 Task: Look for space in Kotdwāra, India from 3rd August, 2023 to 17th August, 2023 for 3 adults, 1 child in price range Rs.3000 to Rs.15000. Place can be entire place with 3 bedrooms having 4 beds and 2 bathrooms. Property type can be house, flat, guest house. Booking option can be shelf check-in. Required host language is English.
Action: Mouse moved to (520, 136)
Screenshot: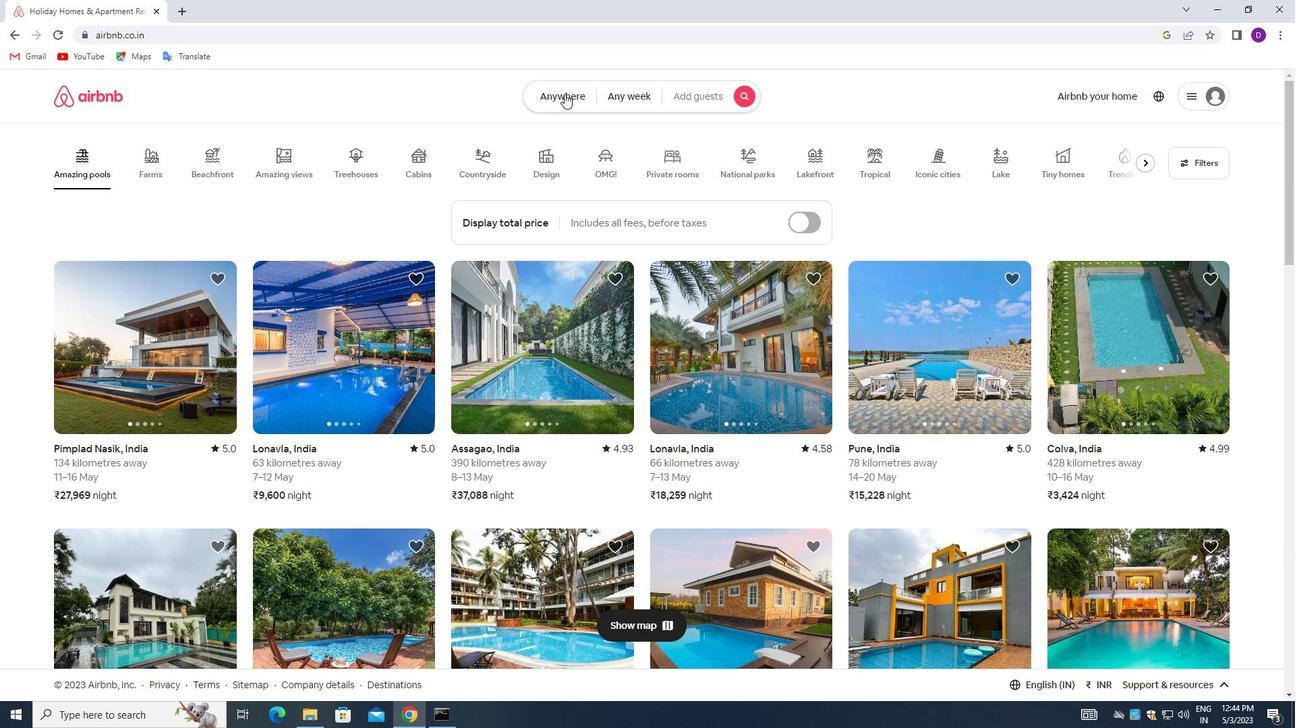 
Action: Mouse pressed left at (520, 136)
Screenshot: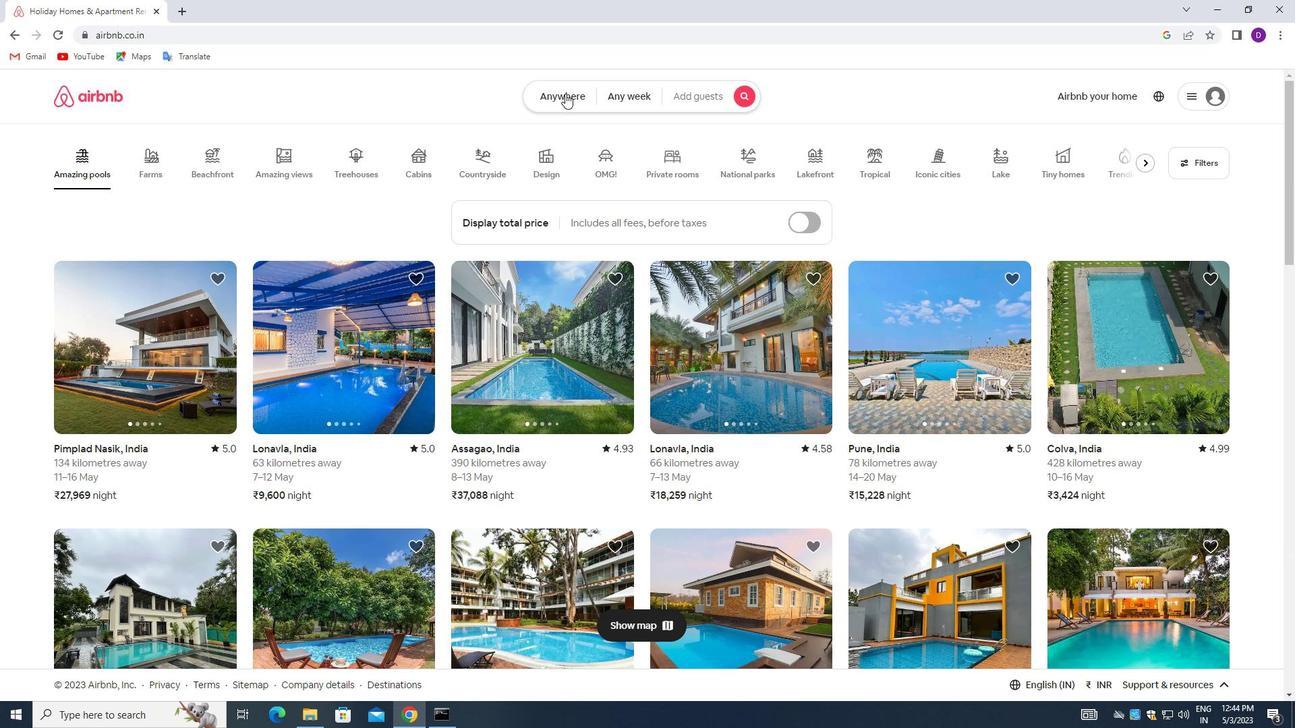 
Action: Mouse moved to (348, 180)
Screenshot: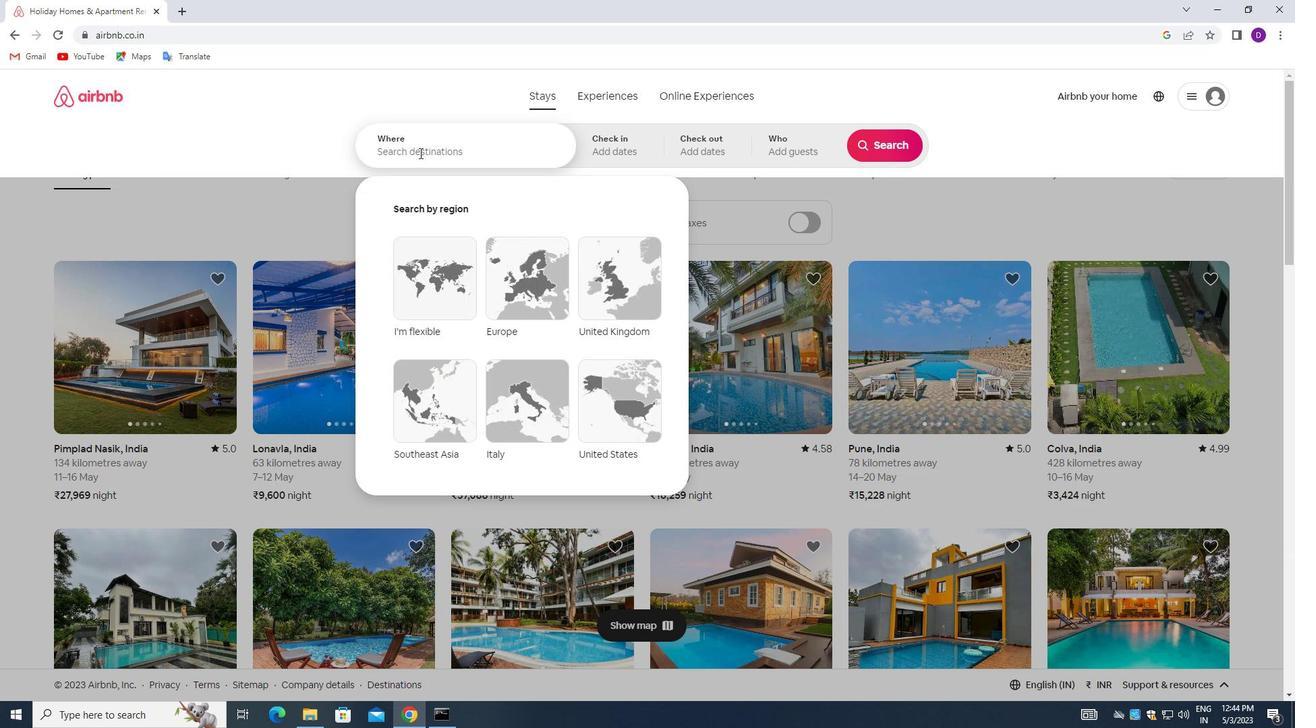 
Action: Mouse pressed left at (348, 180)
Screenshot: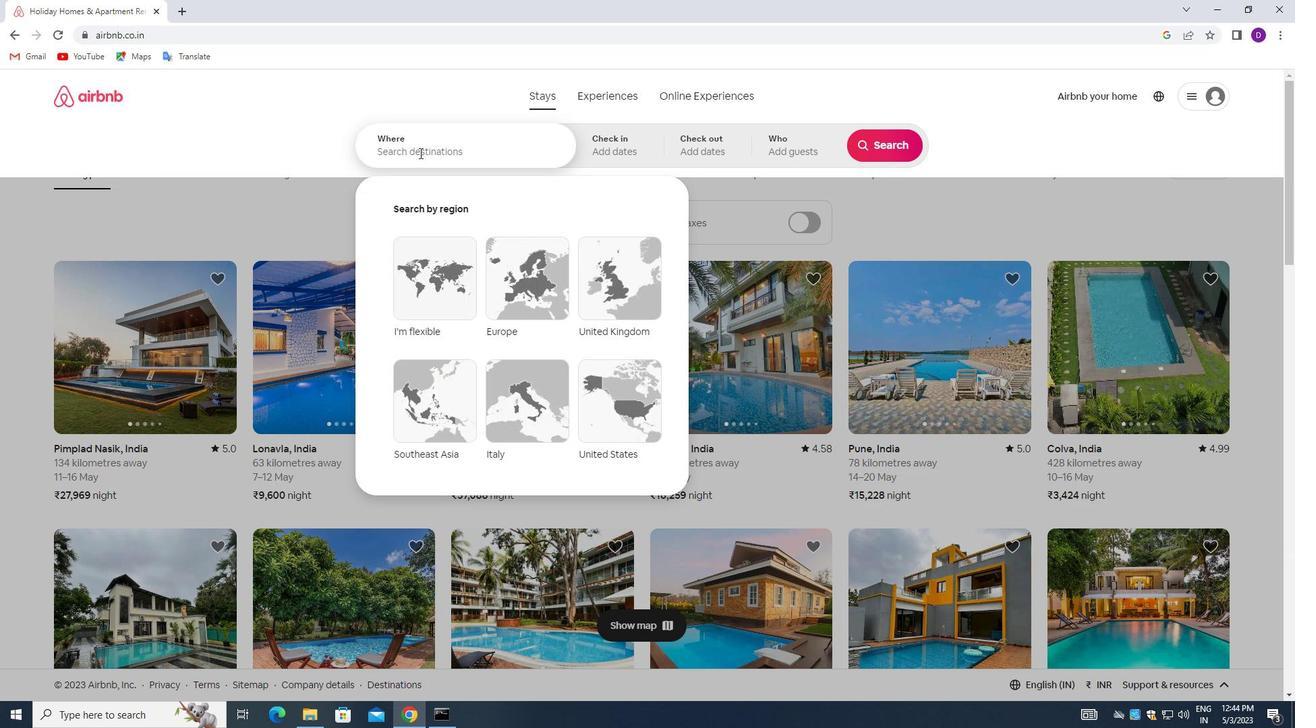 
Action: Mouse moved to (208, 161)
Screenshot: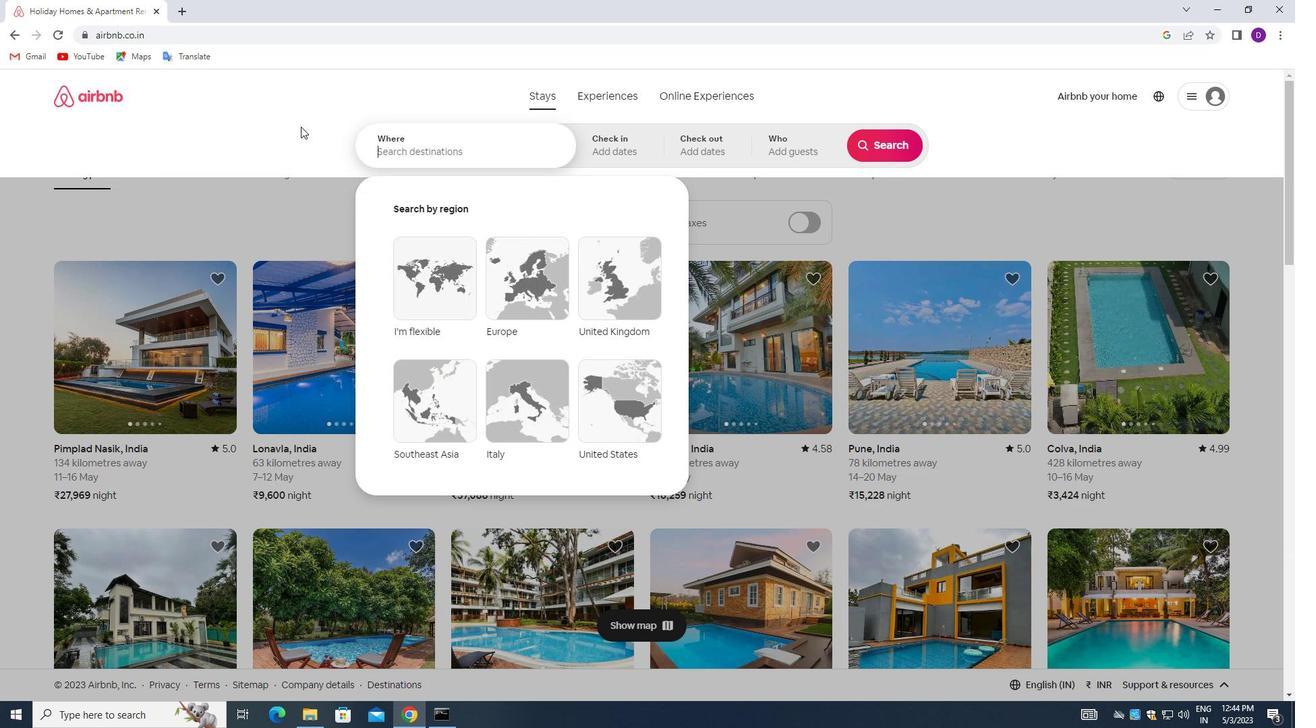 
Action: Key pressed <Key.shift>KOTDWARA,<Key.space><Key.shift>INDIA<Key.enter>
Screenshot: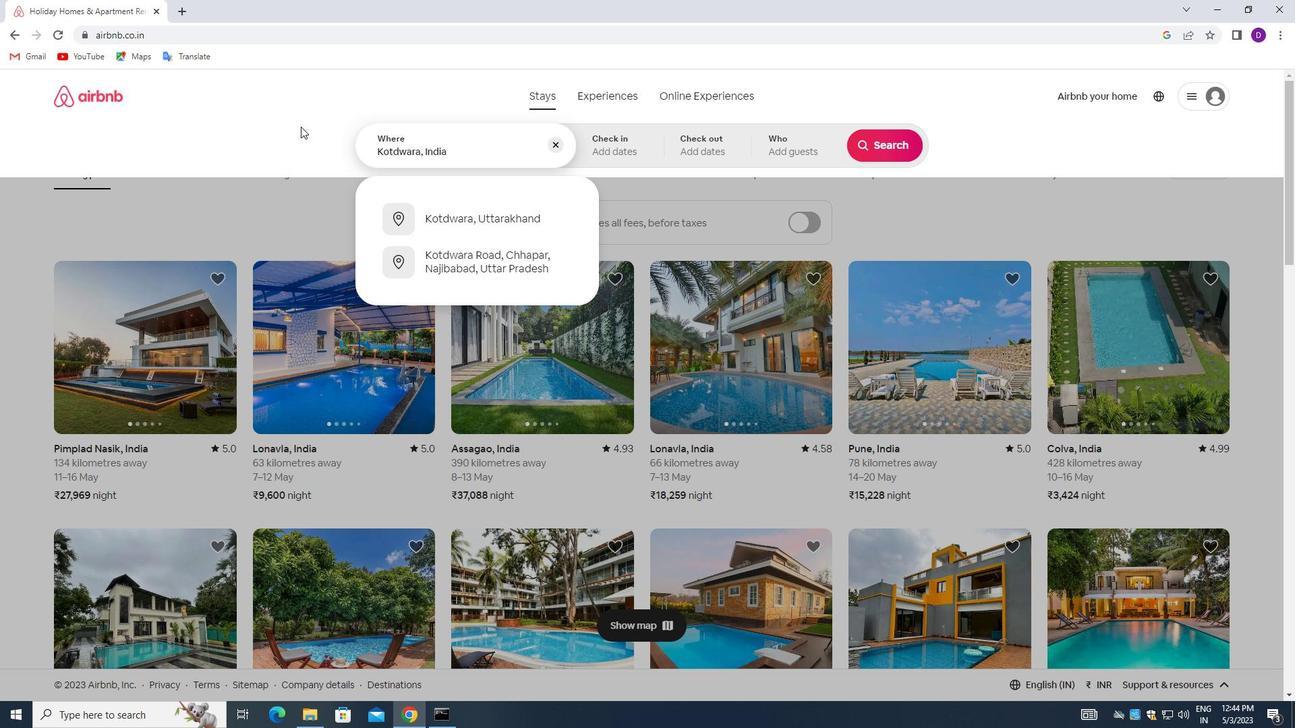 
Action: Mouse moved to (886, 255)
Screenshot: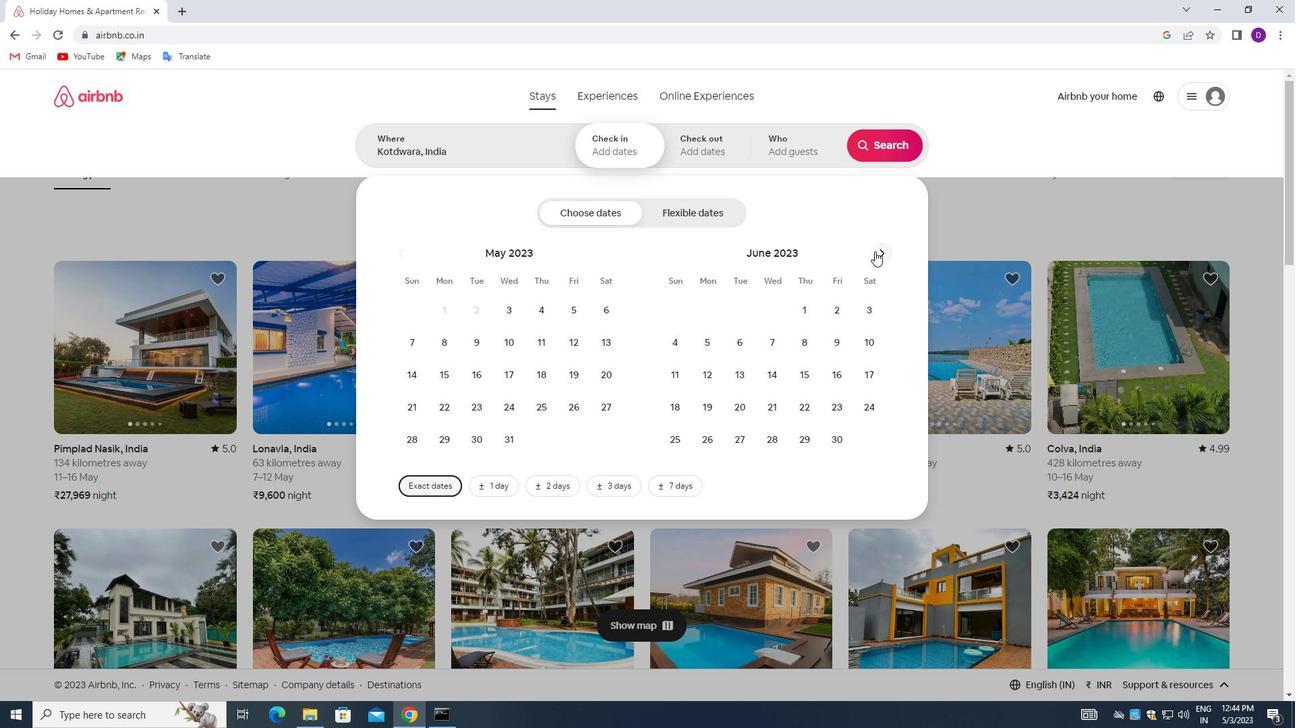 
Action: Mouse pressed left at (886, 255)
Screenshot: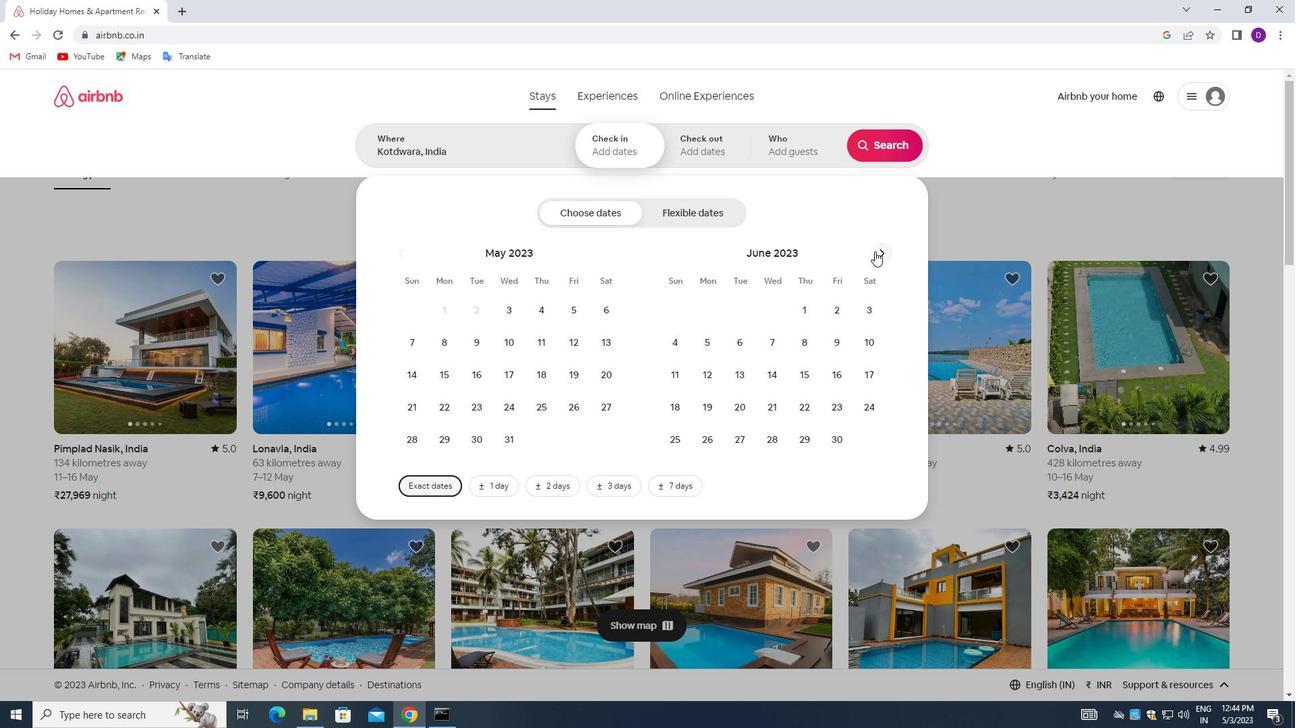 
Action: Mouse pressed left at (886, 255)
Screenshot: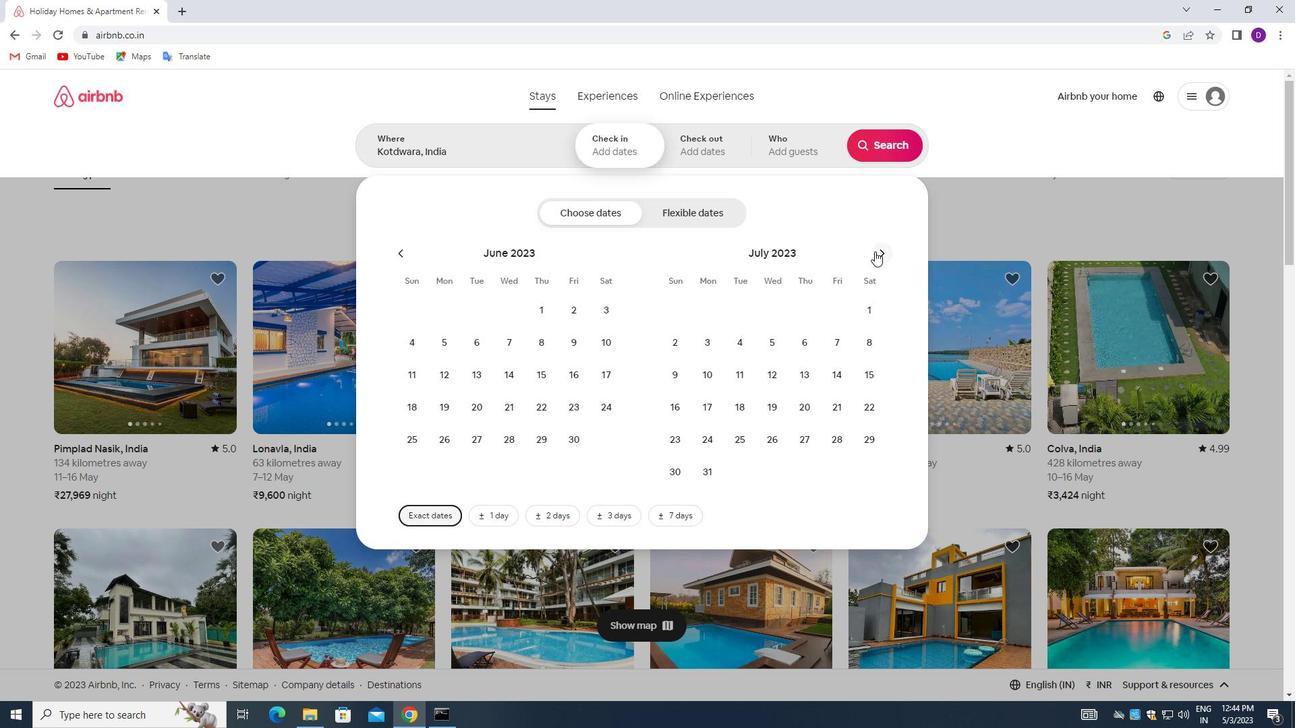 
Action: Mouse moved to (800, 294)
Screenshot: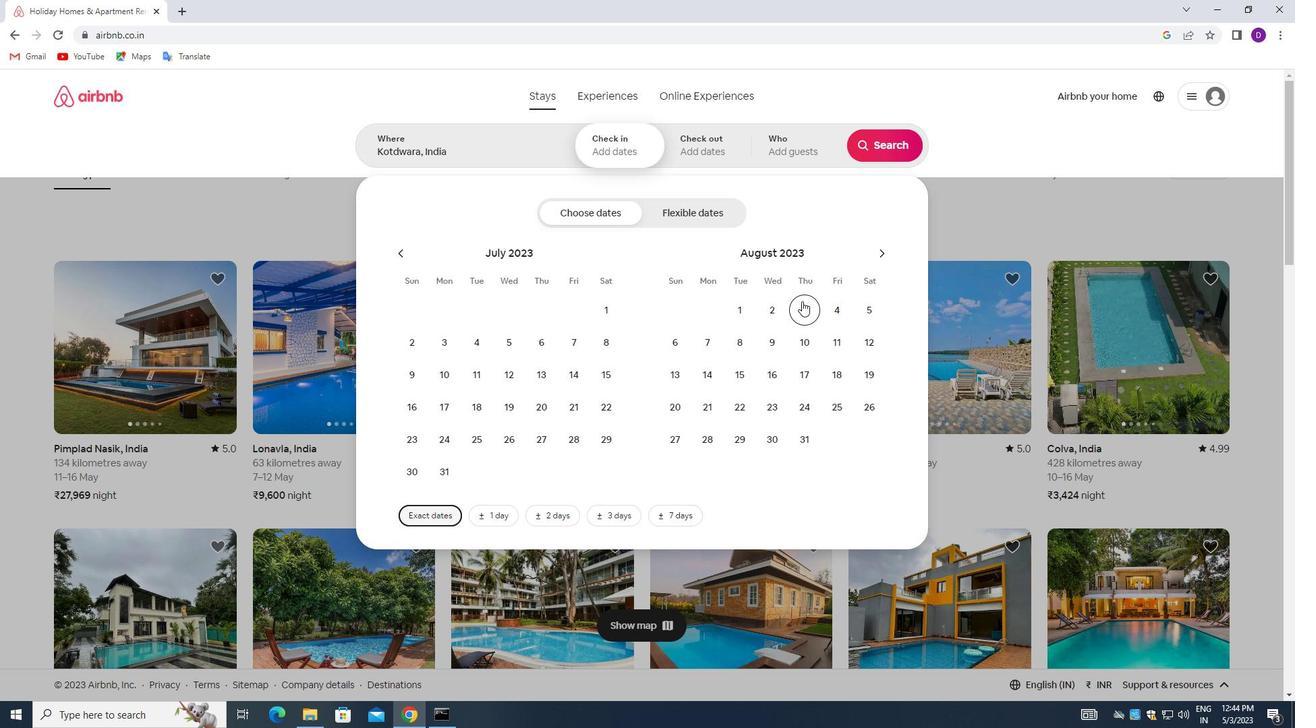 
Action: Mouse pressed left at (800, 294)
Screenshot: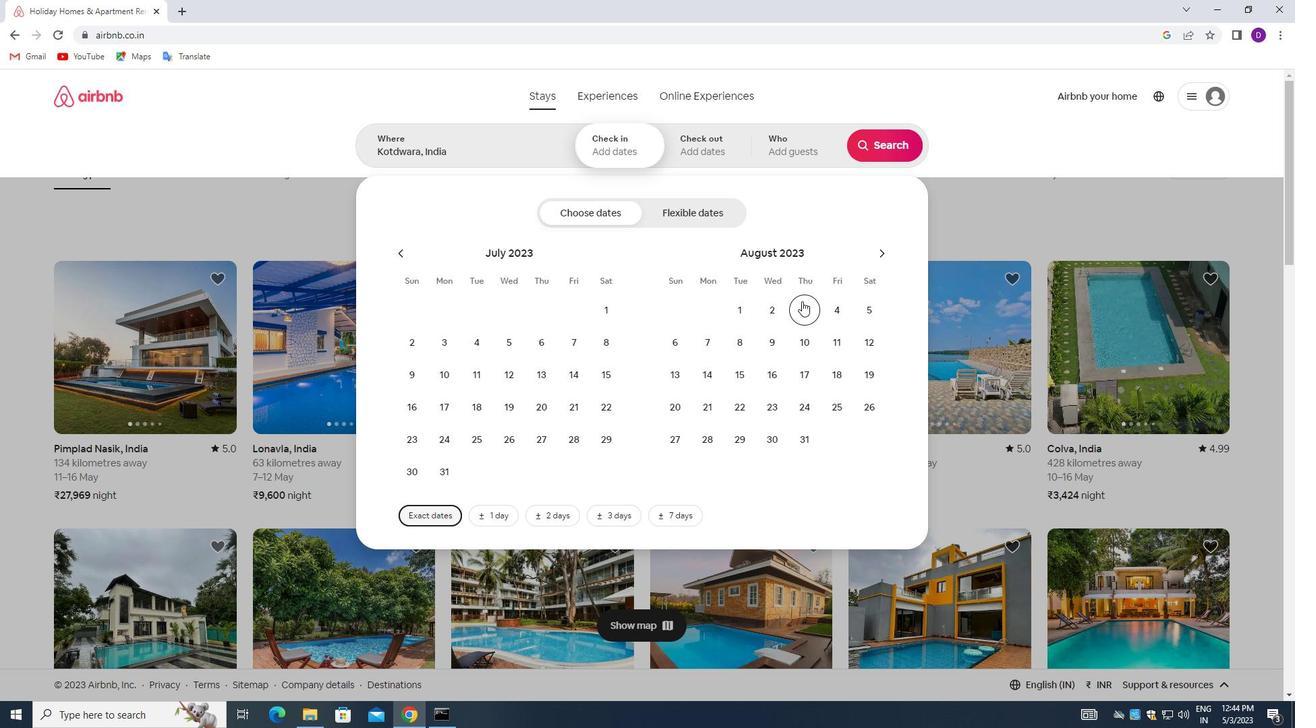 
Action: Mouse moved to (797, 349)
Screenshot: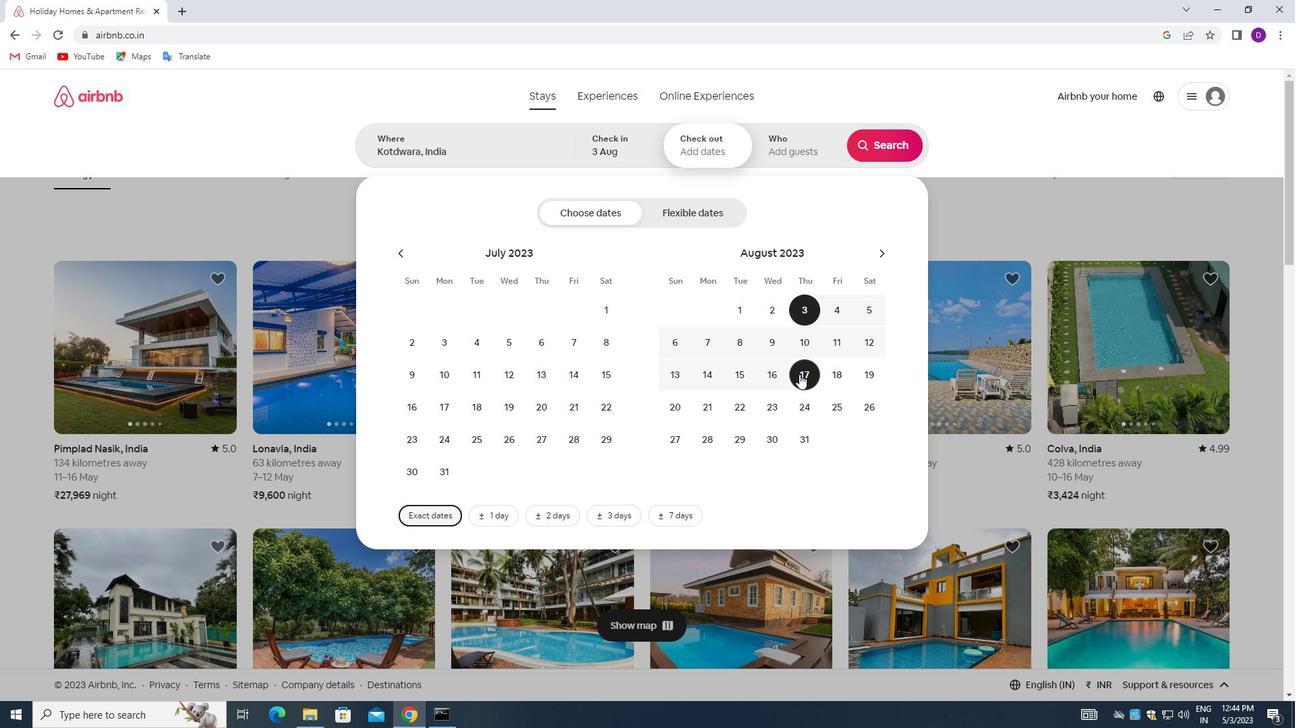 
Action: Mouse pressed left at (797, 349)
Screenshot: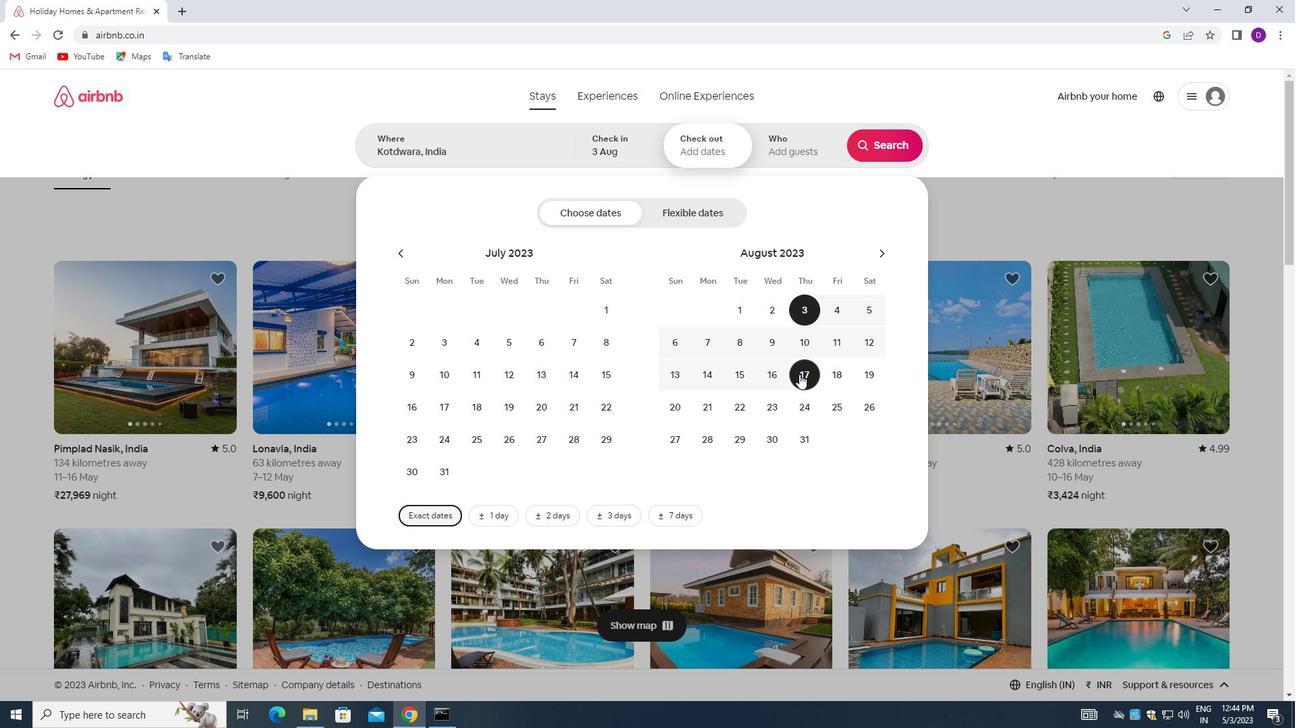 
Action: Mouse moved to (768, 174)
Screenshot: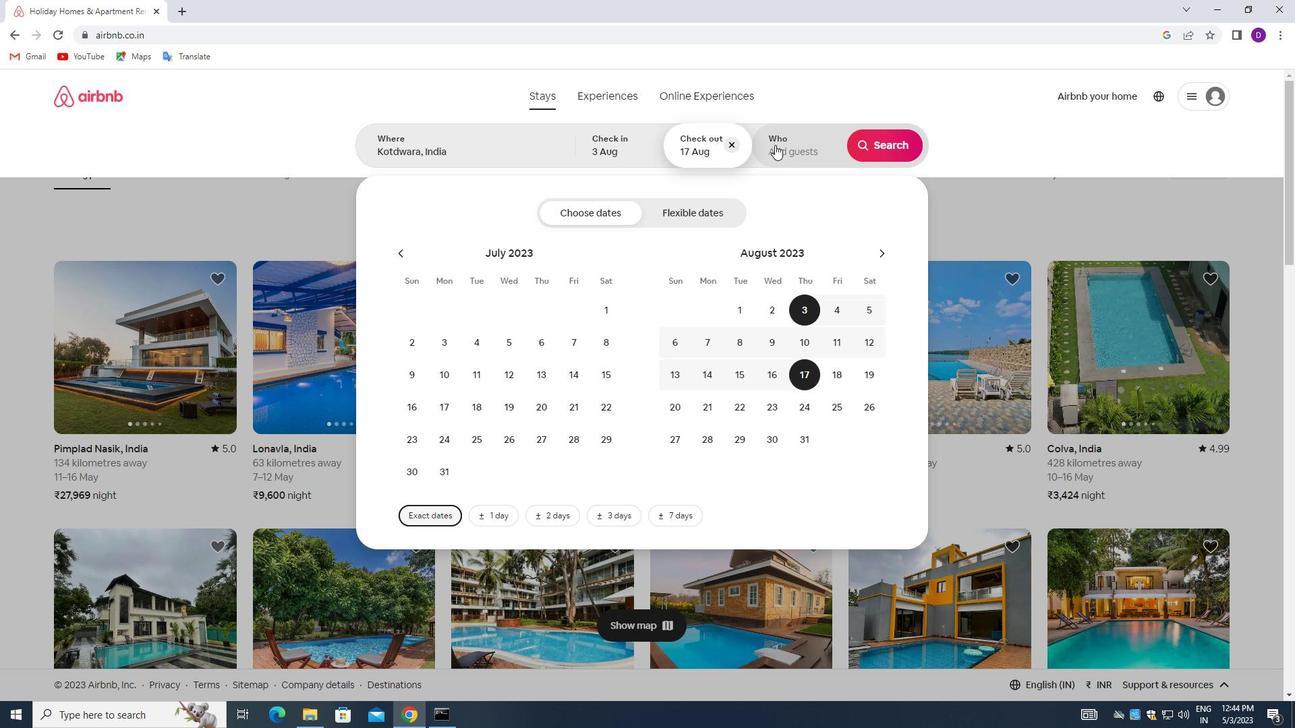
Action: Mouse pressed left at (768, 174)
Screenshot: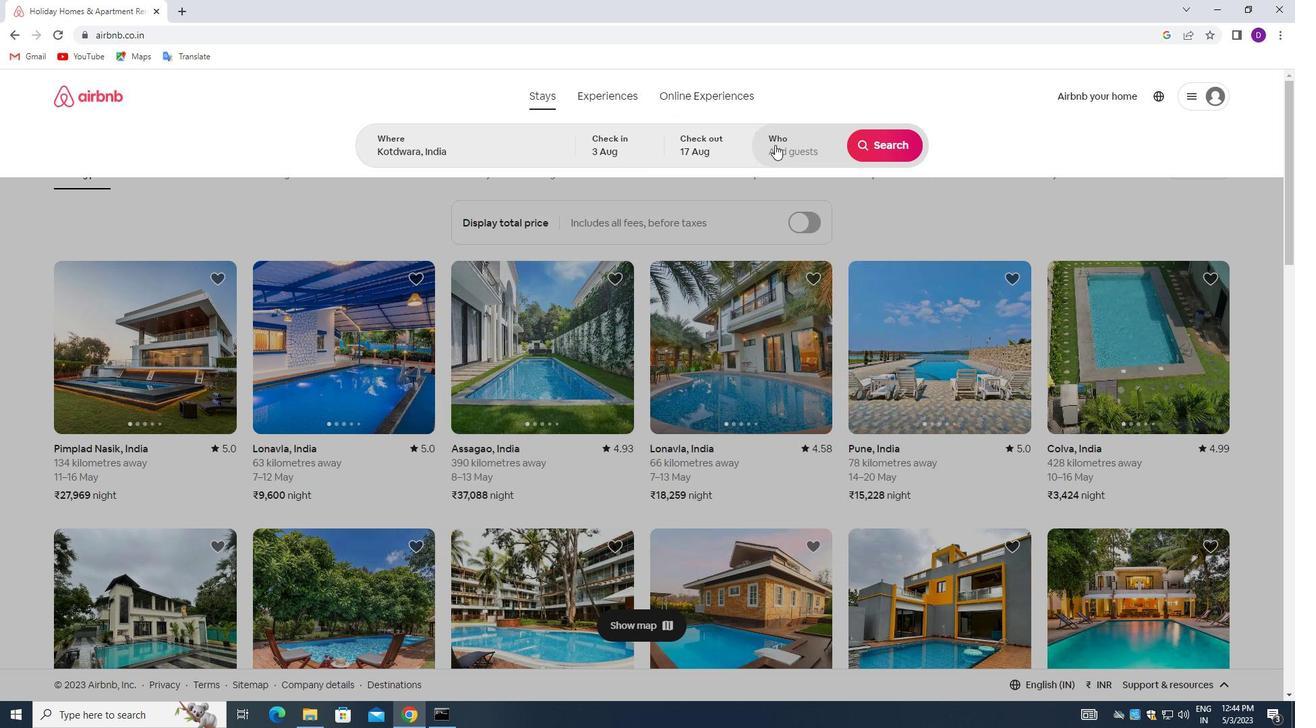 
Action: Mouse moved to (903, 232)
Screenshot: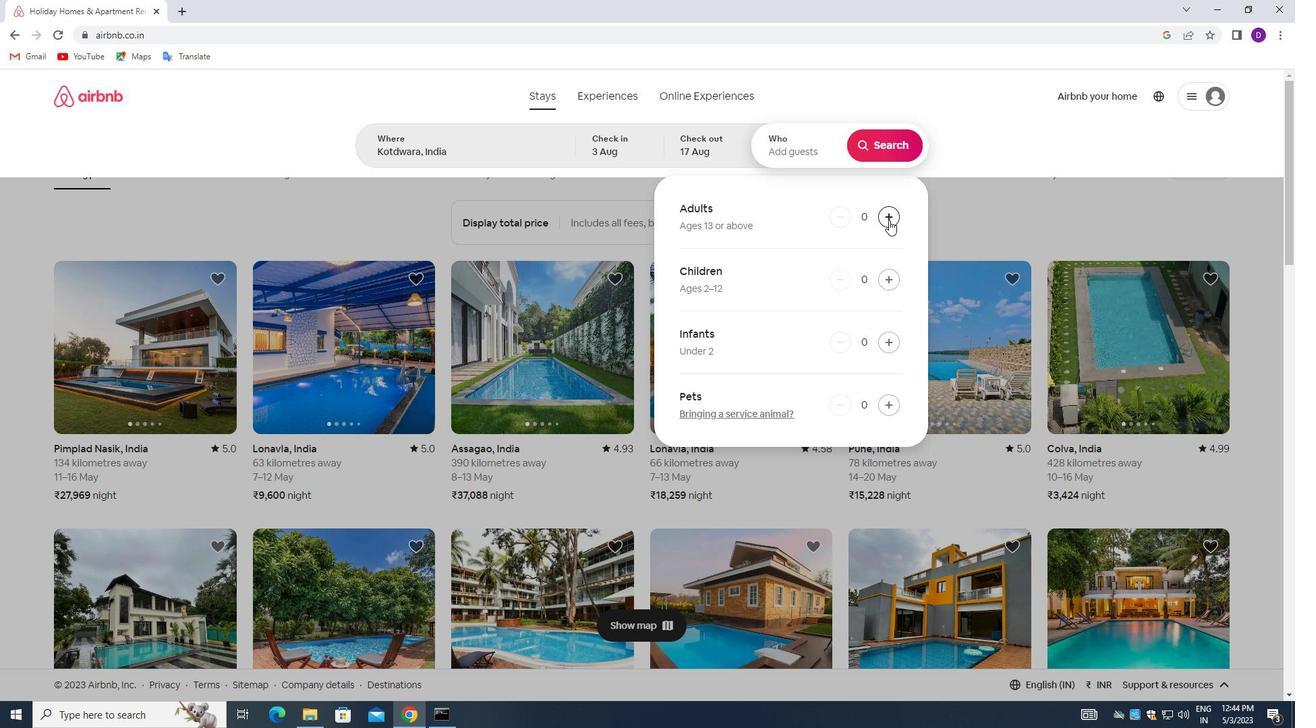 
Action: Mouse pressed left at (903, 232)
Screenshot: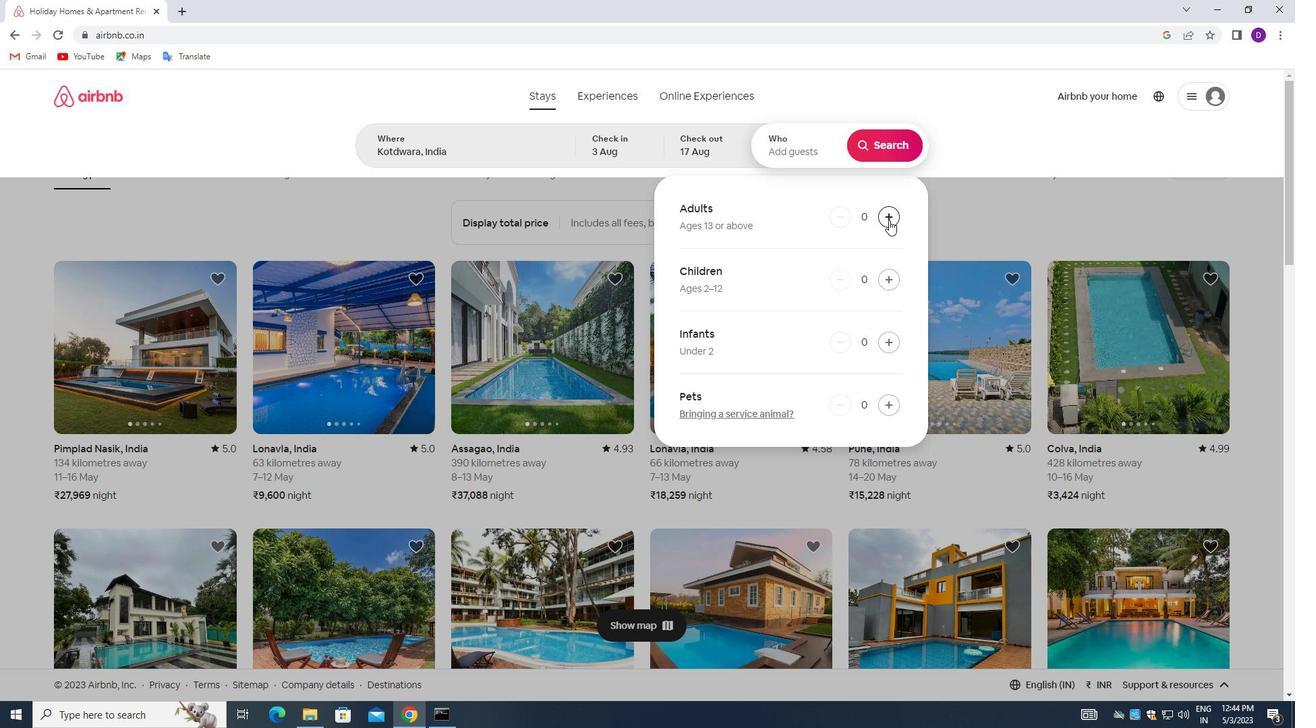 
Action: Mouse pressed left at (903, 232)
Screenshot: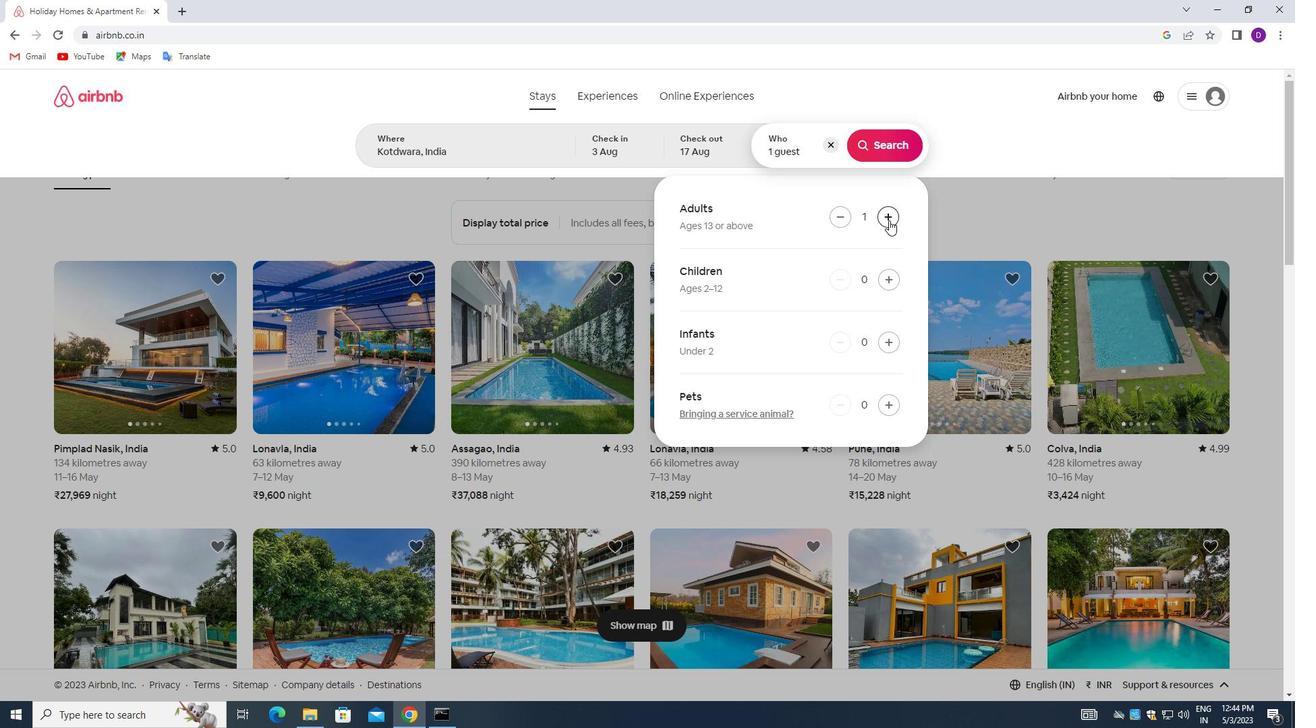 
Action: Mouse pressed left at (903, 232)
Screenshot: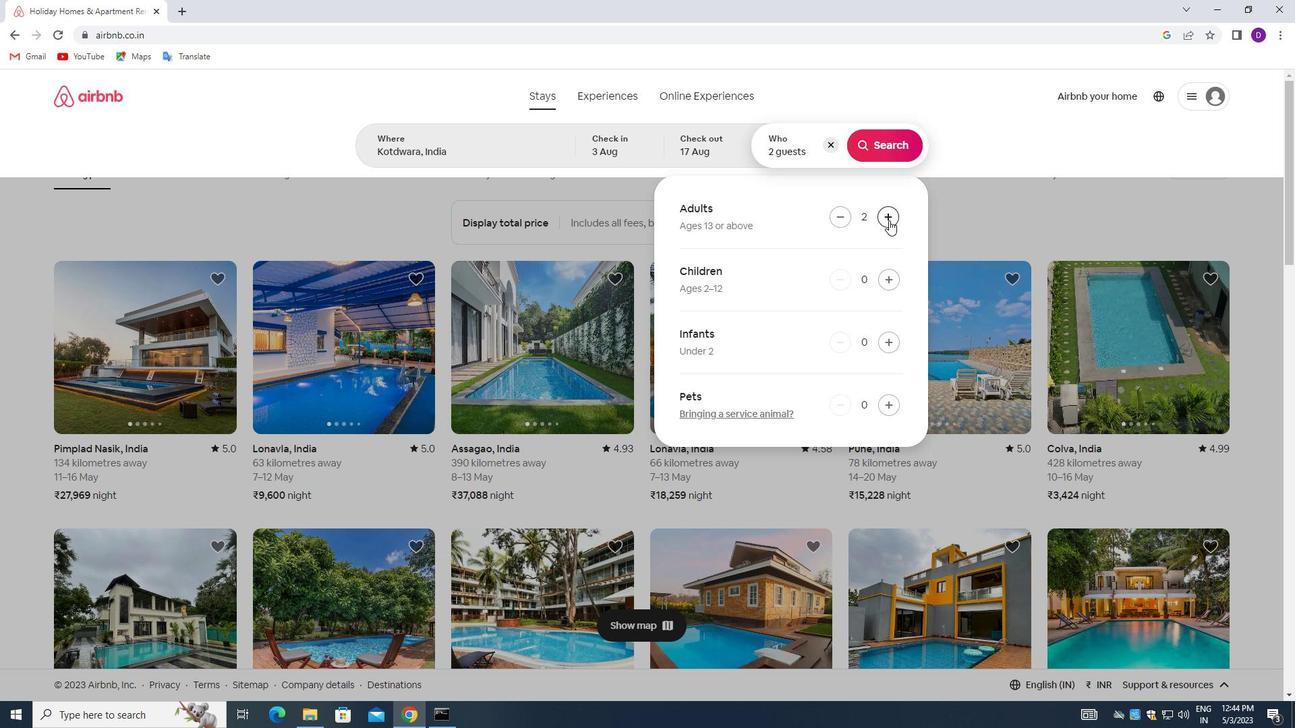 
Action: Mouse moved to (897, 276)
Screenshot: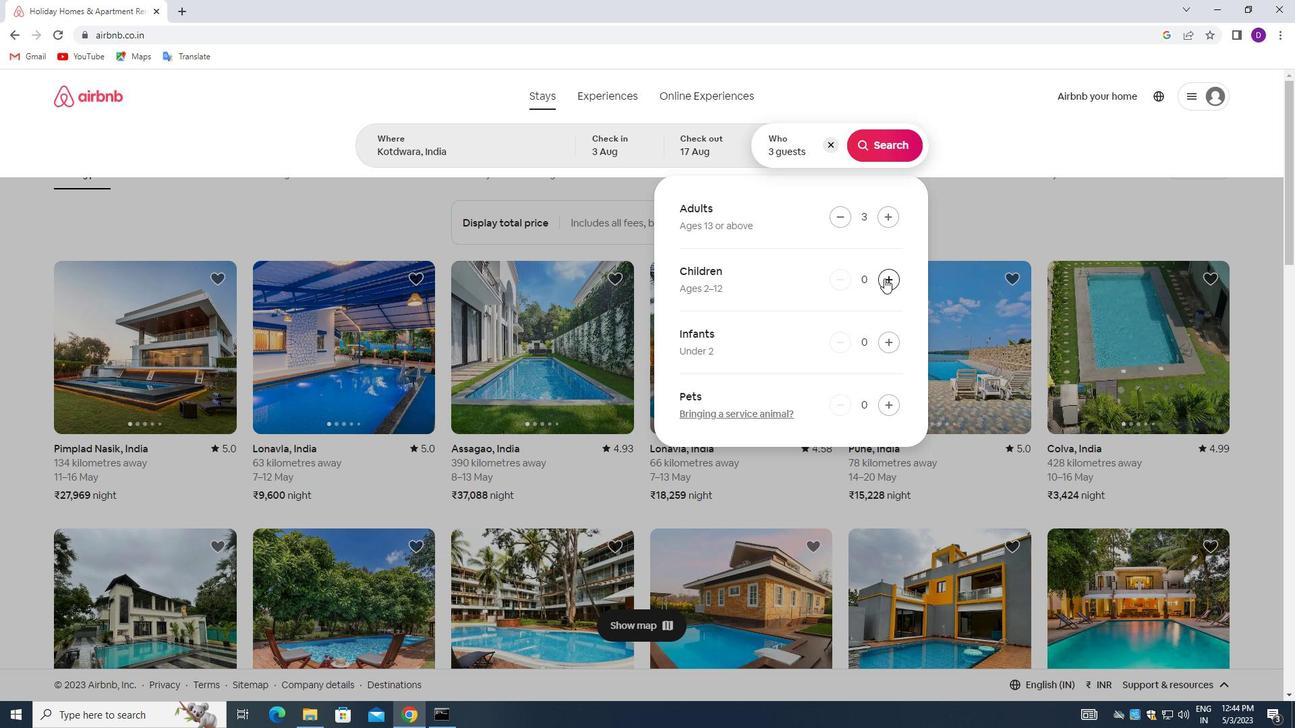
Action: Mouse pressed left at (897, 276)
Screenshot: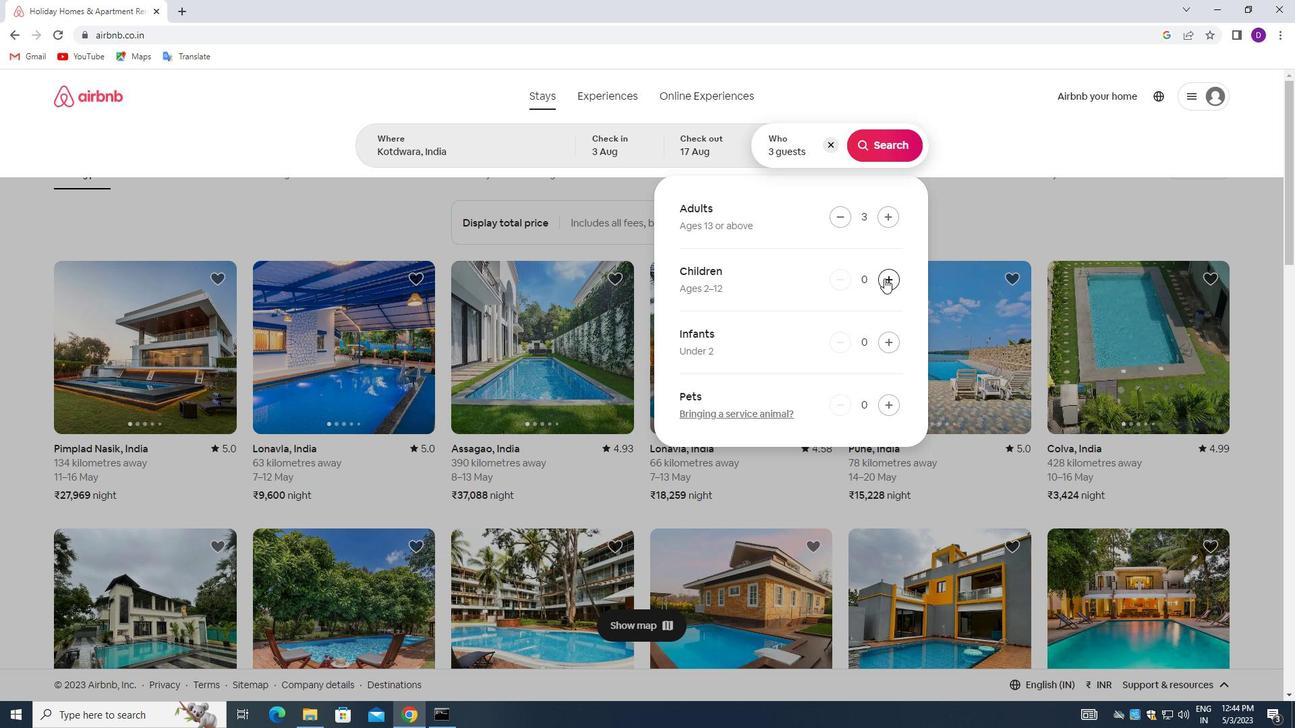 
Action: Mouse moved to (893, 176)
Screenshot: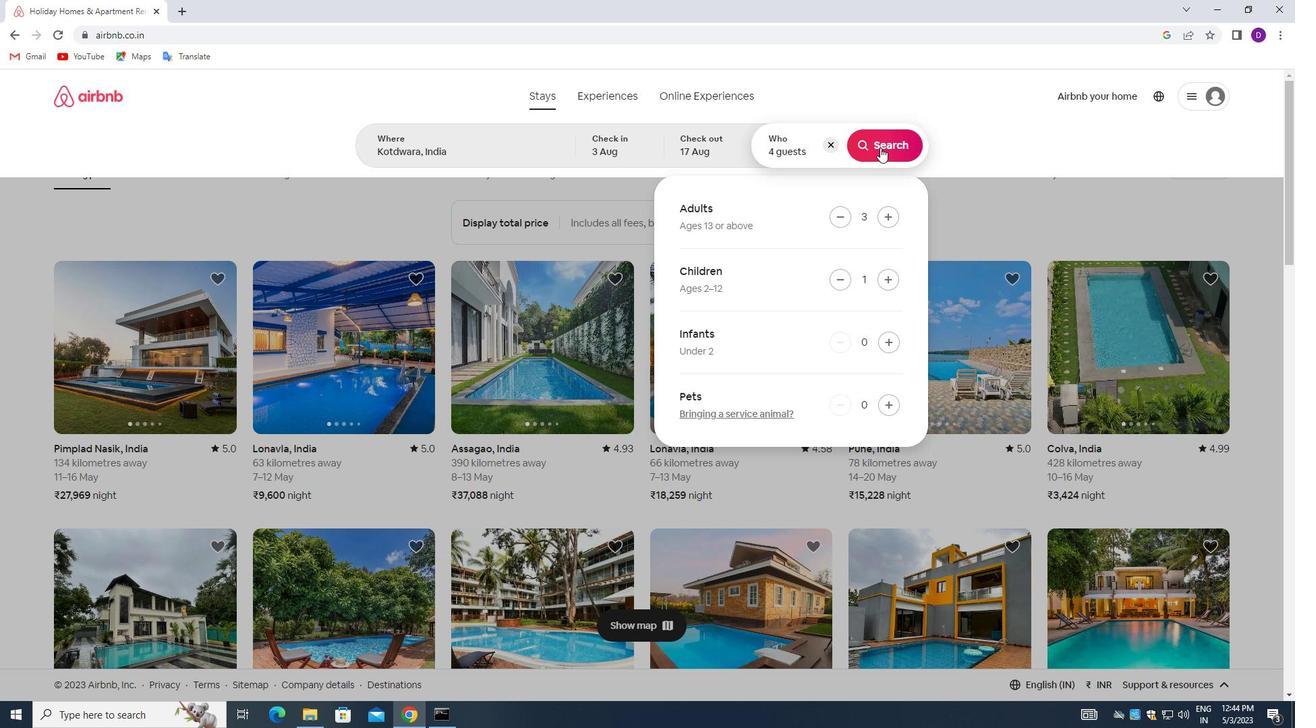 
Action: Mouse pressed left at (893, 176)
Screenshot: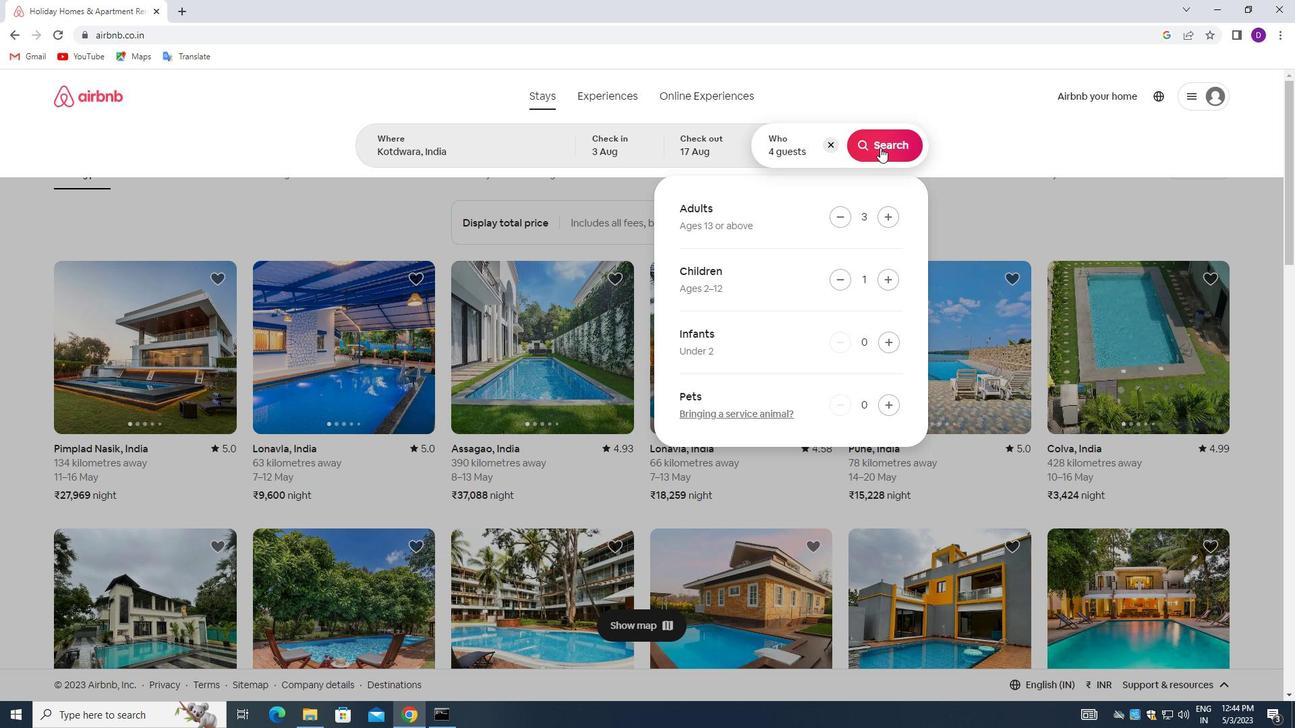 
Action: Mouse moved to (1290, 176)
Screenshot: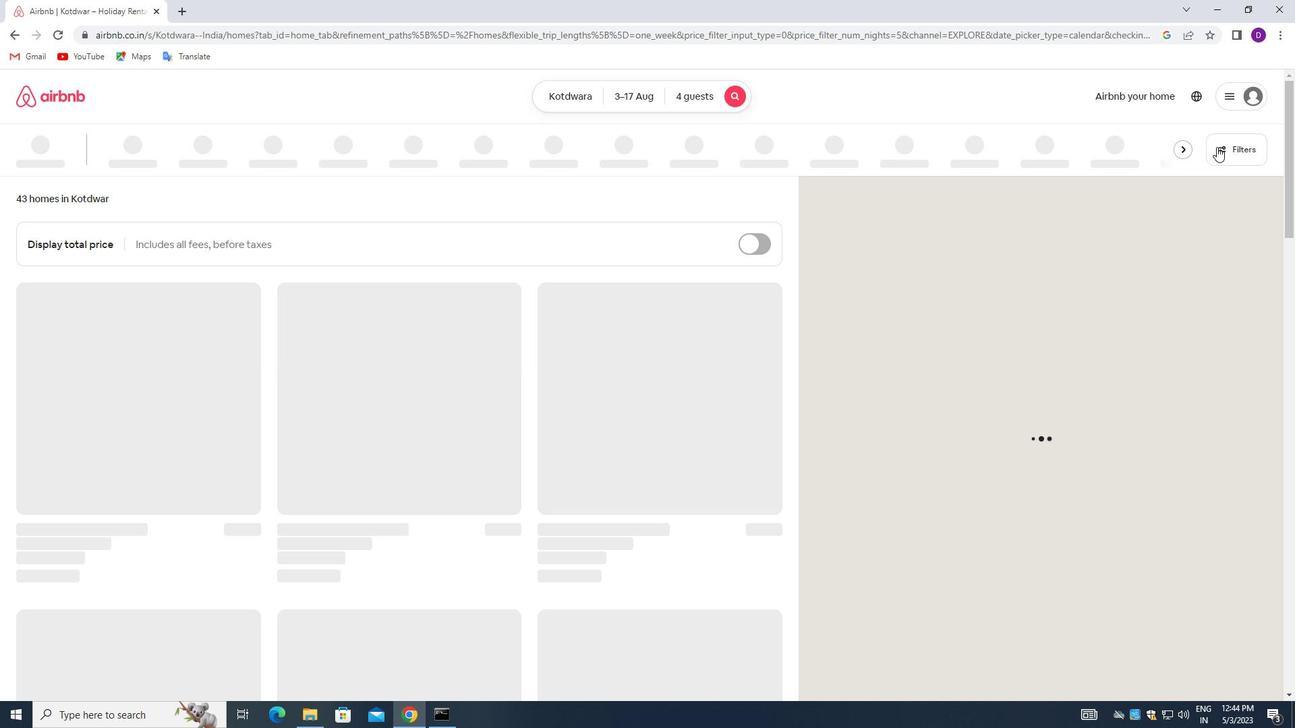 
Action: Mouse pressed left at (1290, 176)
Screenshot: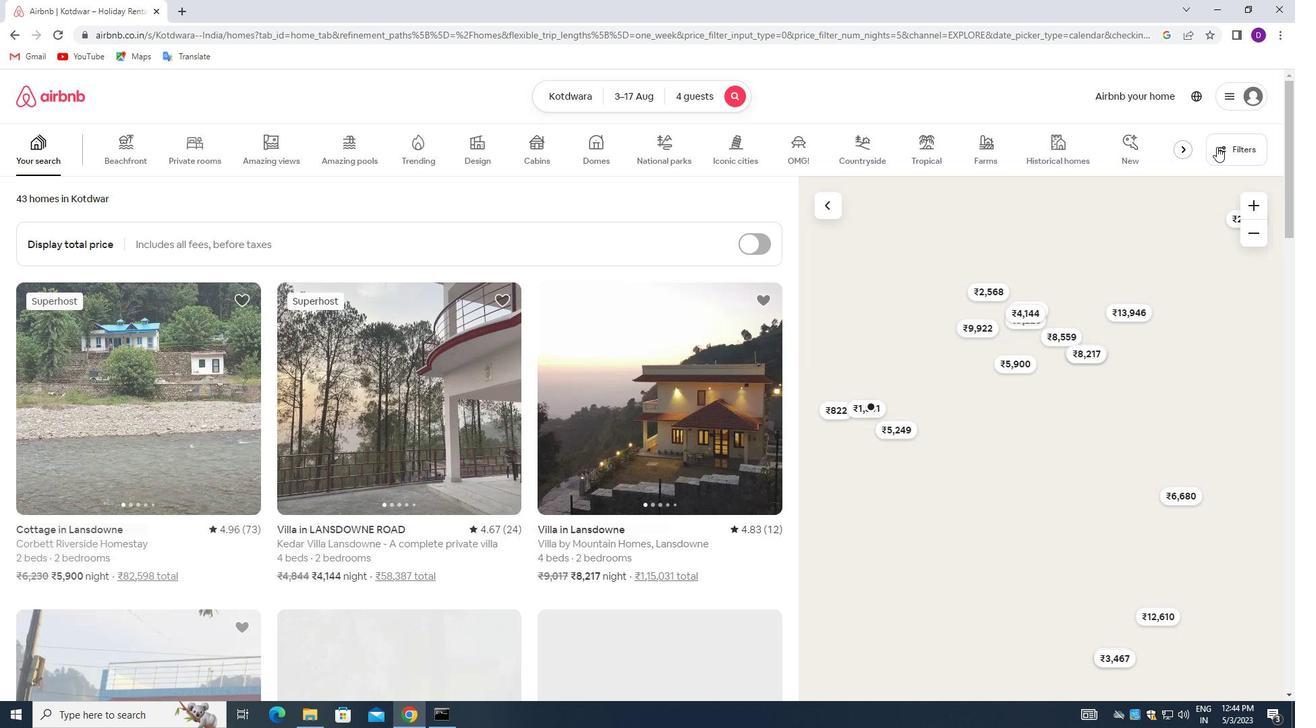 
Action: Mouse moved to (418, 309)
Screenshot: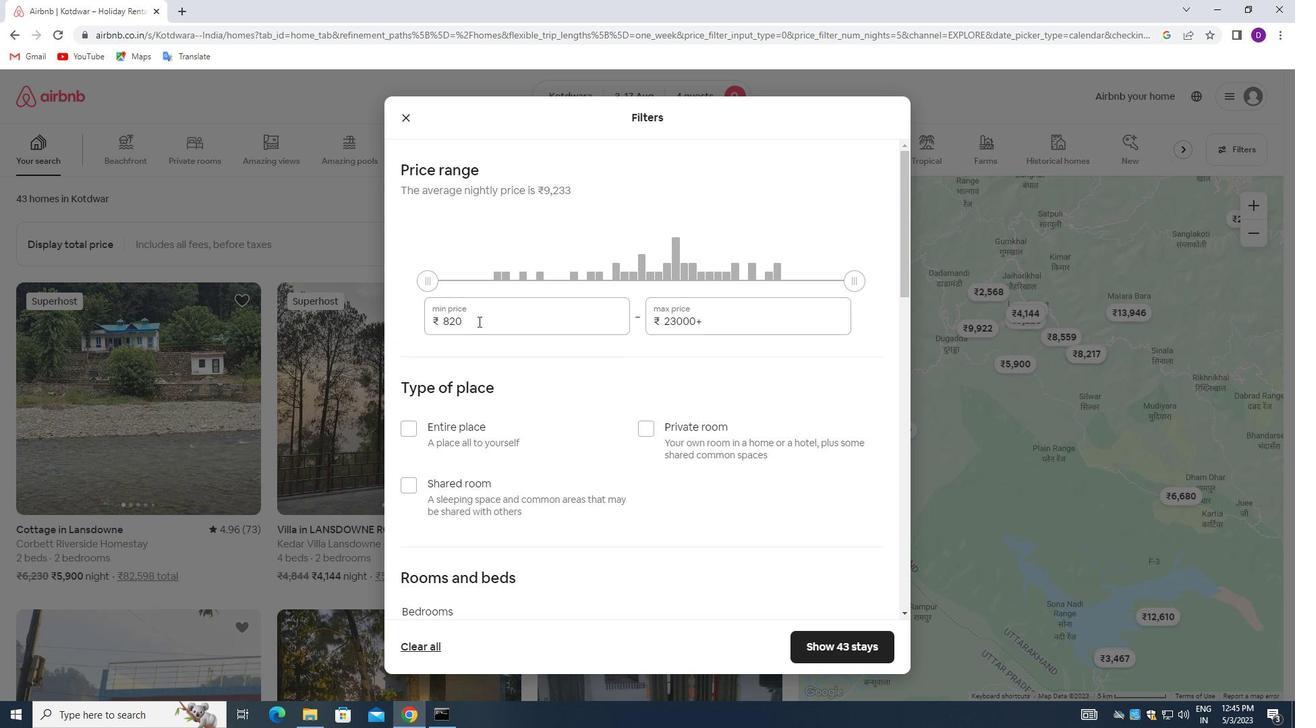 
Action: Mouse pressed left at (418, 309)
Screenshot: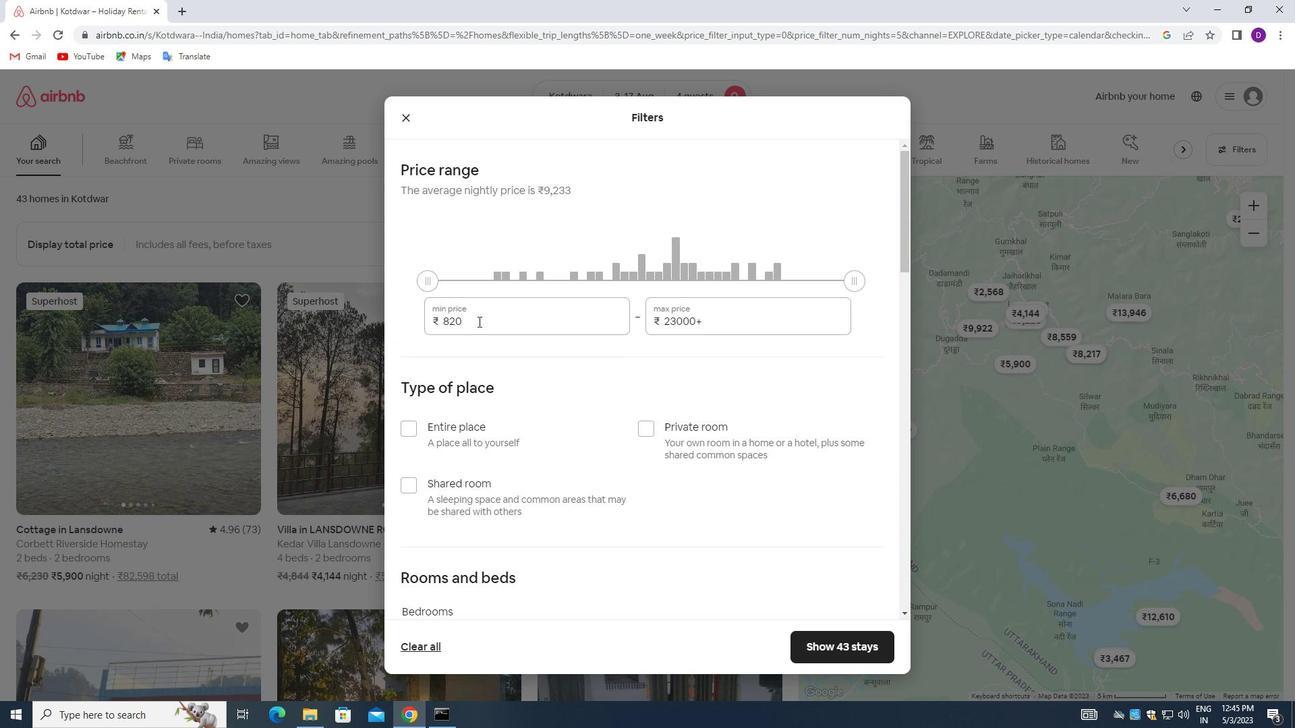 
Action: Mouse pressed left at (418, 309)
Screenshot: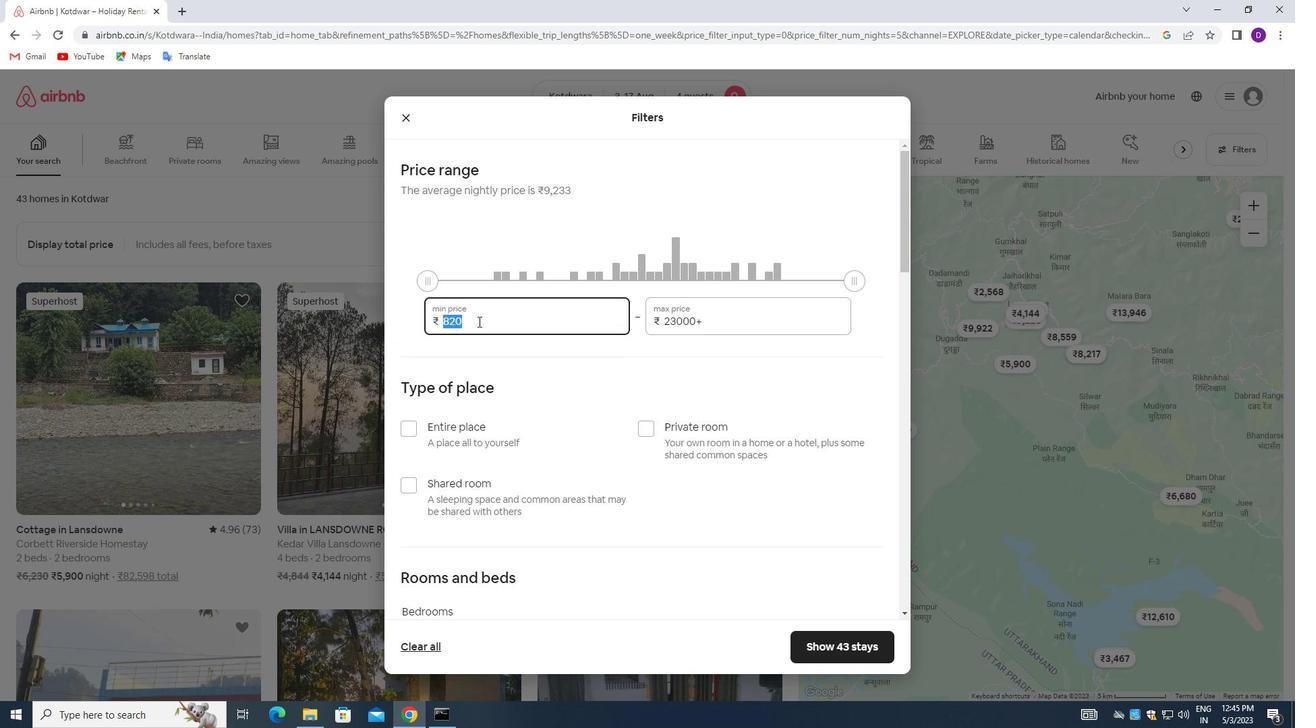 
Action: Mouse moved to (418, 309)
Screenshot: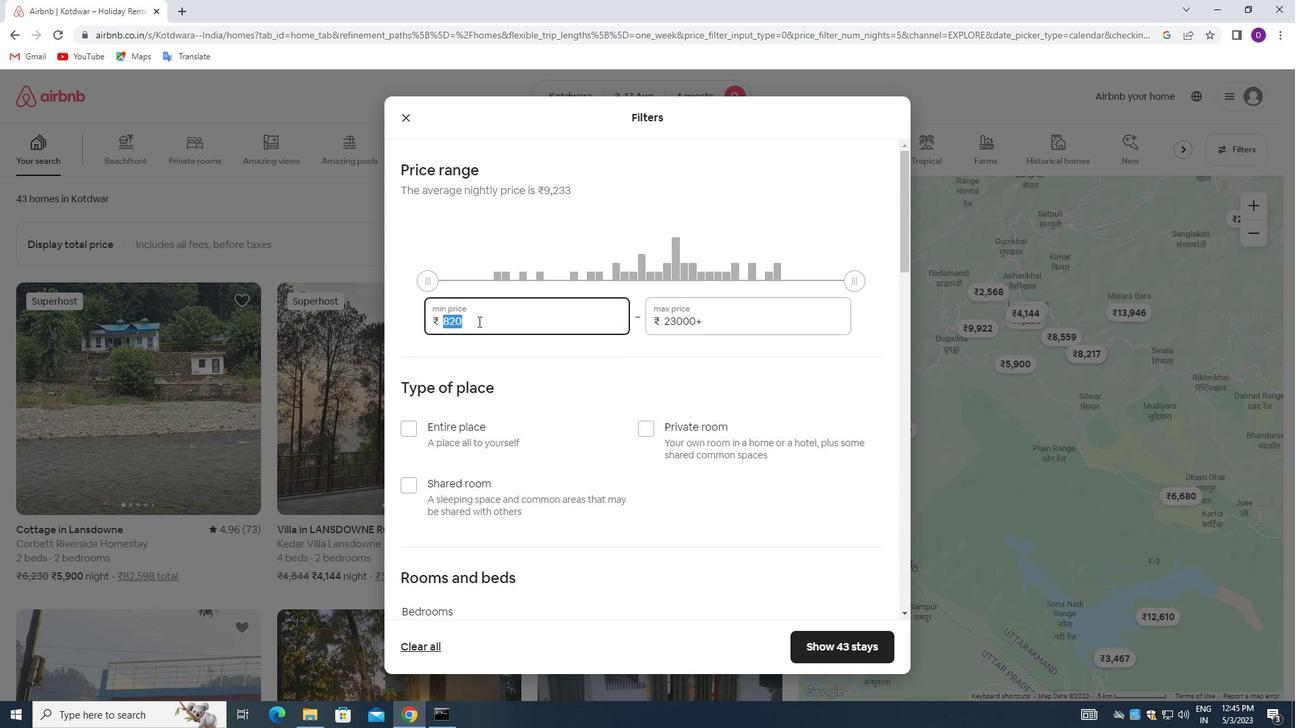 
Action: Key pressed 3000<Key.tab>15000
Screenshot: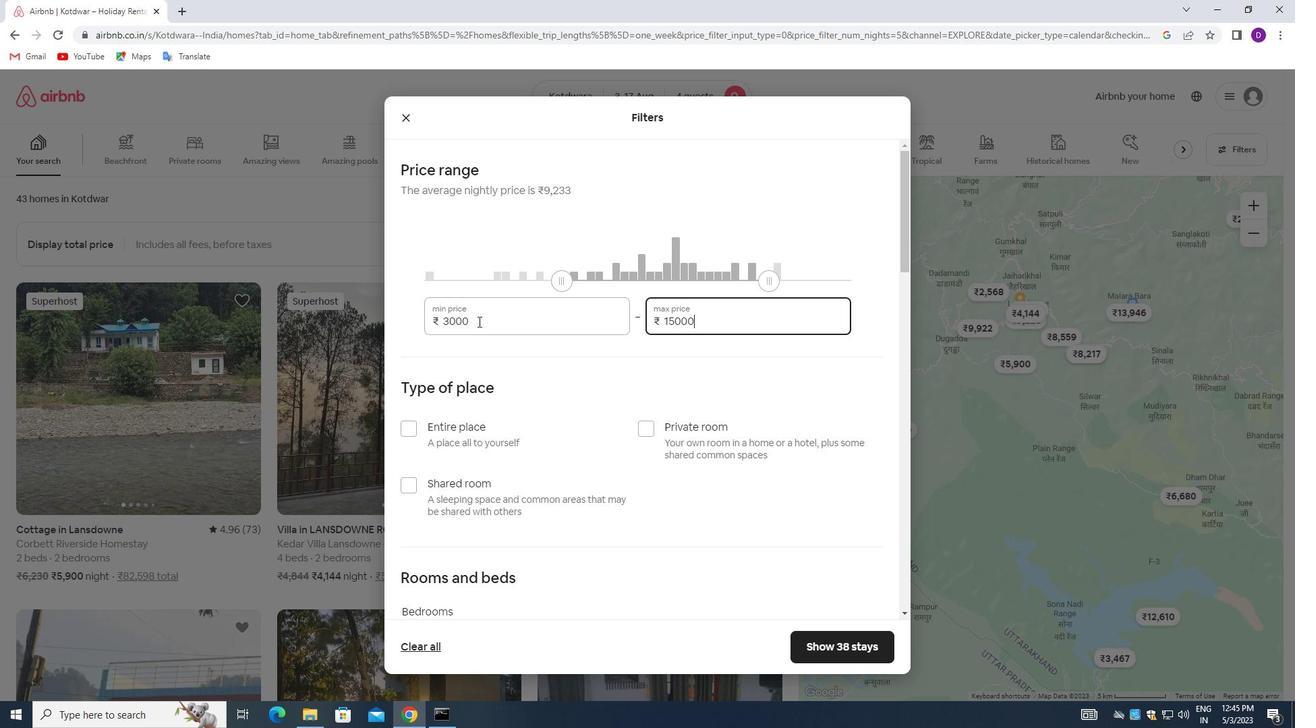 
Action: Mouse moved to (488, 337)
Screenshot: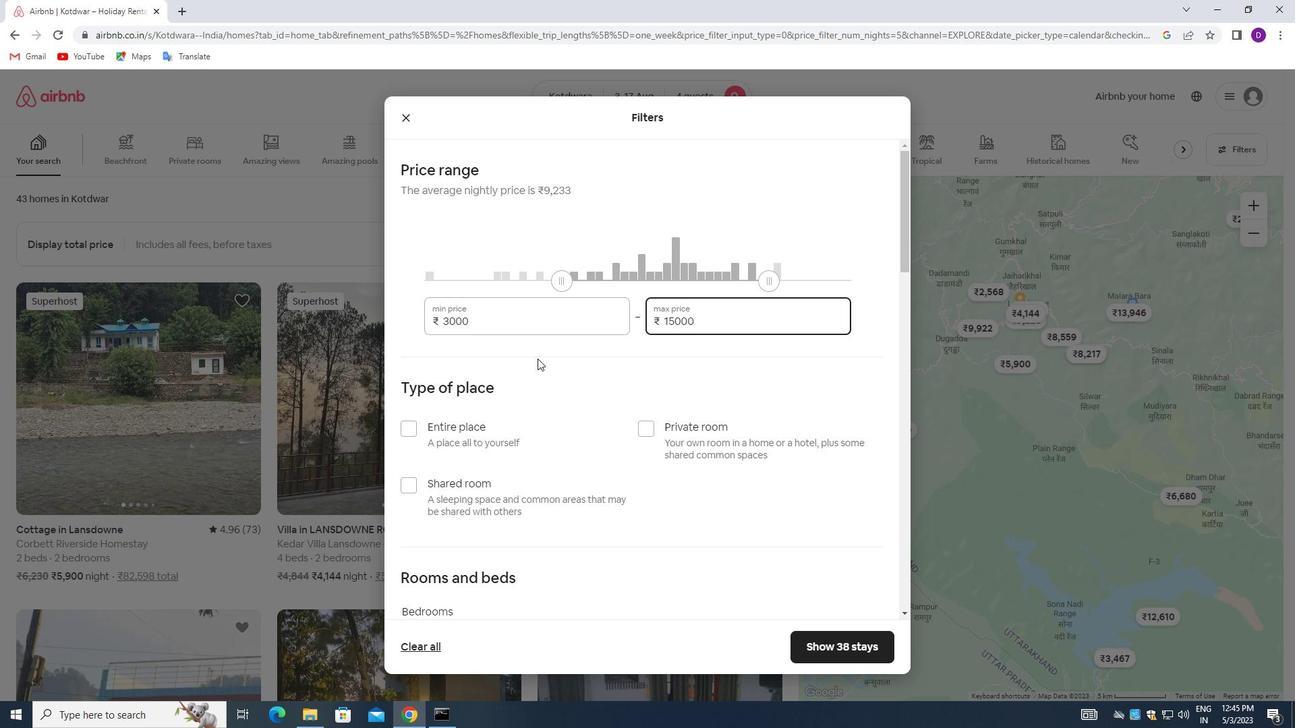 
Action: Mouse scrolled (488, 337) with delta (0, 0)
Screenshot: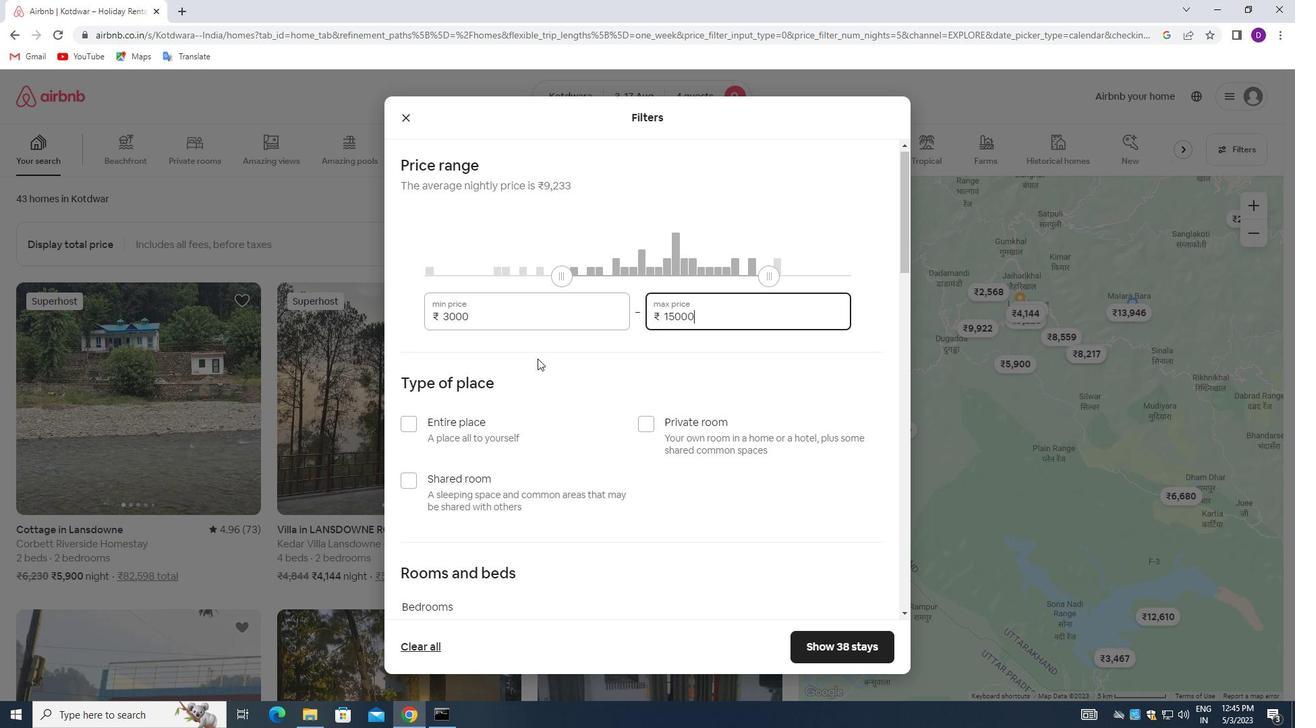 
Action: Mouse scrolled (488, 337) with delta (0, 0)
Screenshot: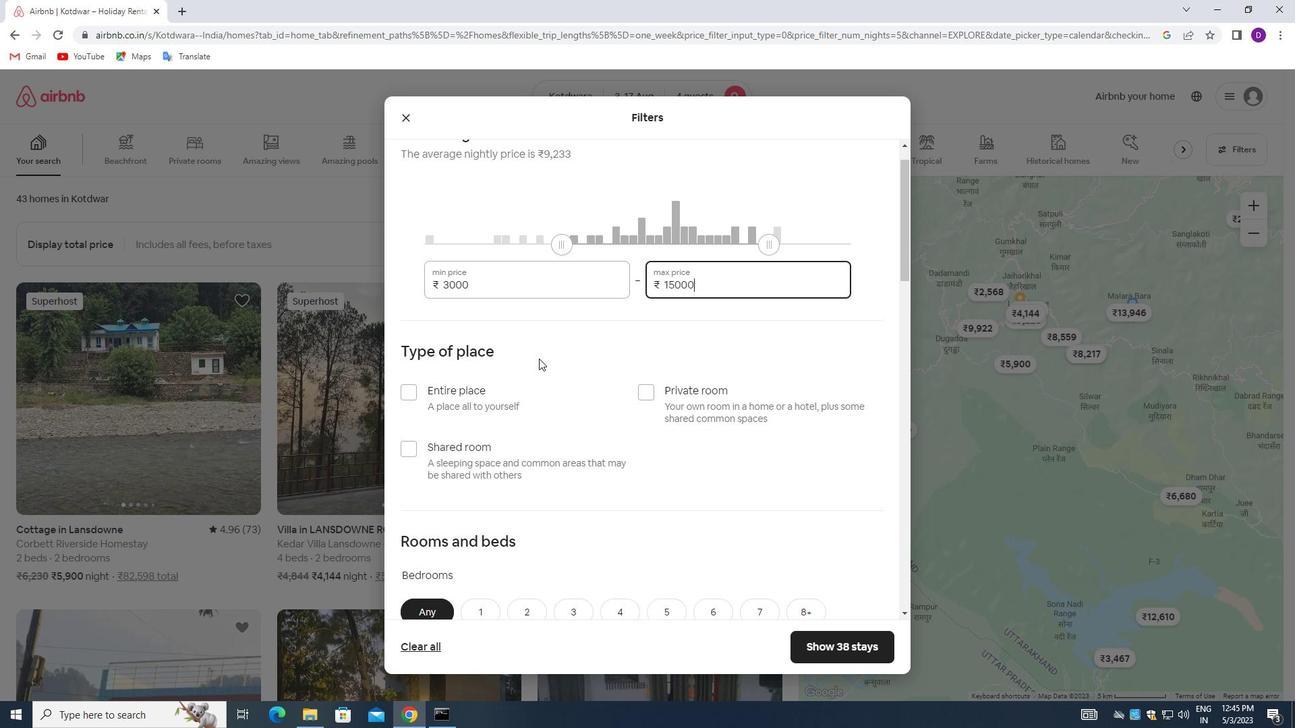 
Action: Mouse moved to (490, 338)
Screenshot: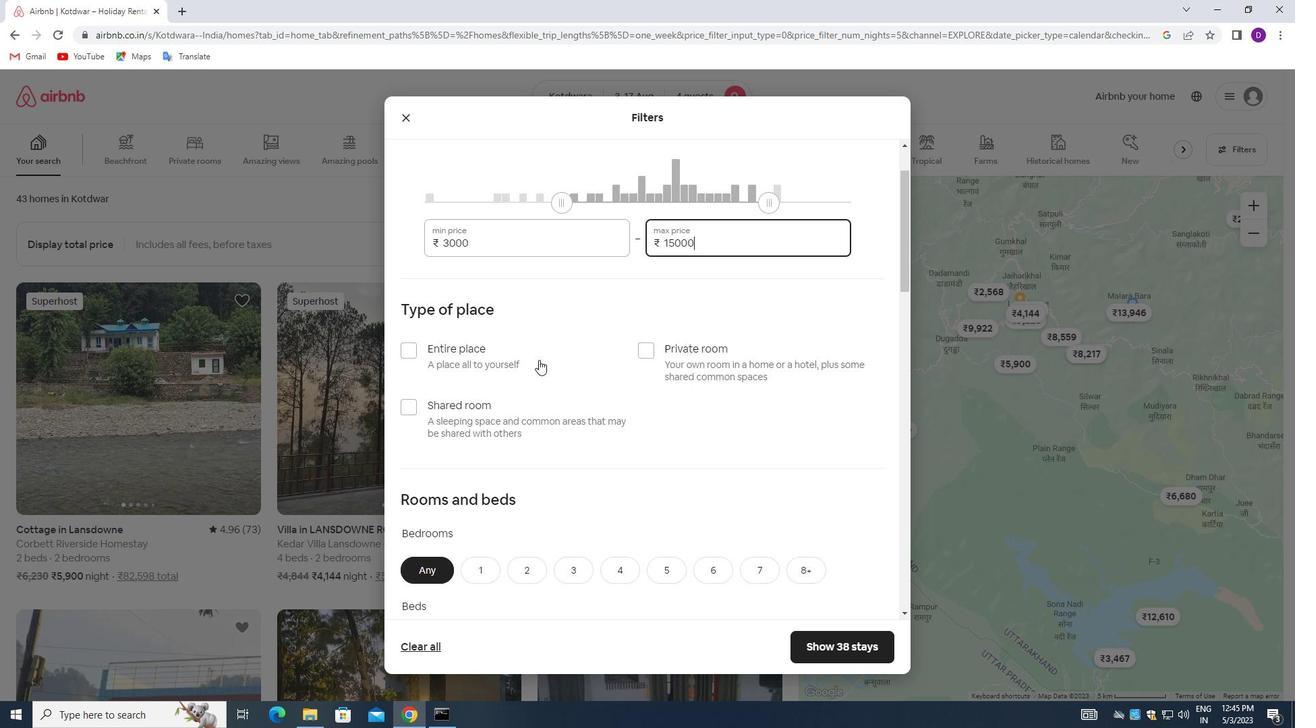 
Action: Mouse scrolled (490, 338) with delta (0, 0)
Screenshot: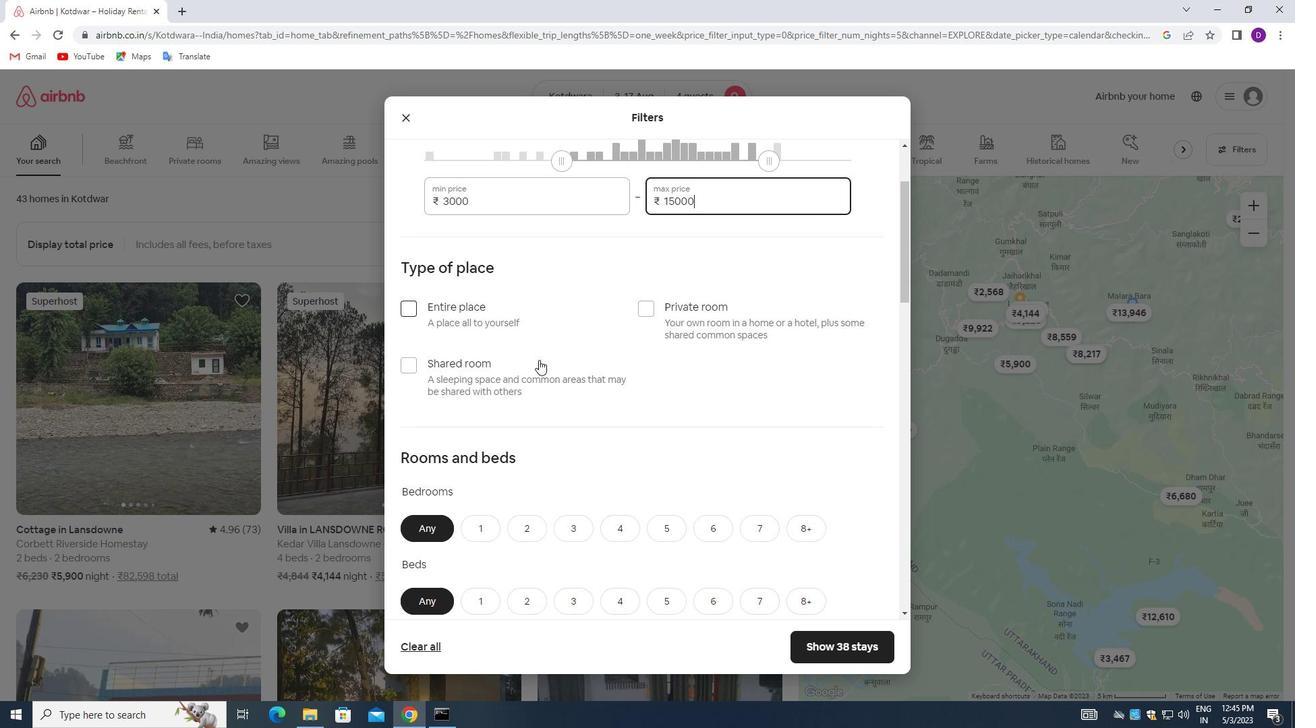 
Action: Mouse moved to (341, 236)
Screenshot: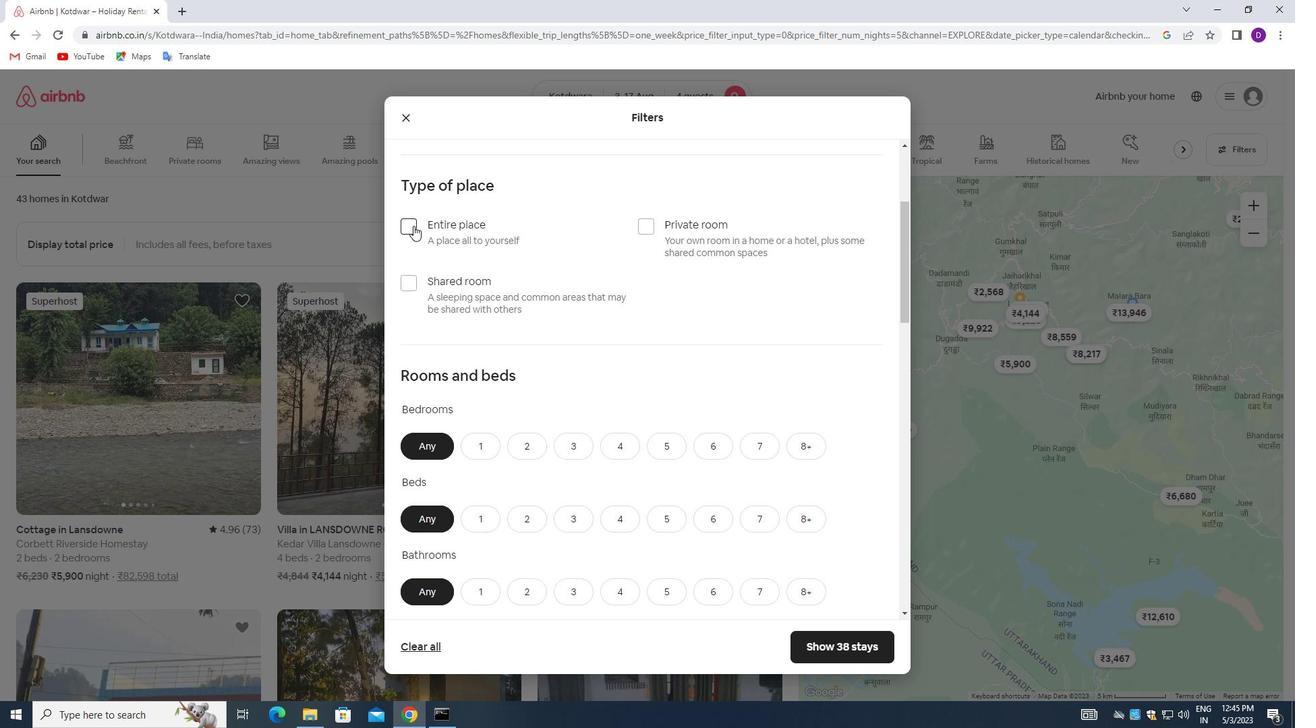 
Action: Mouse pressed left at (341, 236)
Screenshot: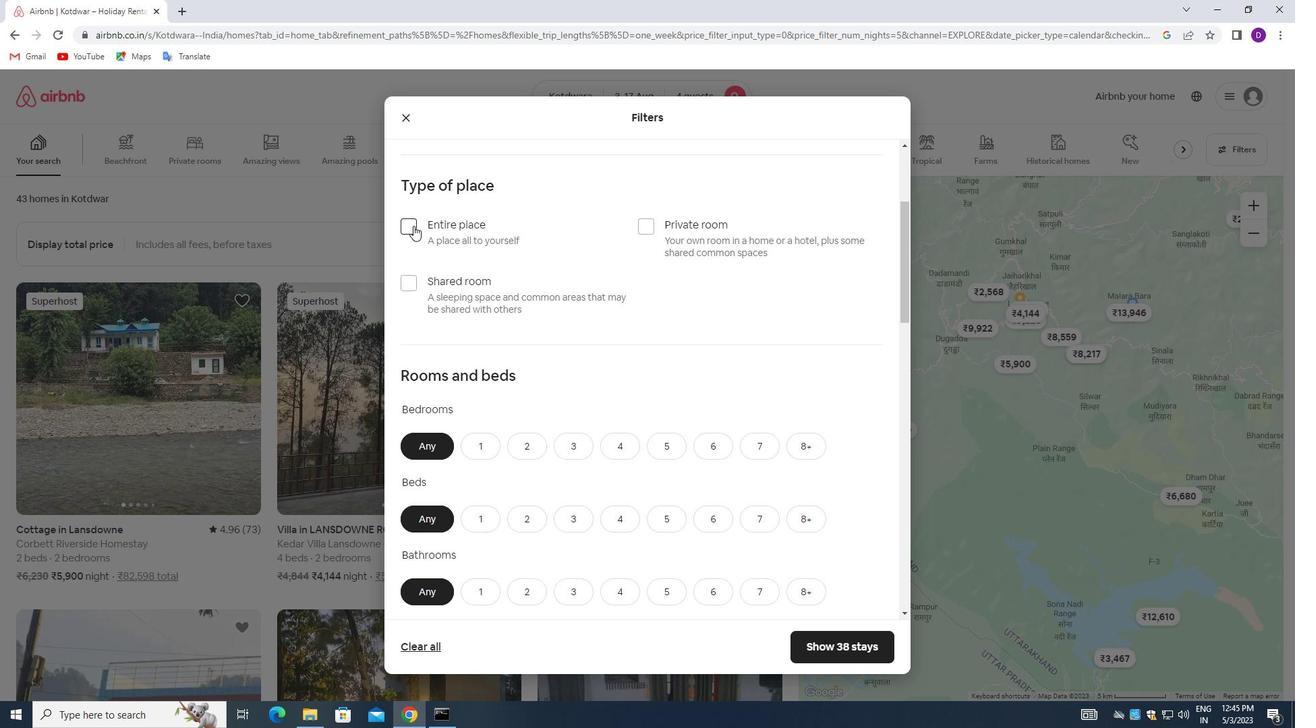 
Action: Mouse moved to (490, 298)
Screenshot: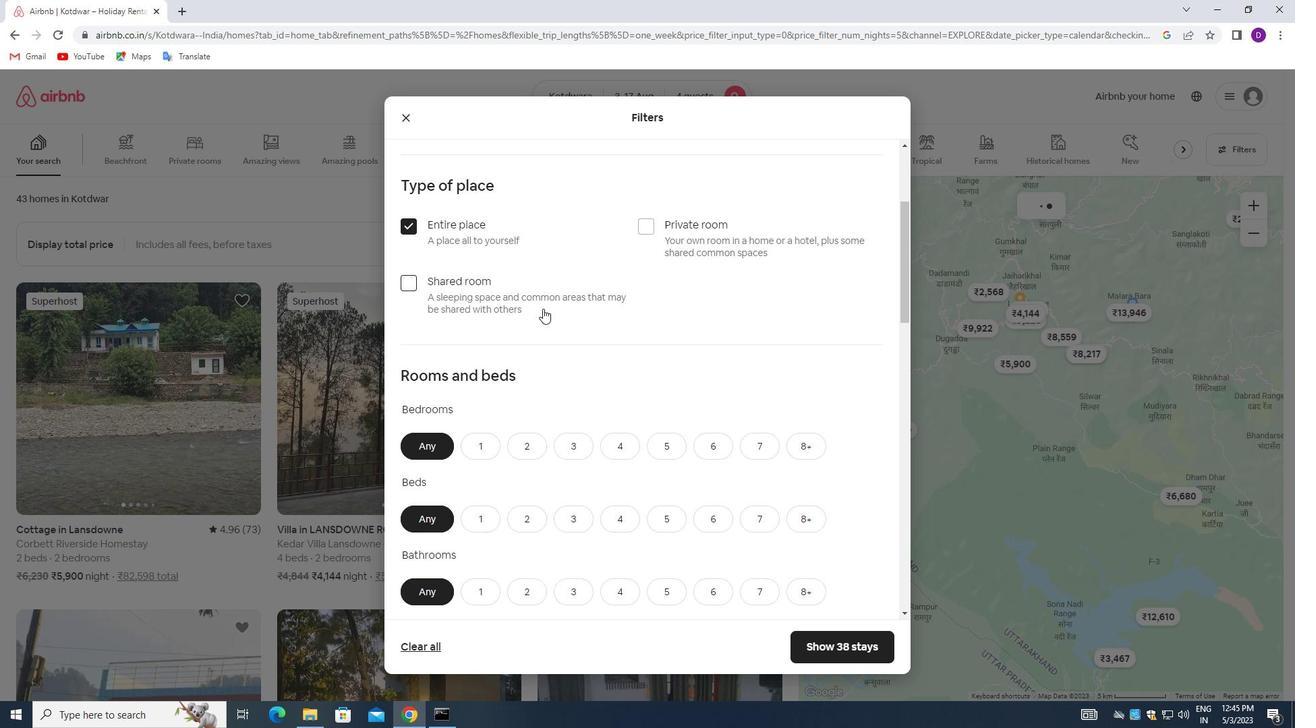 
Action: Mouse scrolled (490, 297) with delta (0, 0)
Screenshot: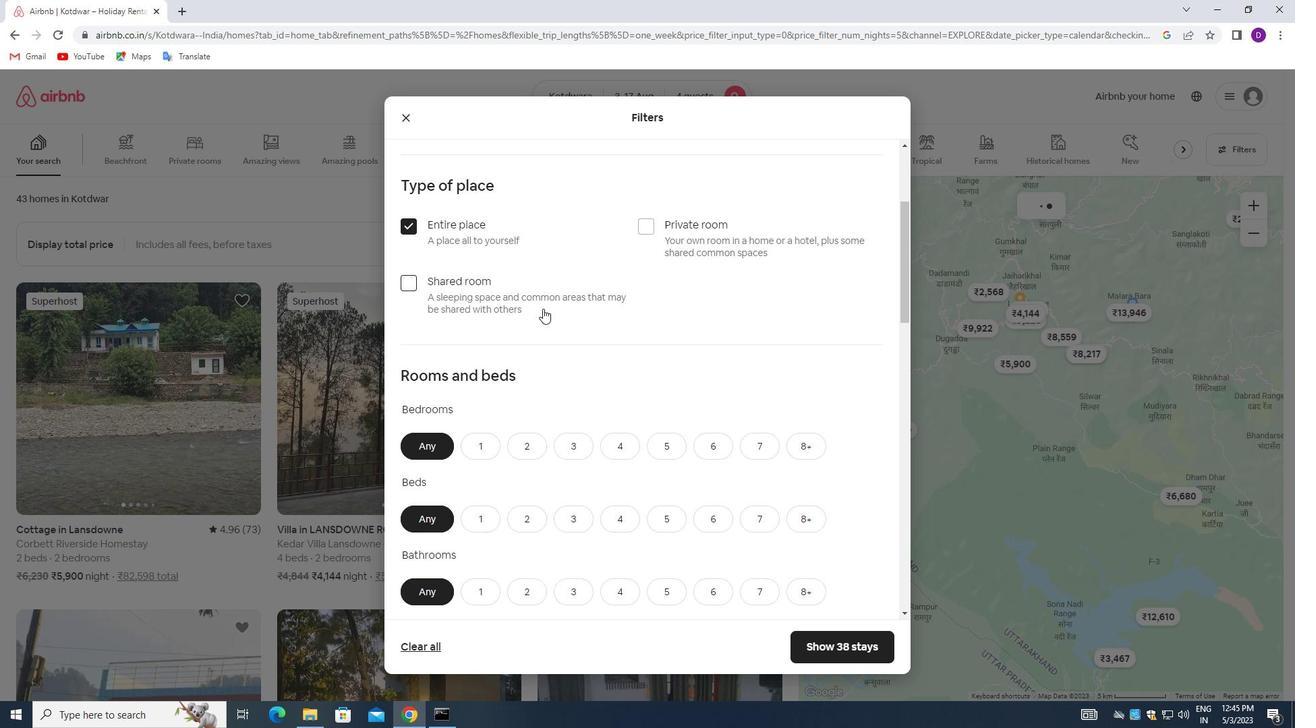 
Action: Mouse moved to (495, 300)
Screenshot: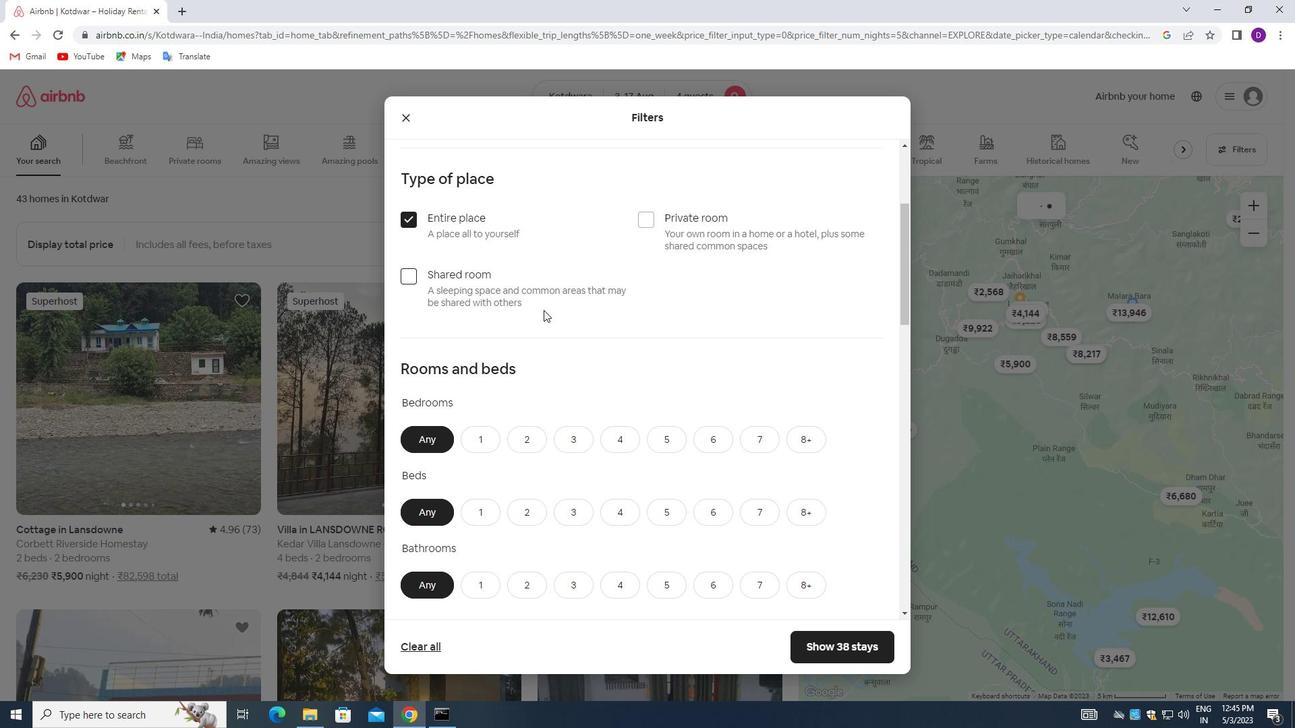 
Action: Mouse scrolled (495, 299) with delta (0, 0)
Screenshot: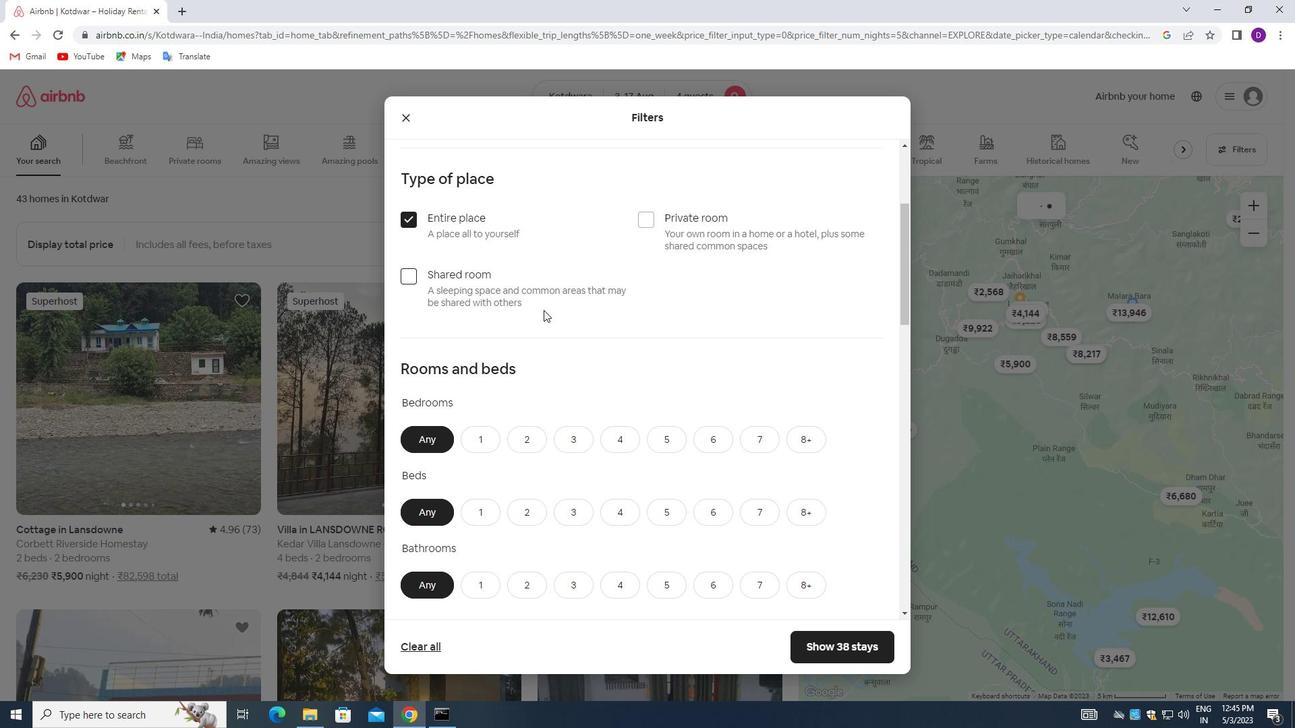 
Action: Mouse moved to (519, 306)
Screenshot: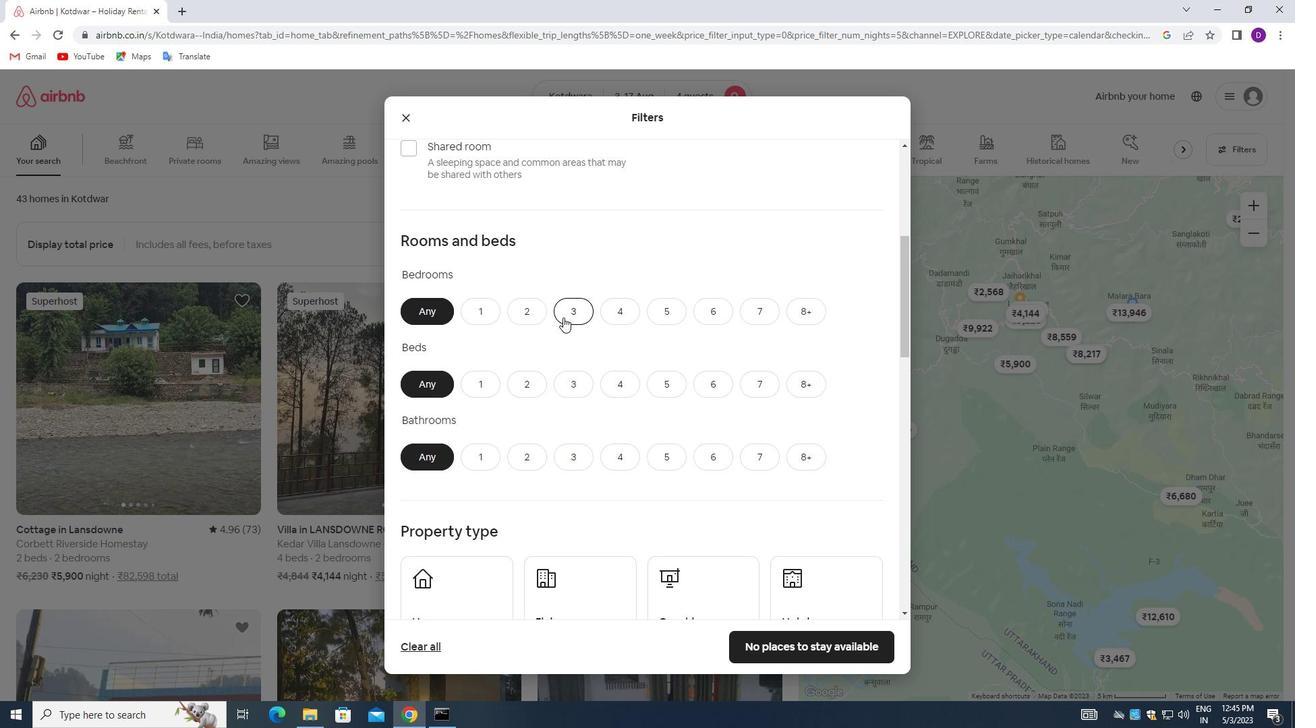 
Action: Mouse pressed left at (519, 306)
Screenshot: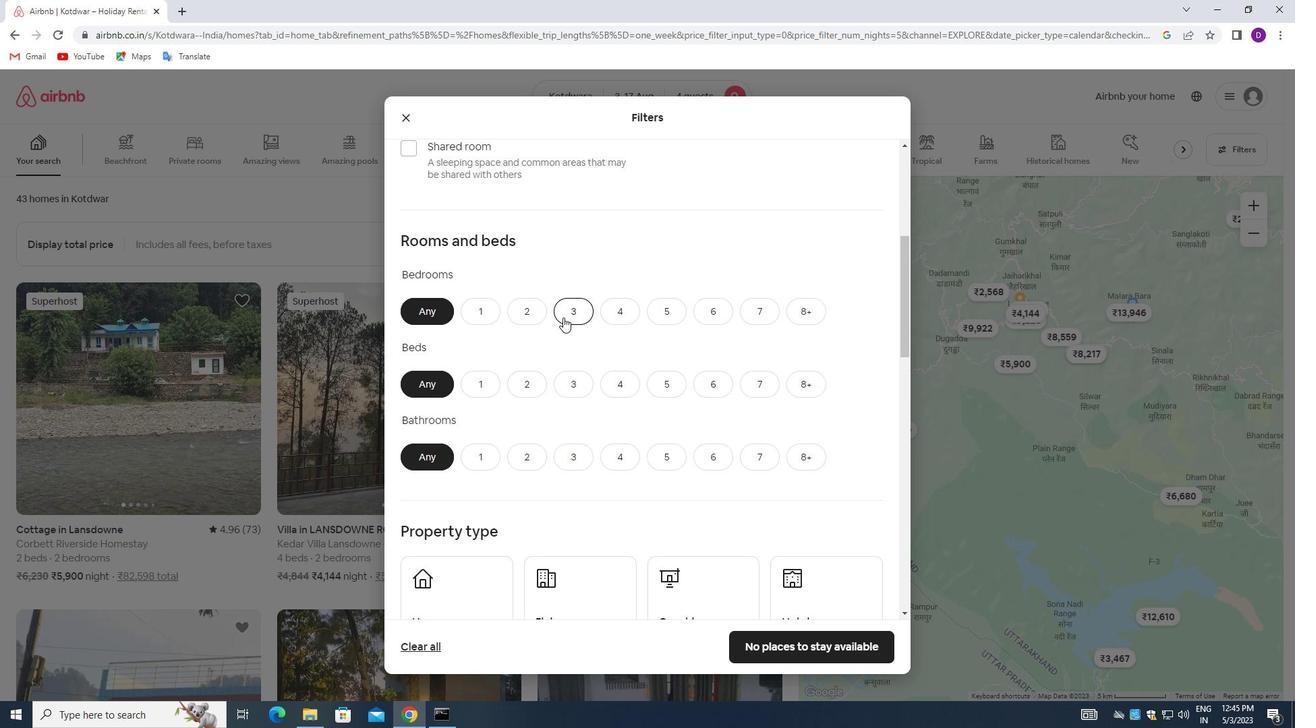 
Action: Mouse moved to (585, 348)
Screenshot: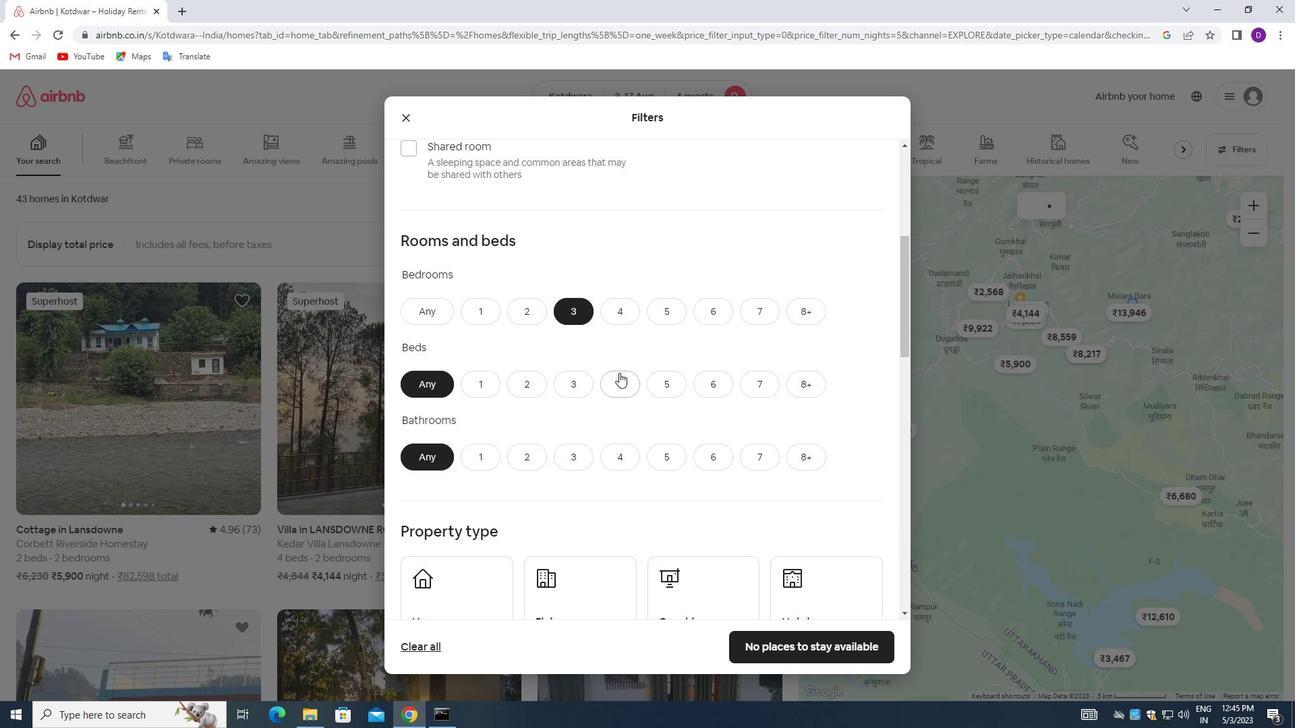 
Action: Mouse pressed left at (585, 348)
Screenshot: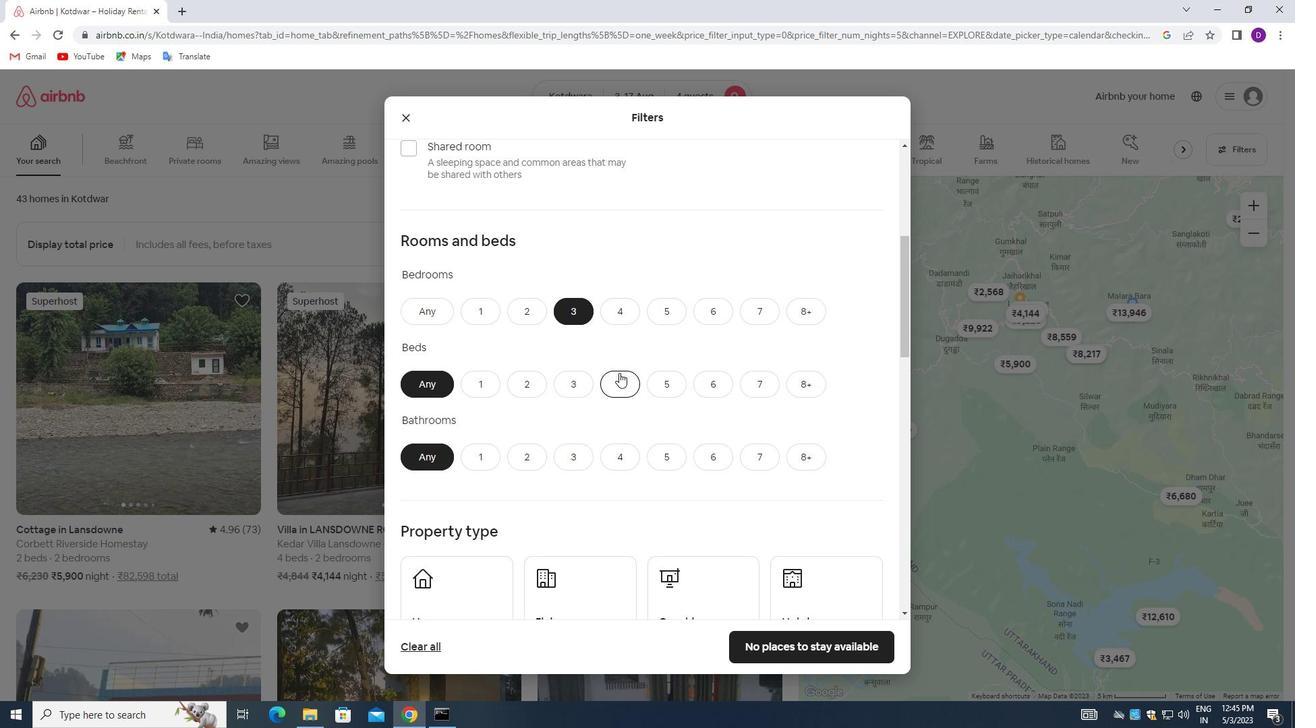 
Action: Mouse moved to (475, 407)
Screenshot: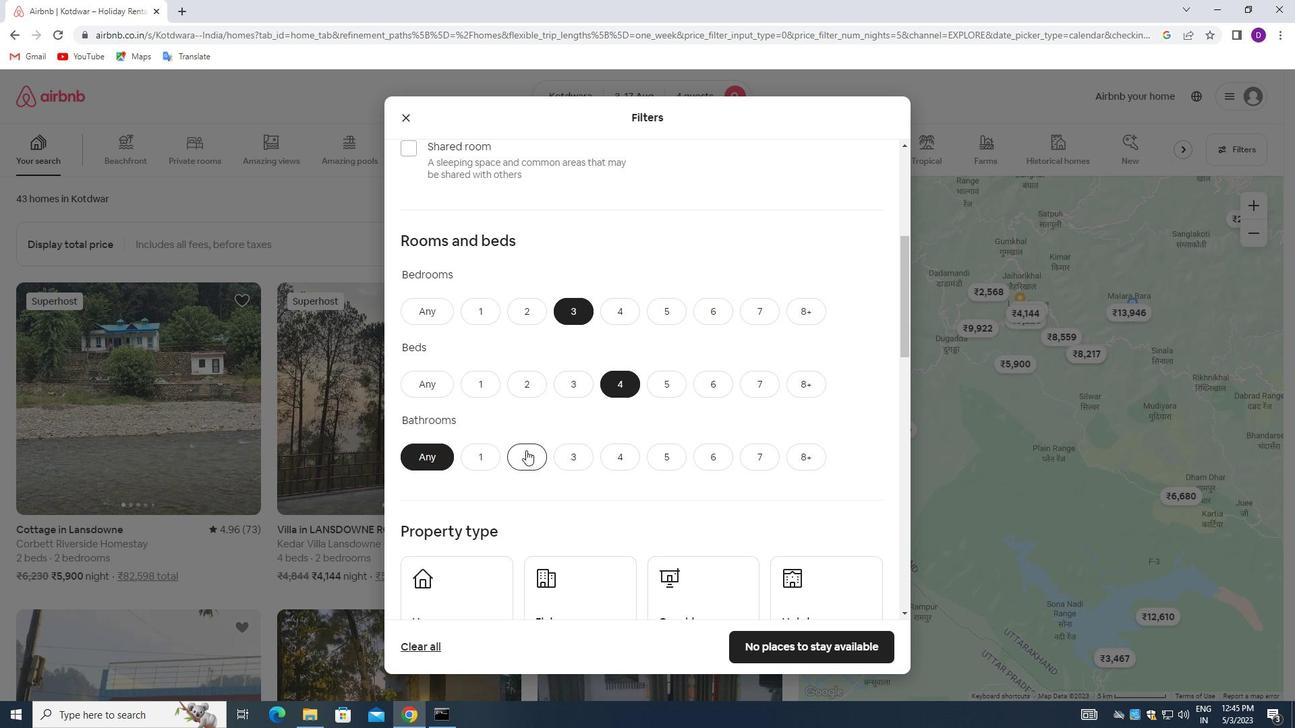 
Action: Mouse pressed left at (475, 407)
Screenshot: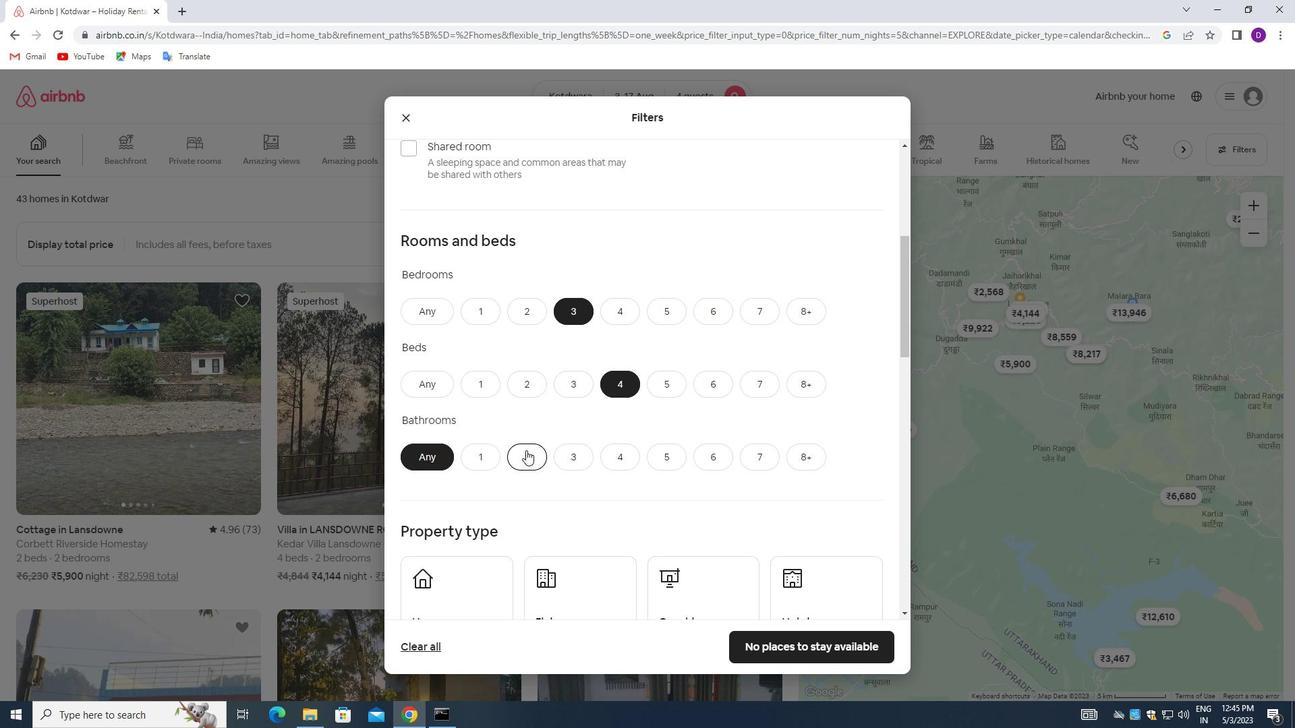 
Action: Mouse moved to (529, 349)
Screenshot: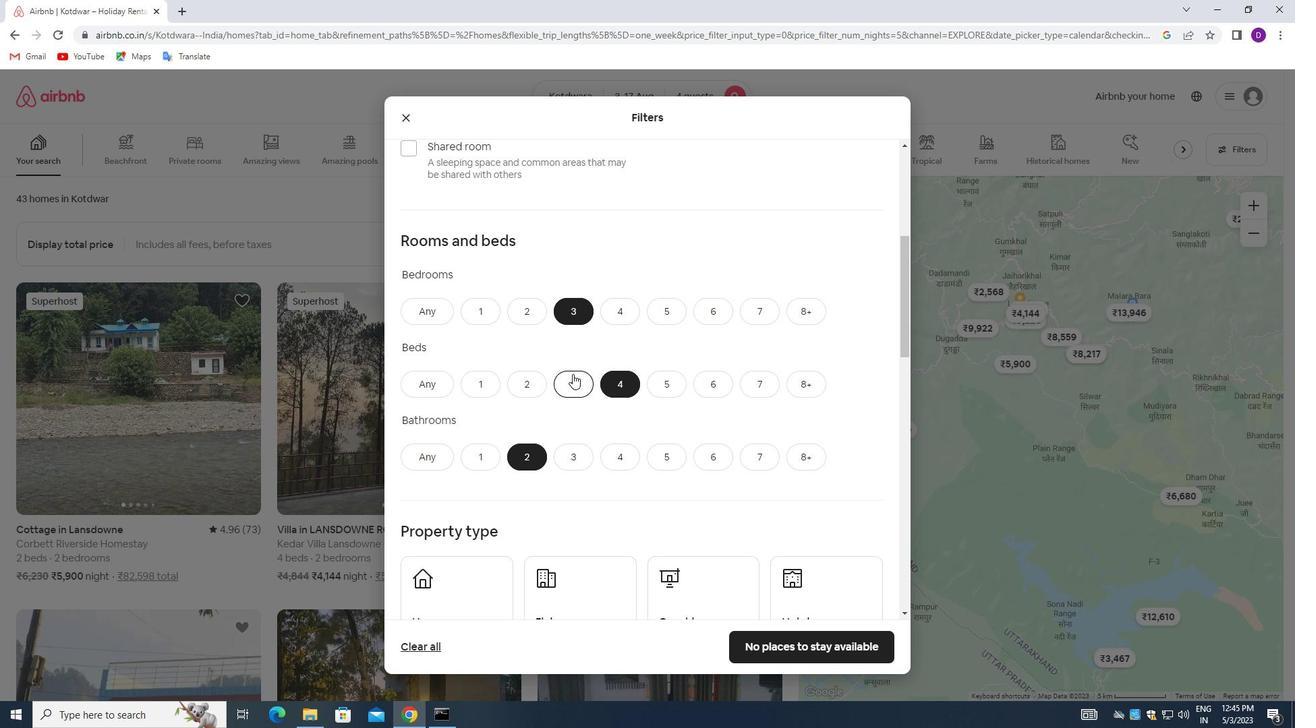 
Action: Mouse scrolled (529, 348) with delta (0, 0)
Screenshot: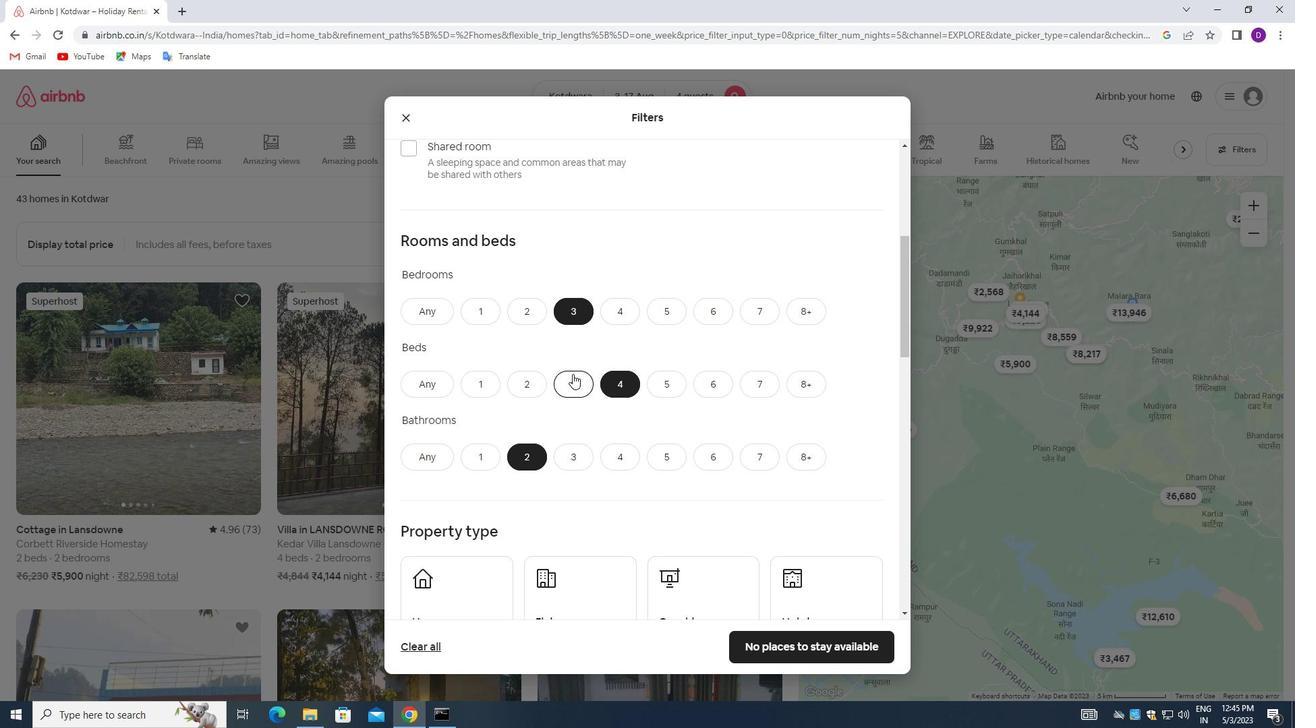 
Action: Mouse moved to (530, 344)
Screenshot: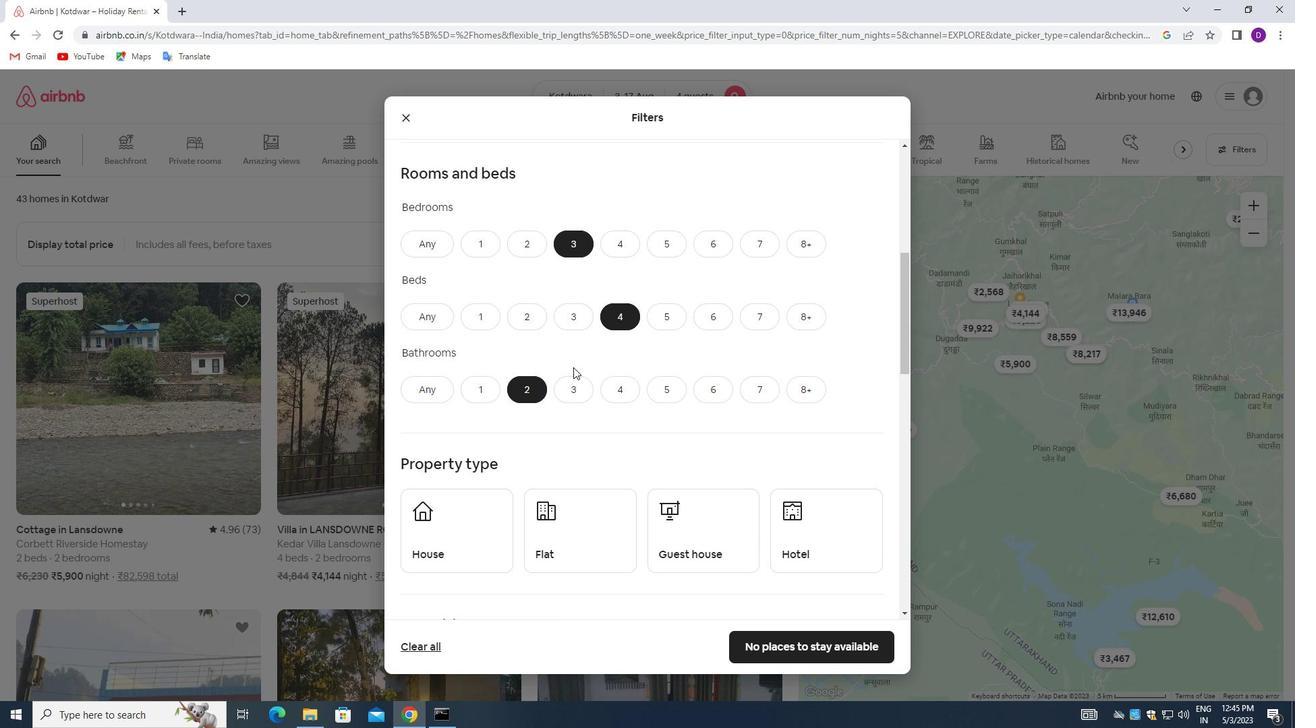 
Action: Mouse scrolled (530, 343) with delta (0, 0)
Screenshot: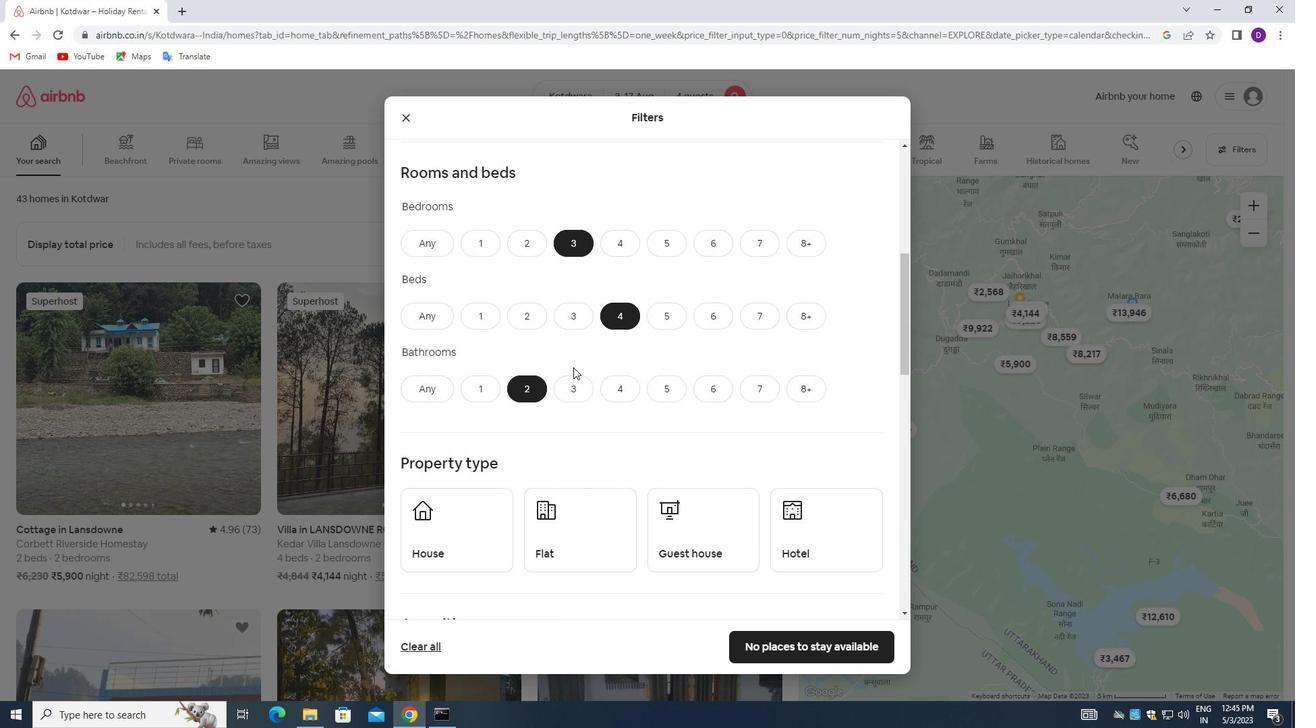
Action: Mouse scrolled (530, 343) with delta (0, 0)
Screenshot: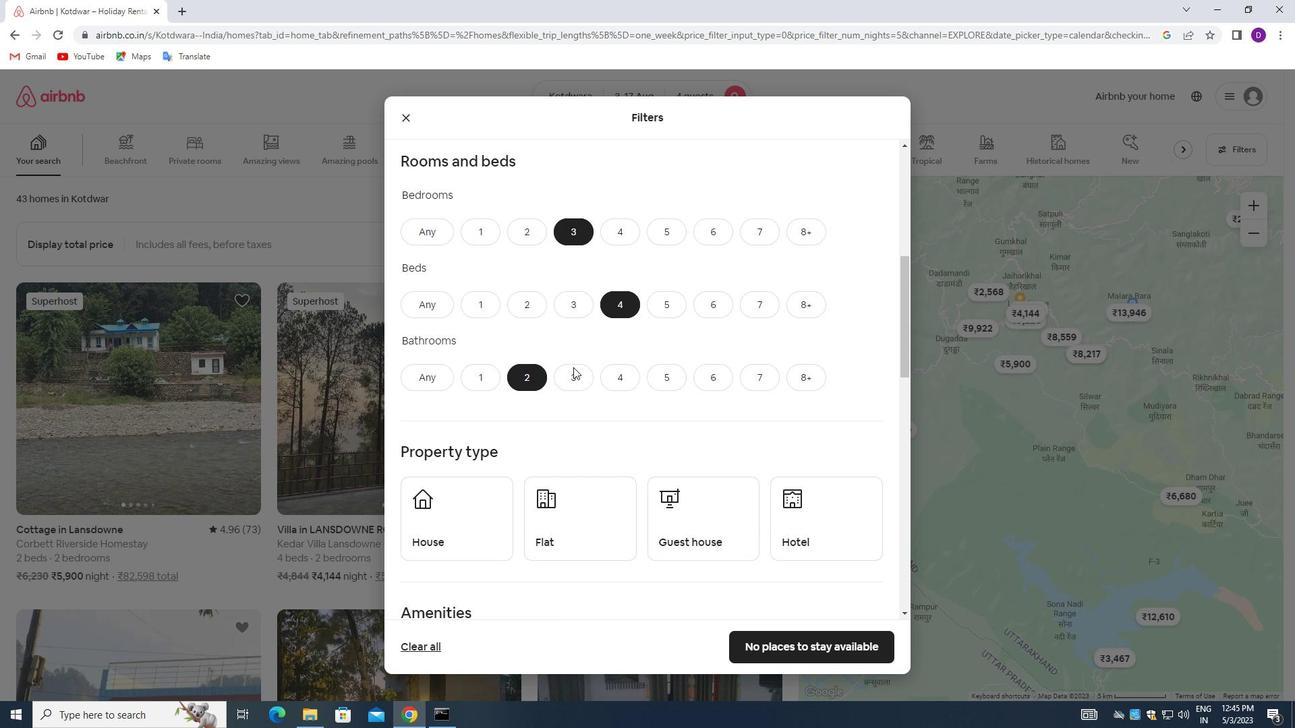 
Action: Mouse scrolled (530, 343) with delta (0, 0)
Screenshot: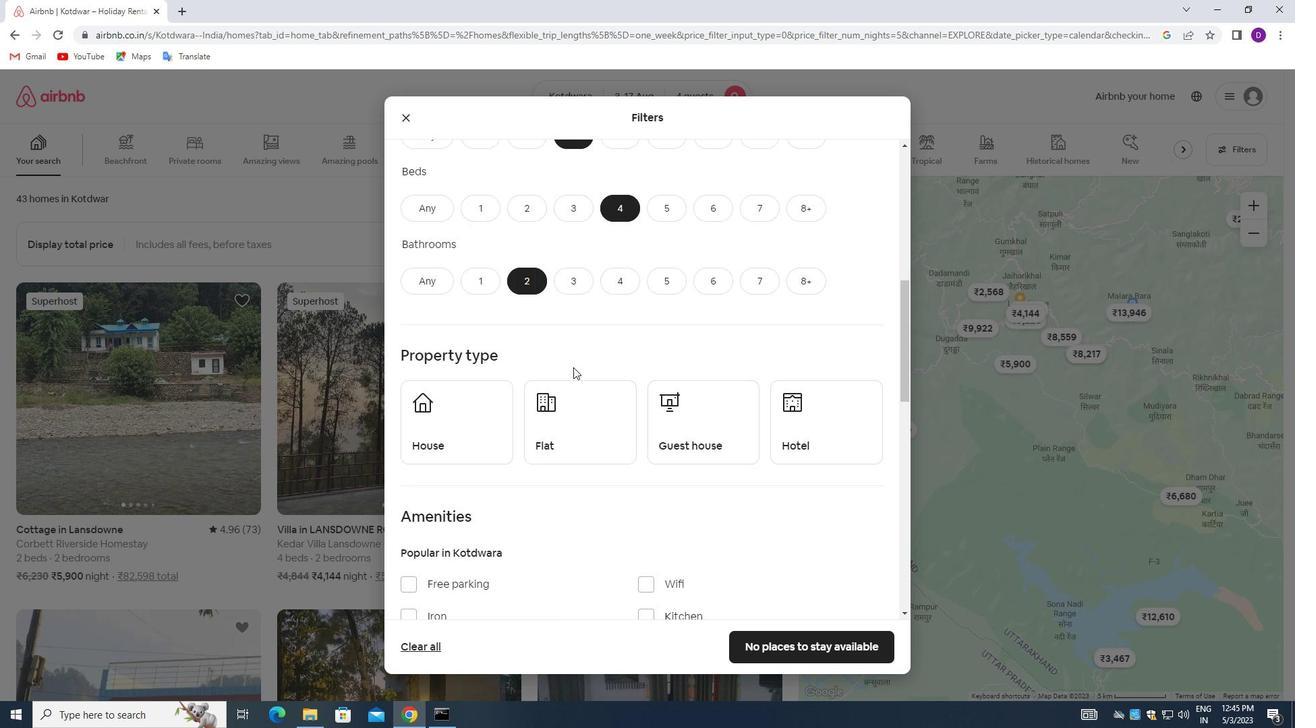 
Action: Mouse moved to (395, 321)
Screenshot: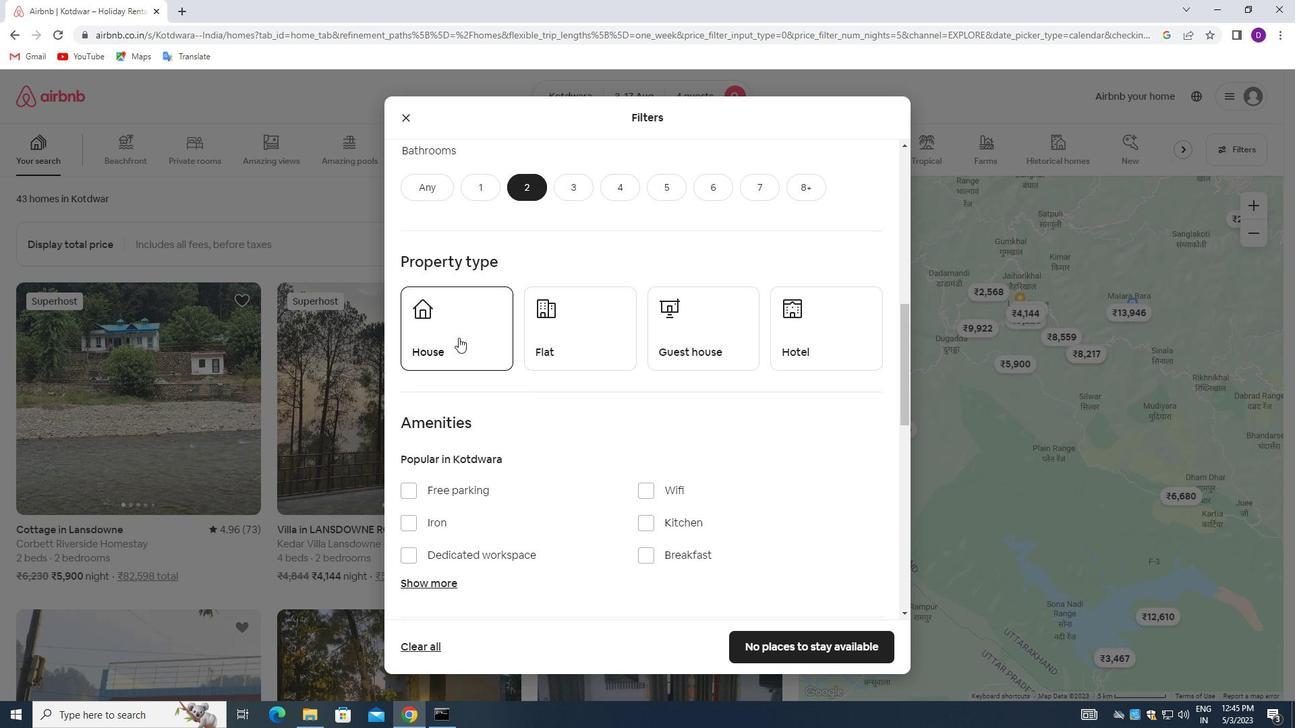 
Action: Mouse pressed left at (395, 321)
Screenshot: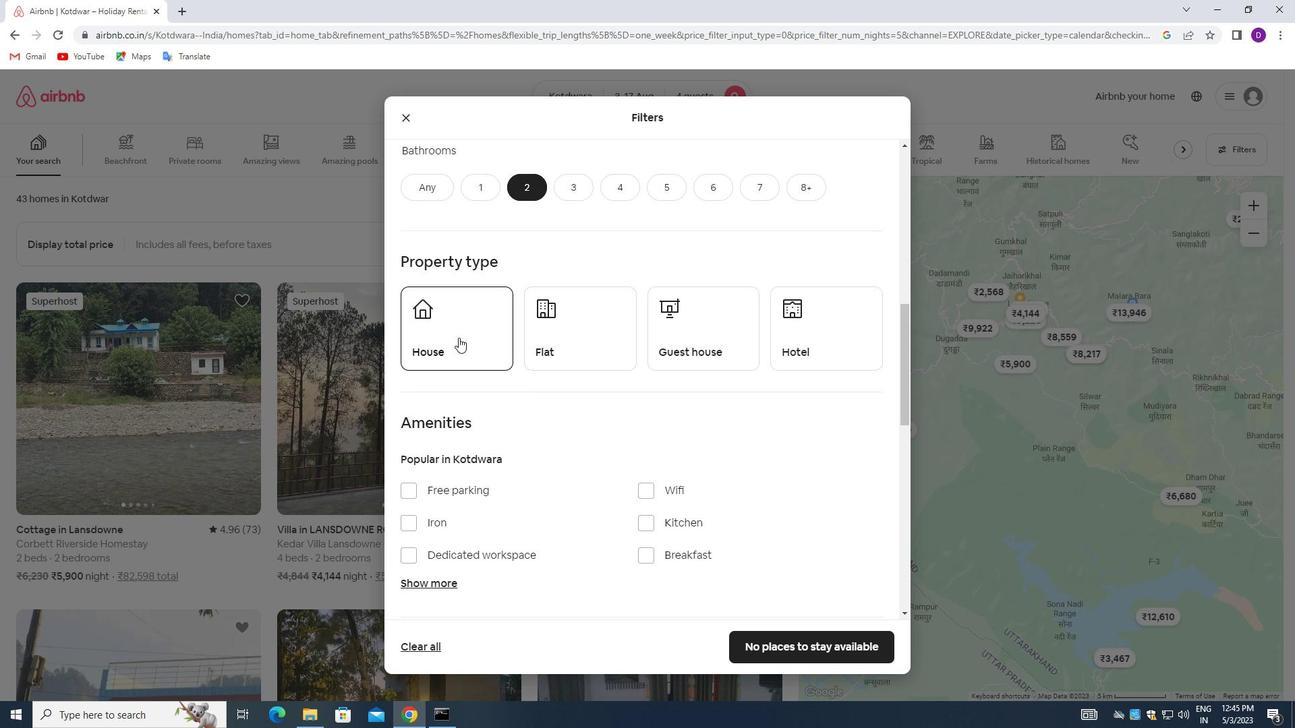 
Action: Mouse moved to (525, 323)
Screenshot: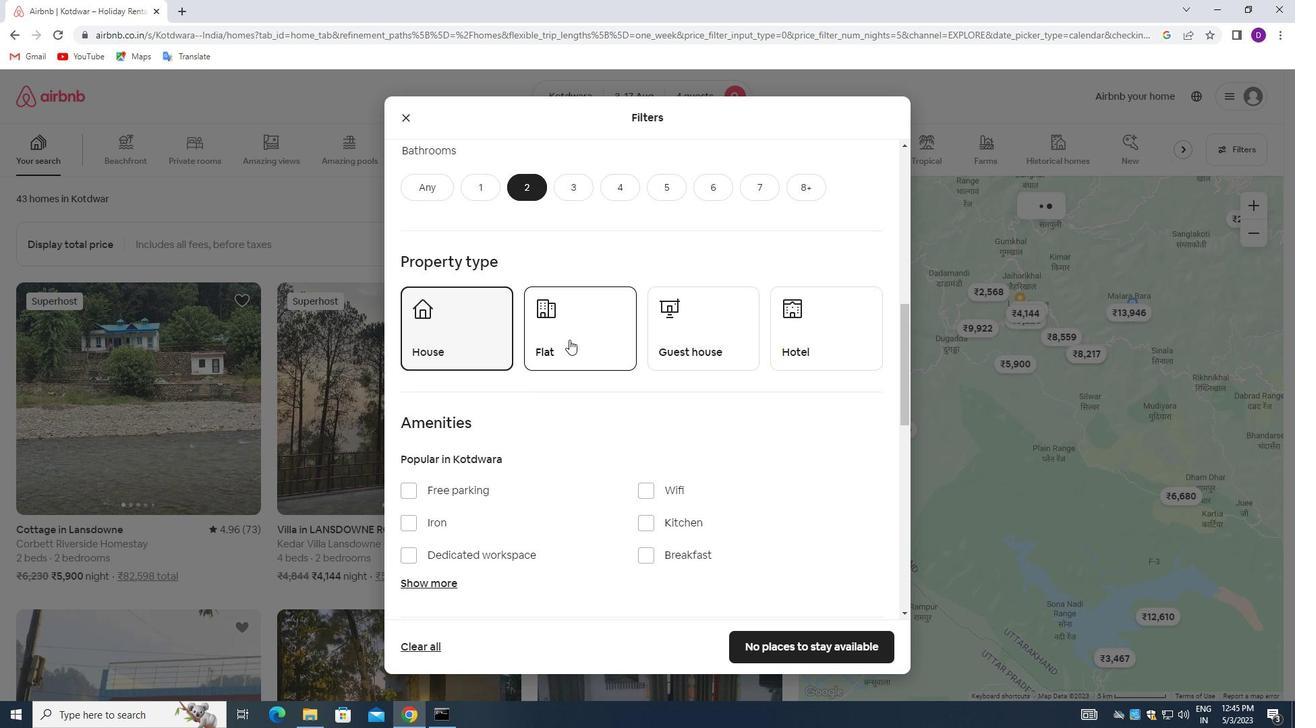 
Action: Mouse pressed left at (525, 323)
Screenshot: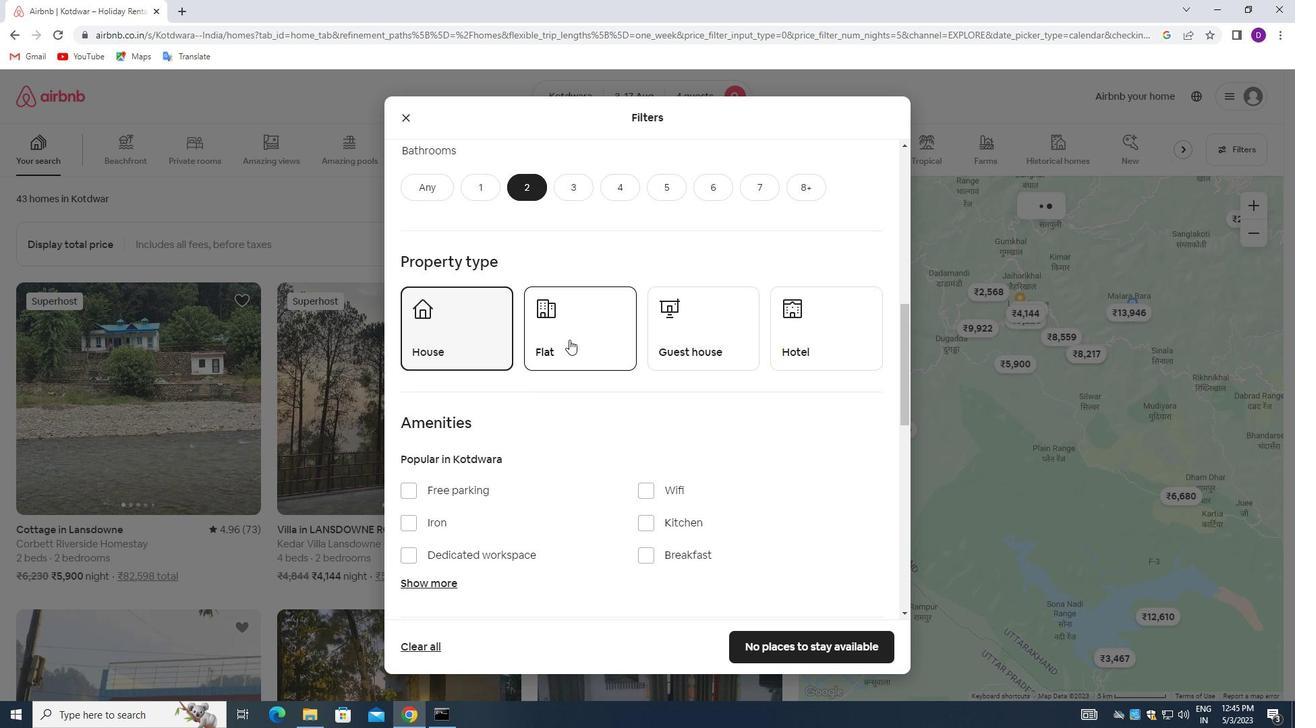 
Action: Mouse moved to (637, 329)
Screenshot: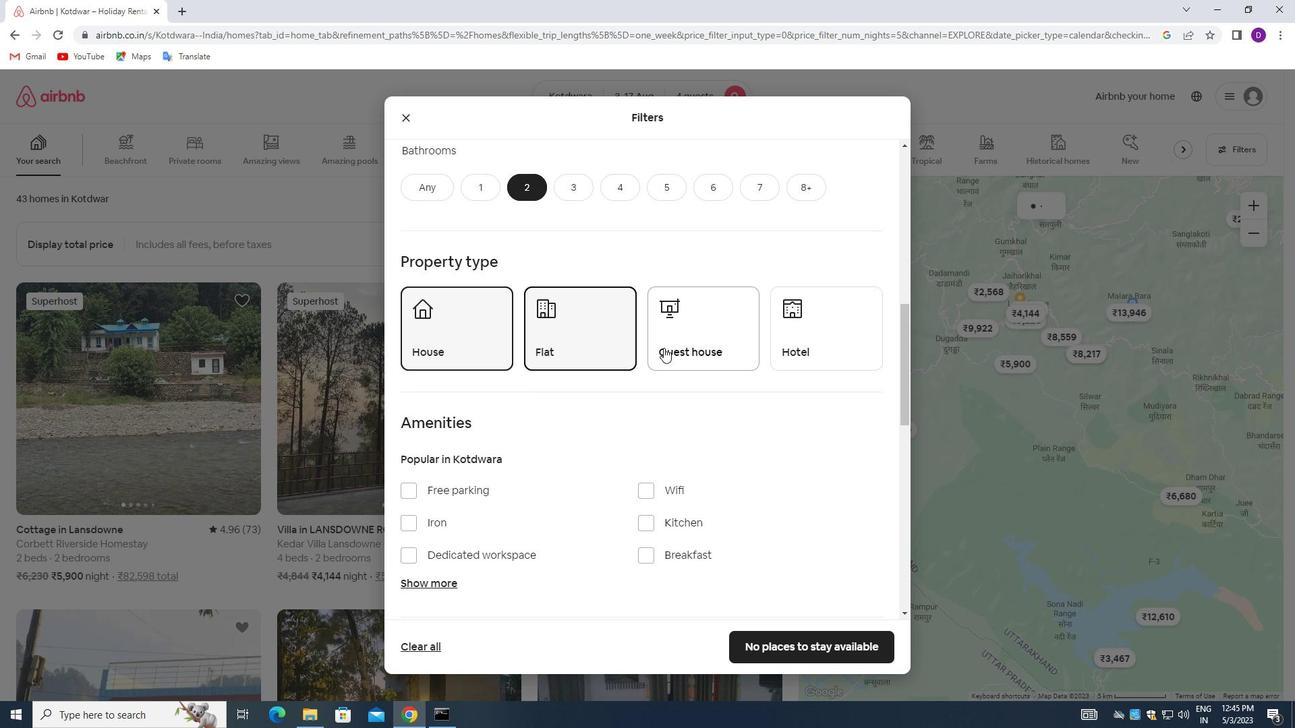 
Action: Mouse pressed left at (637, 329)
Screenshot: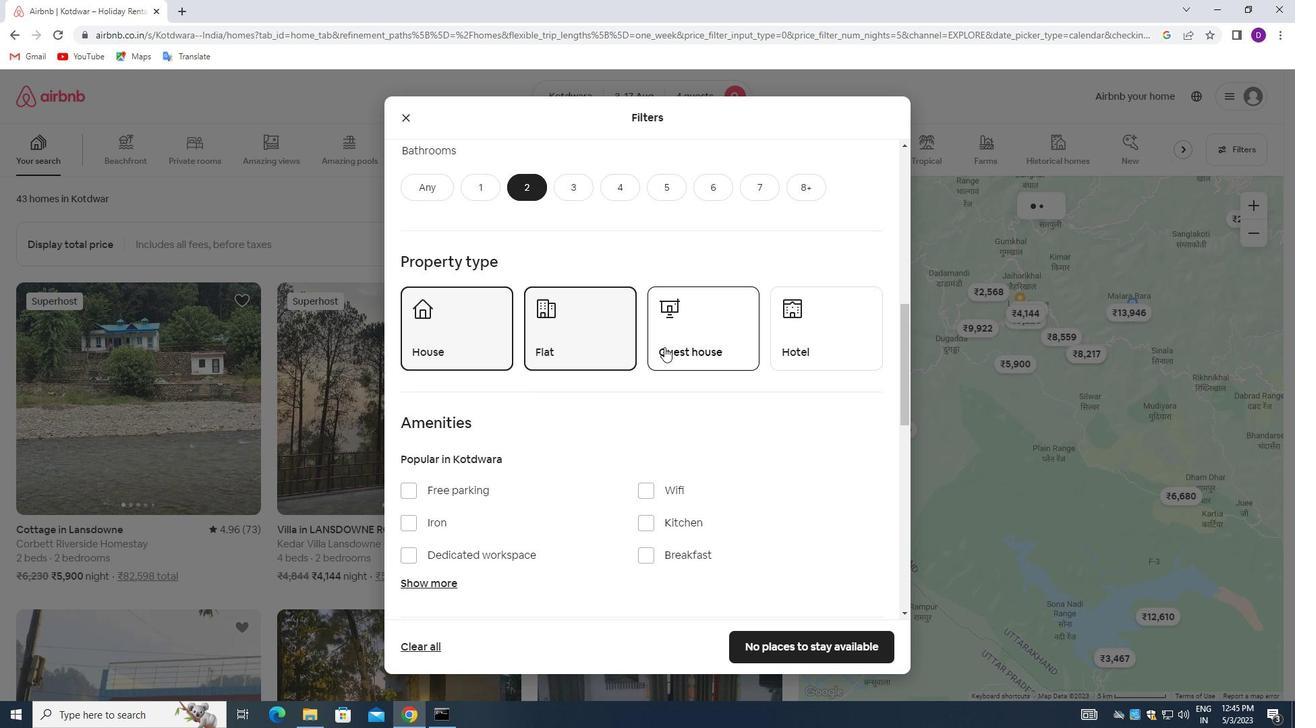 
Action: Mouse moved to (507, 392)
Screenshot: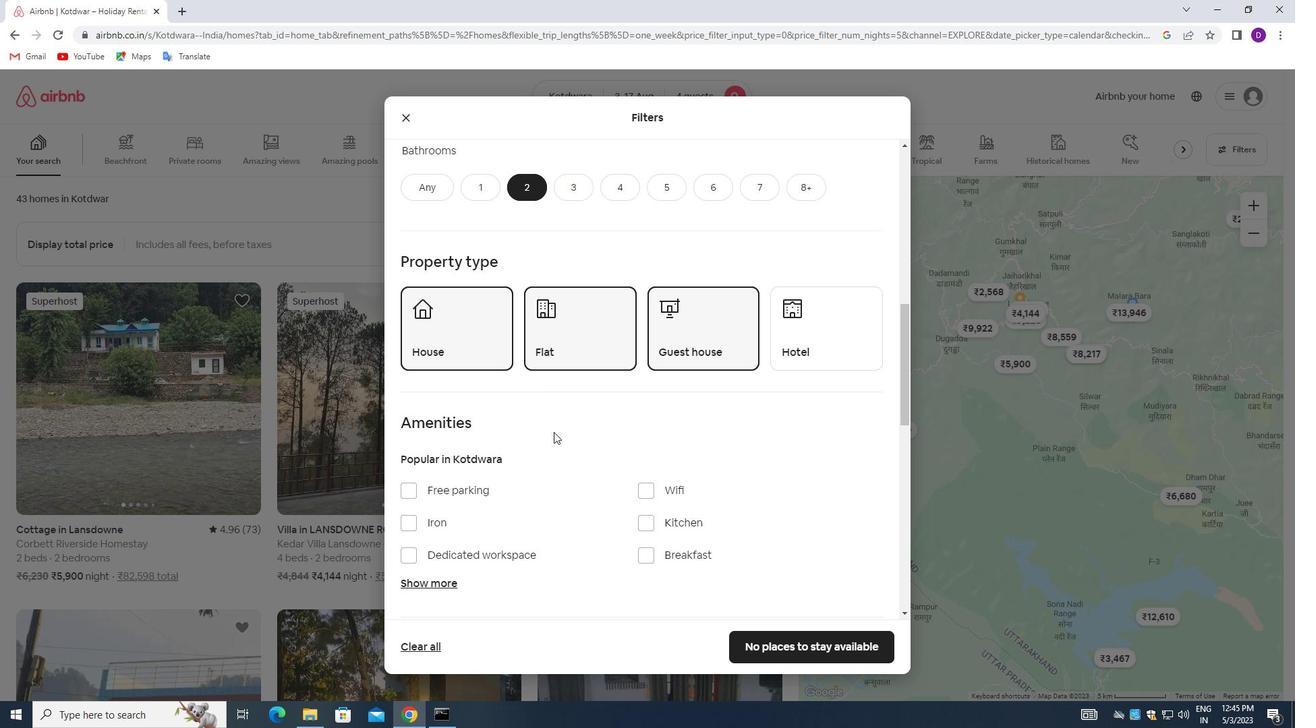 
Action: Mouse scrolled (507, 392) with delta (0, 0)
Screenshot: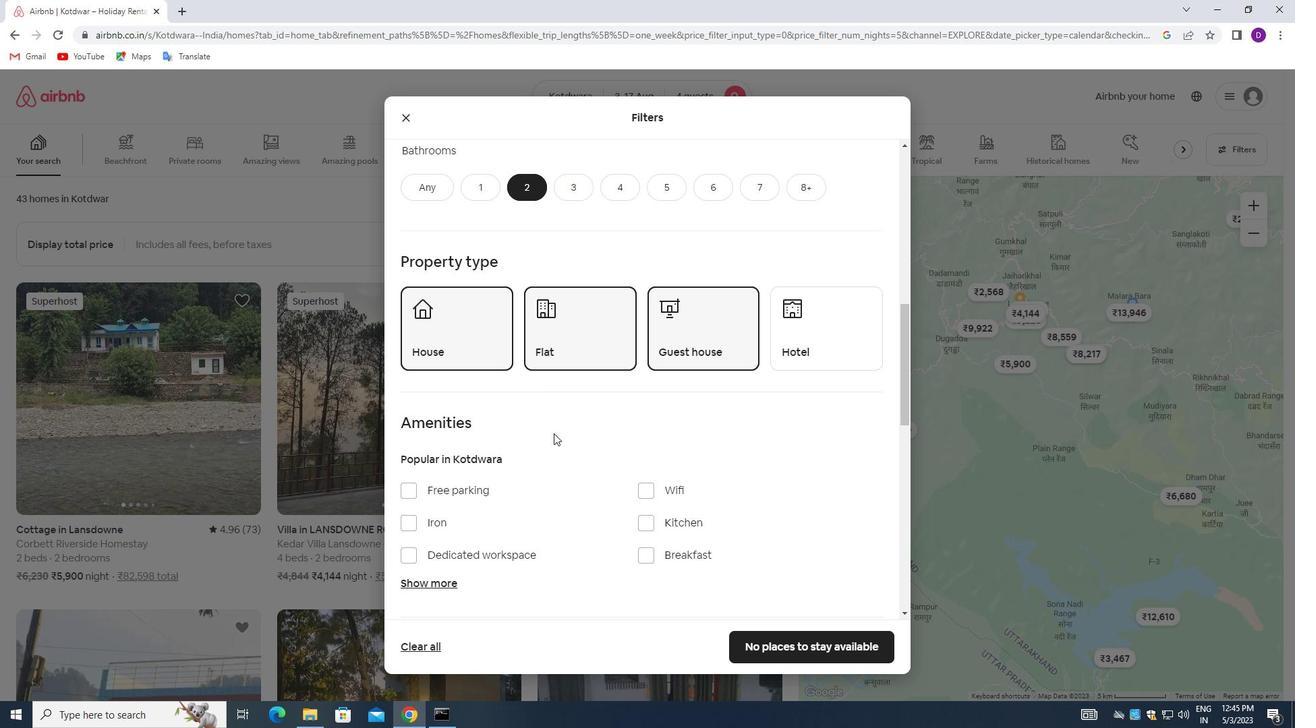 
Action: Mouse moved to (507, 394)
Screenshot: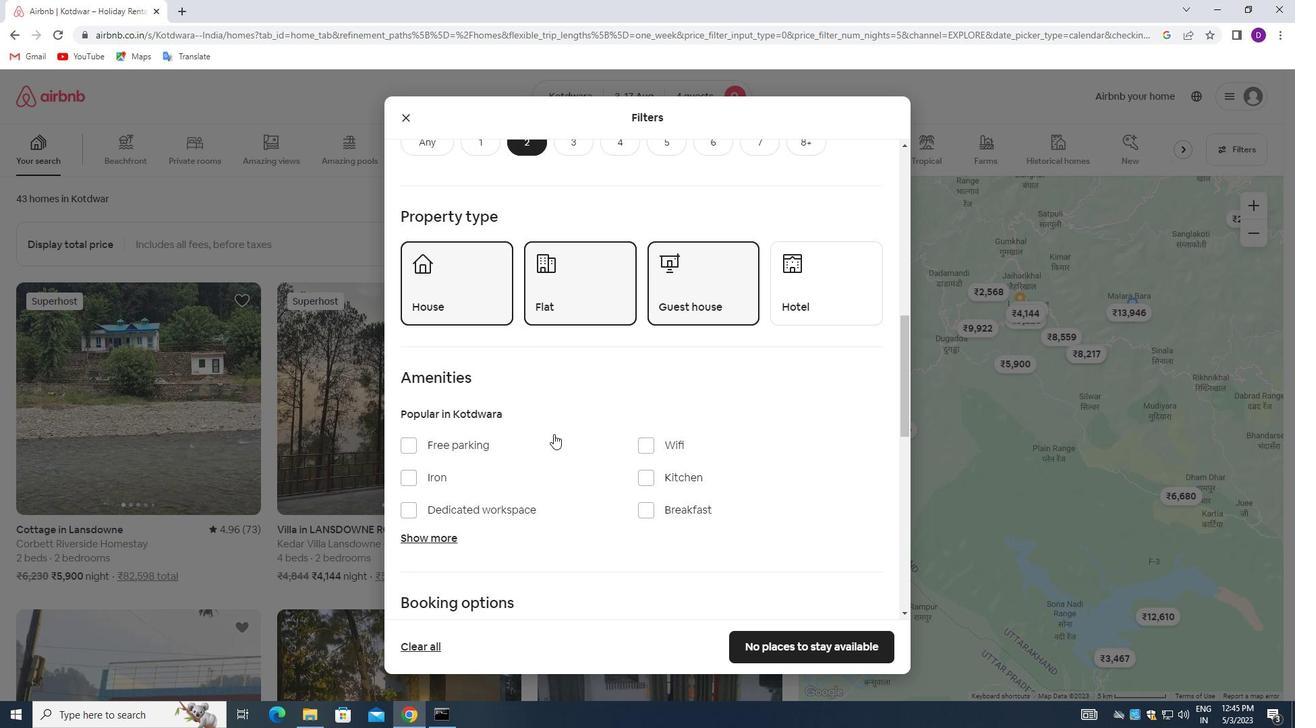 
Action: Mouse scrolled (507, 394) with delta (0, 0)
Screenshot: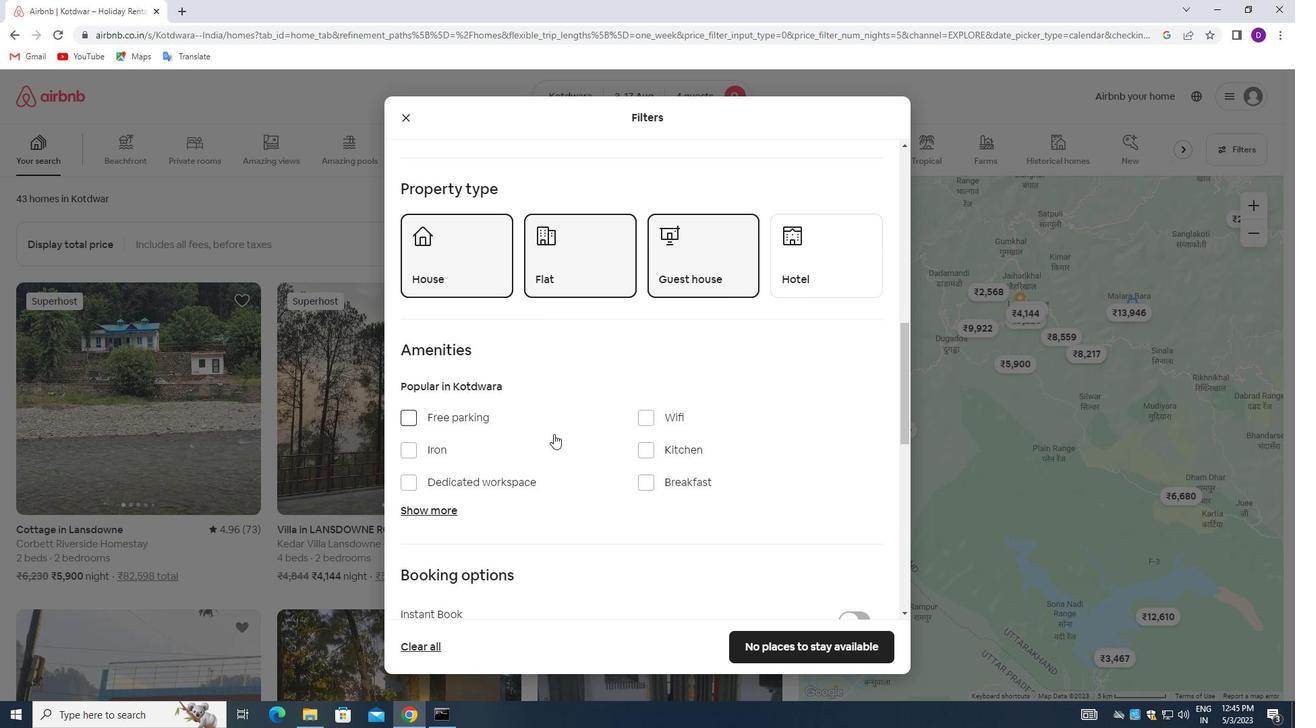 
Action: Mouse scrolled (507, 394) with delta (0, 0)
Screenshot: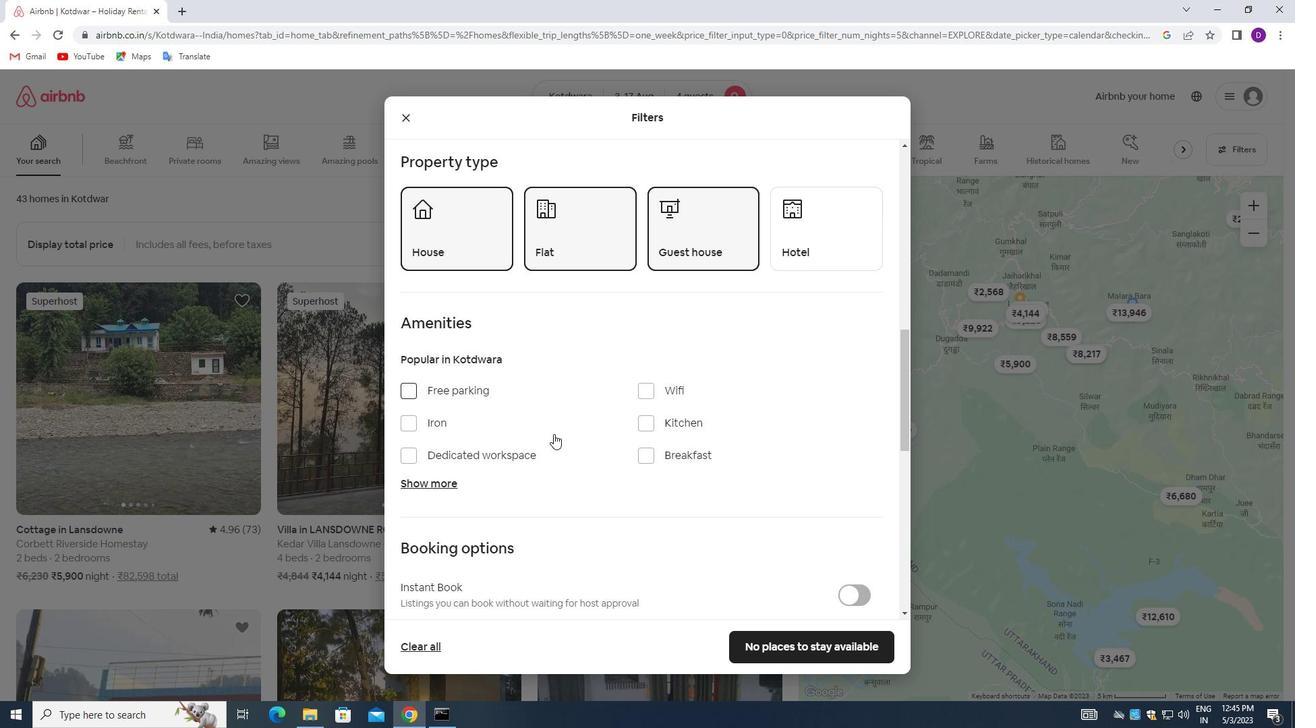 
Action: Mouse moved to (524, 394)
Screenshot: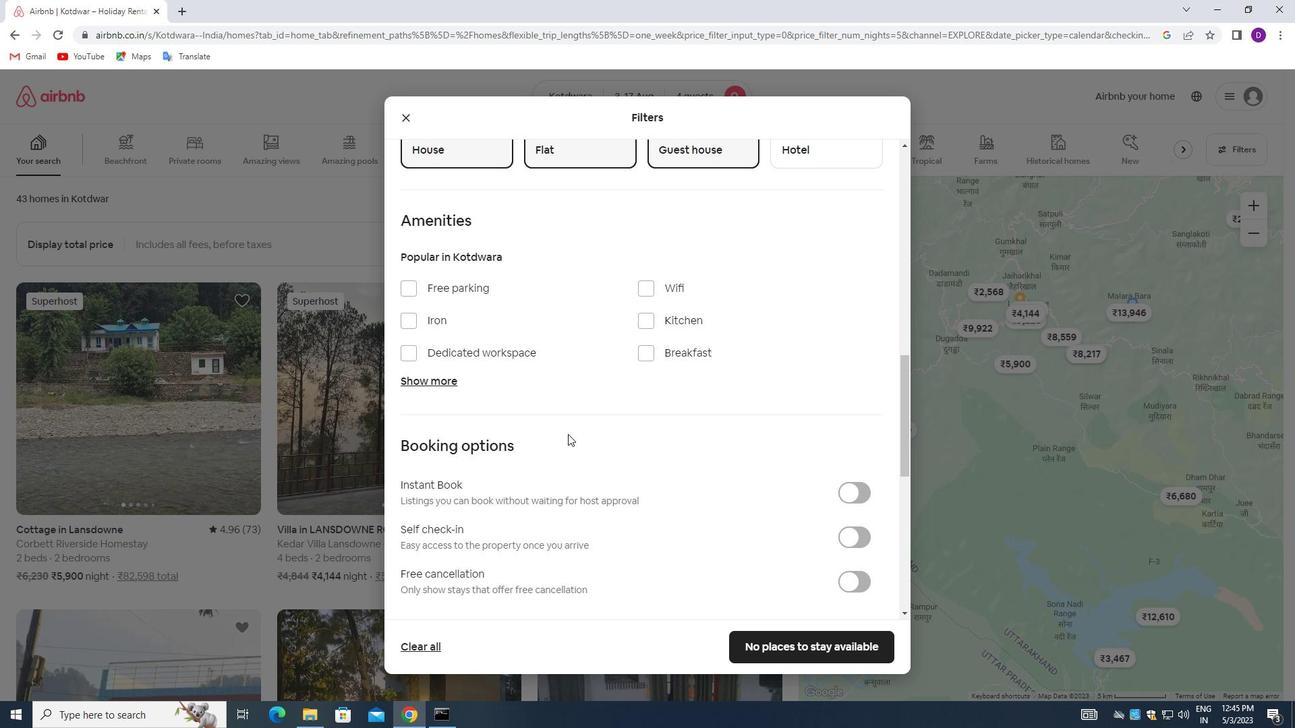 
Action: Mouse scrolled (524, 394) with delta (0, 0)
Screenshot: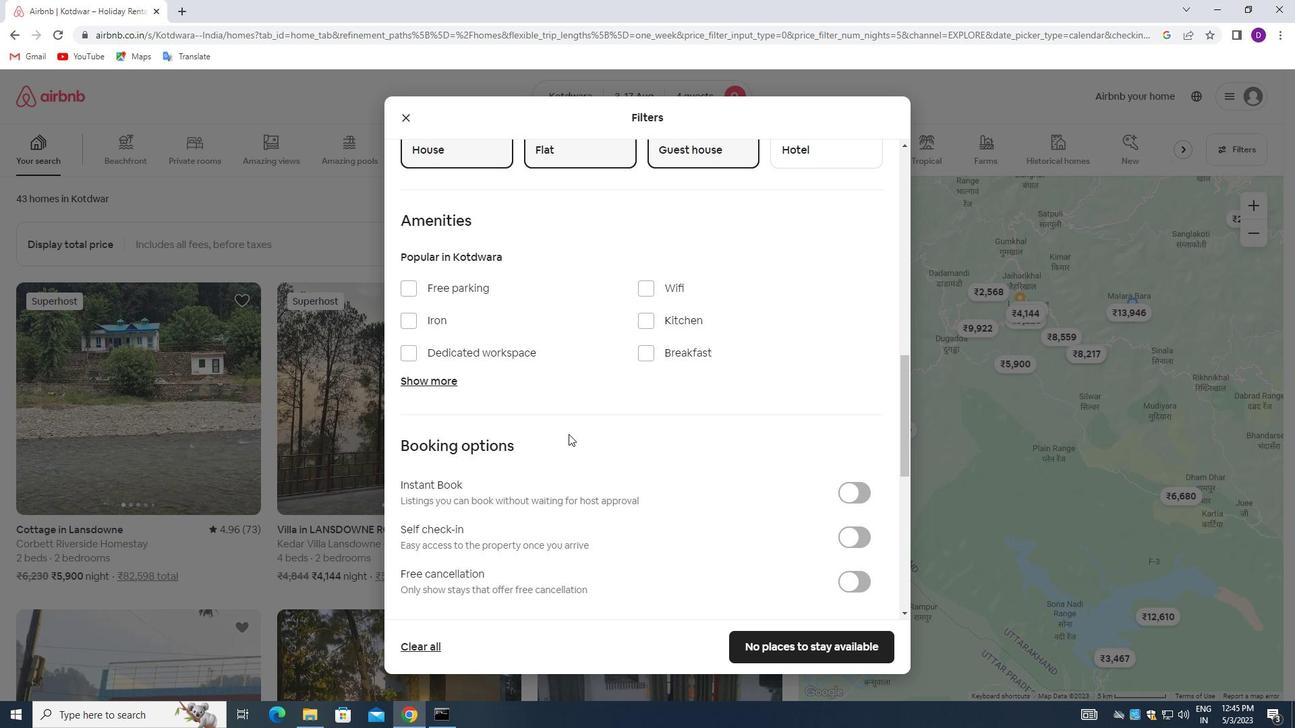 
Action: Mouse moved to (525, 394)
Screenshot: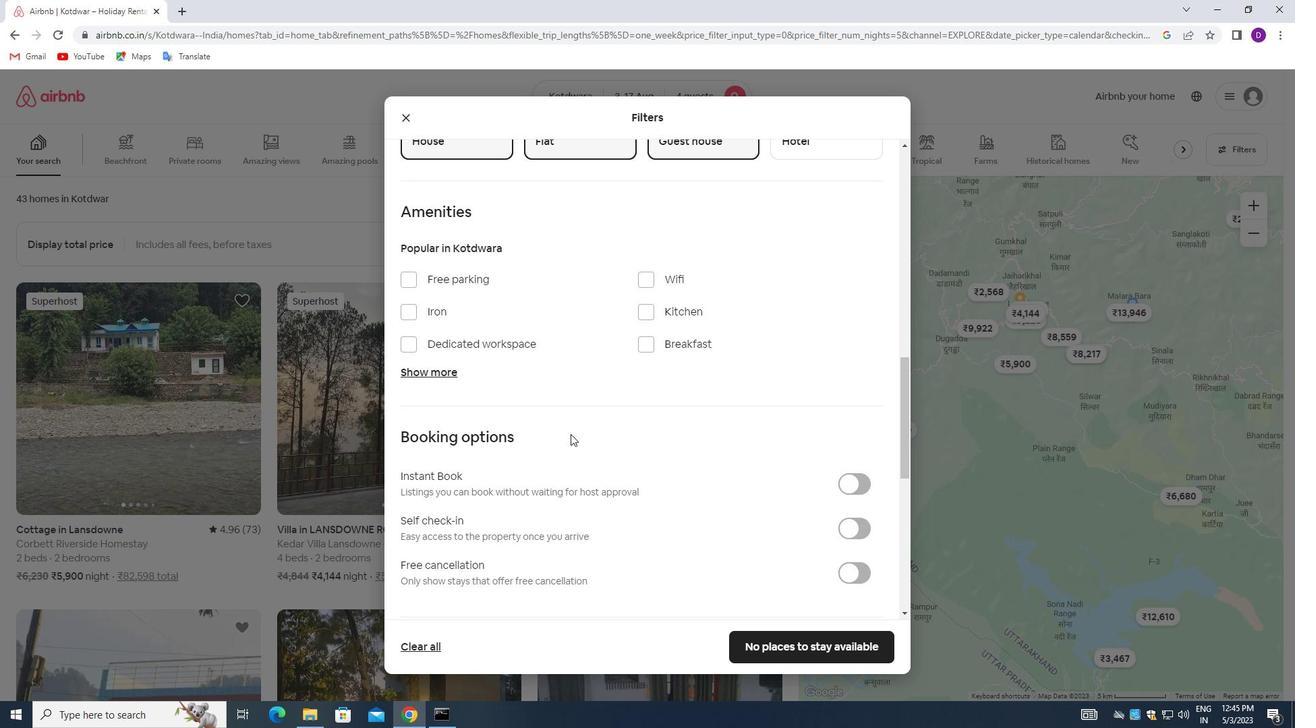 
Action: Mouse scrolled (525, 394) with delta (0, 0)
Screenshot: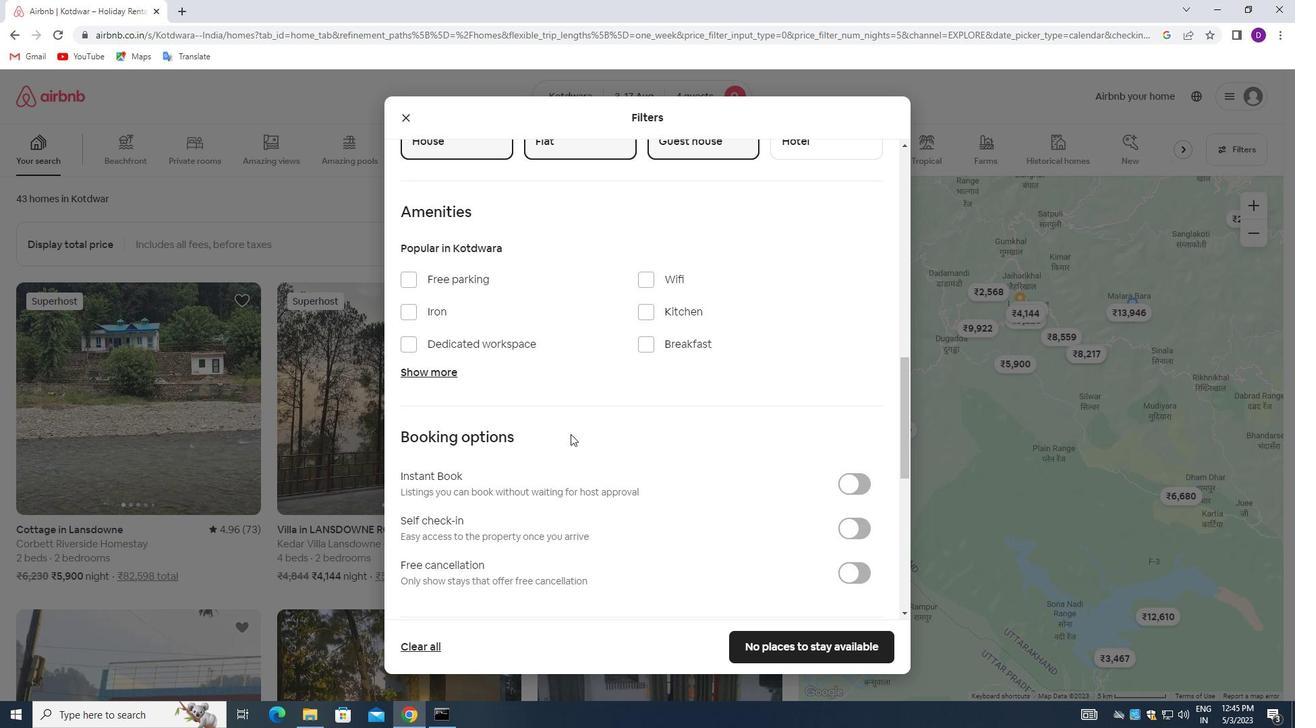 
Action: Mouse moved to (851, 373)
Screenshot: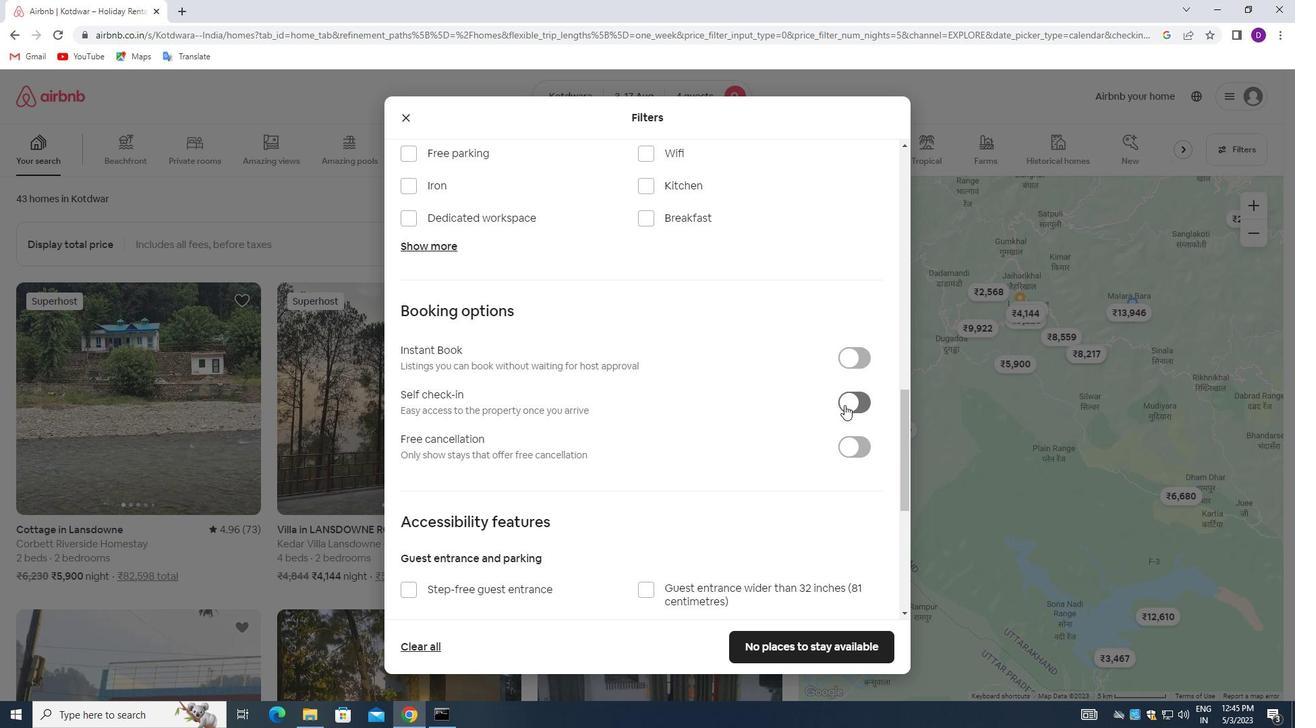 
Action: Mouse pressed left at (851, 373)
Screenshot: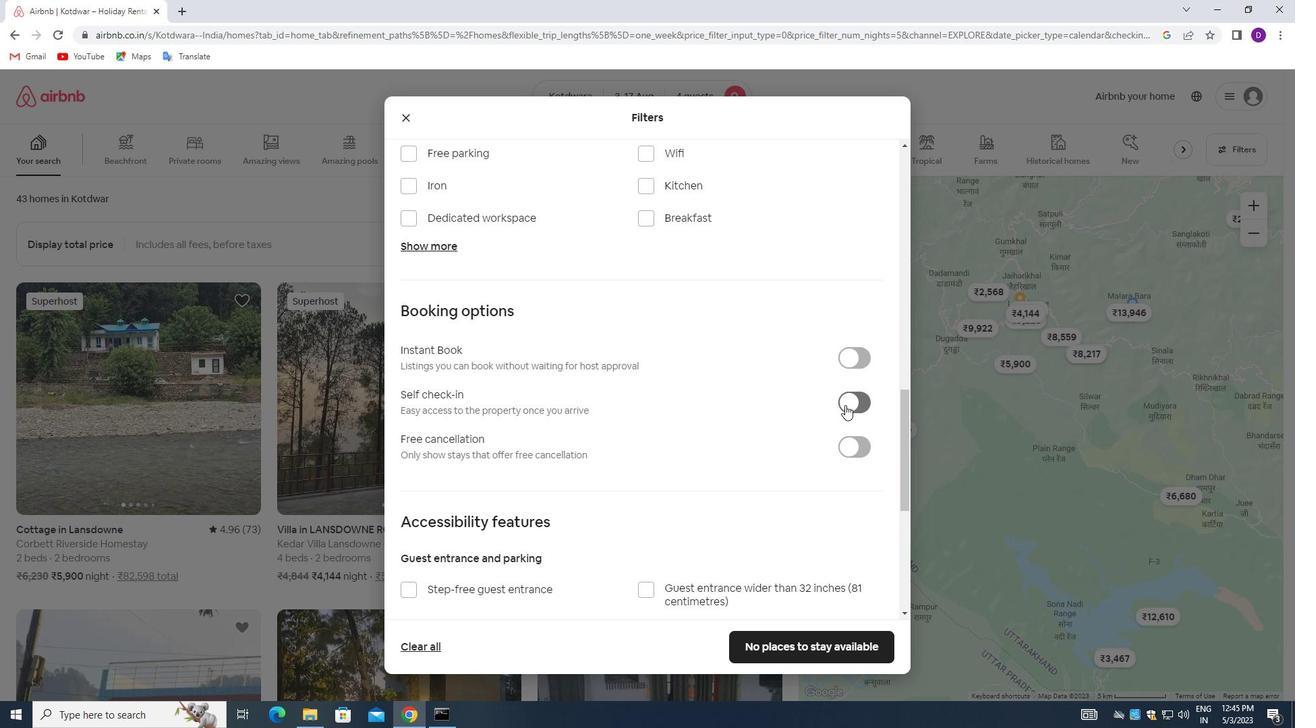 
Action: Mouse moved to (558, 398)
Screenshot: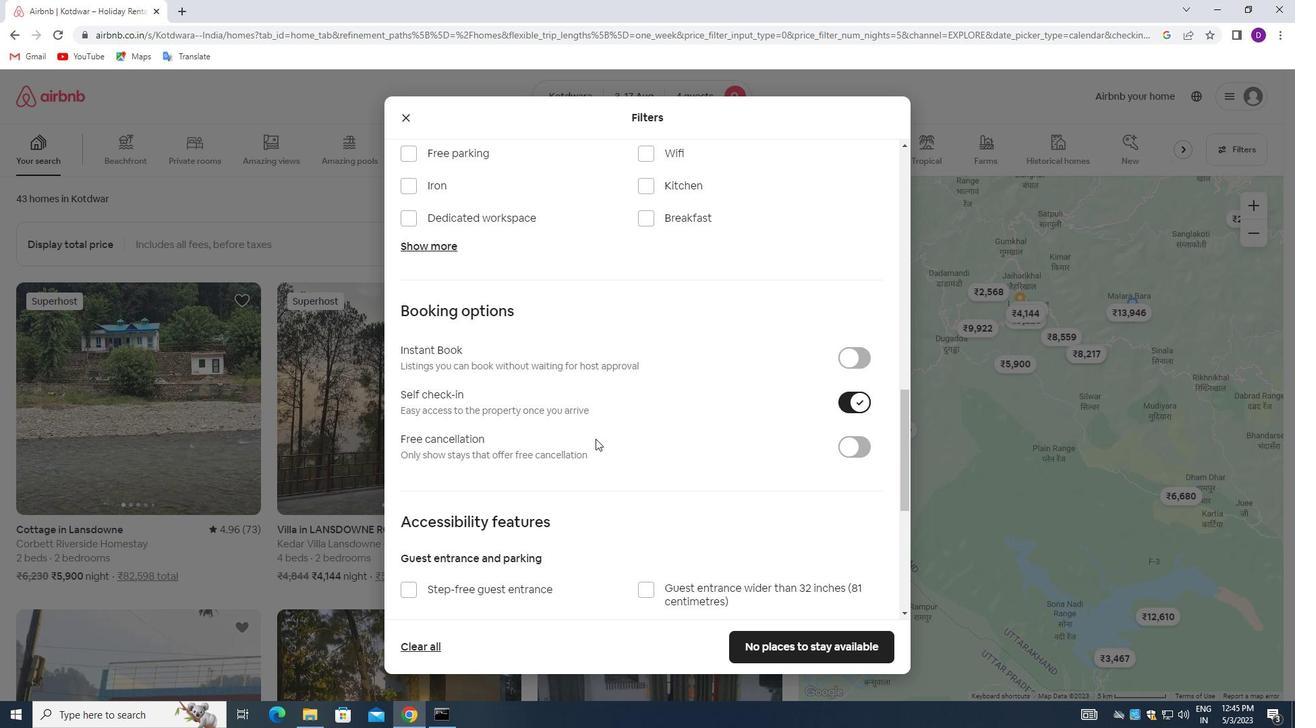 
Action: Mouse scrolled (558, 397) with delta (0, 0)
Screenshot: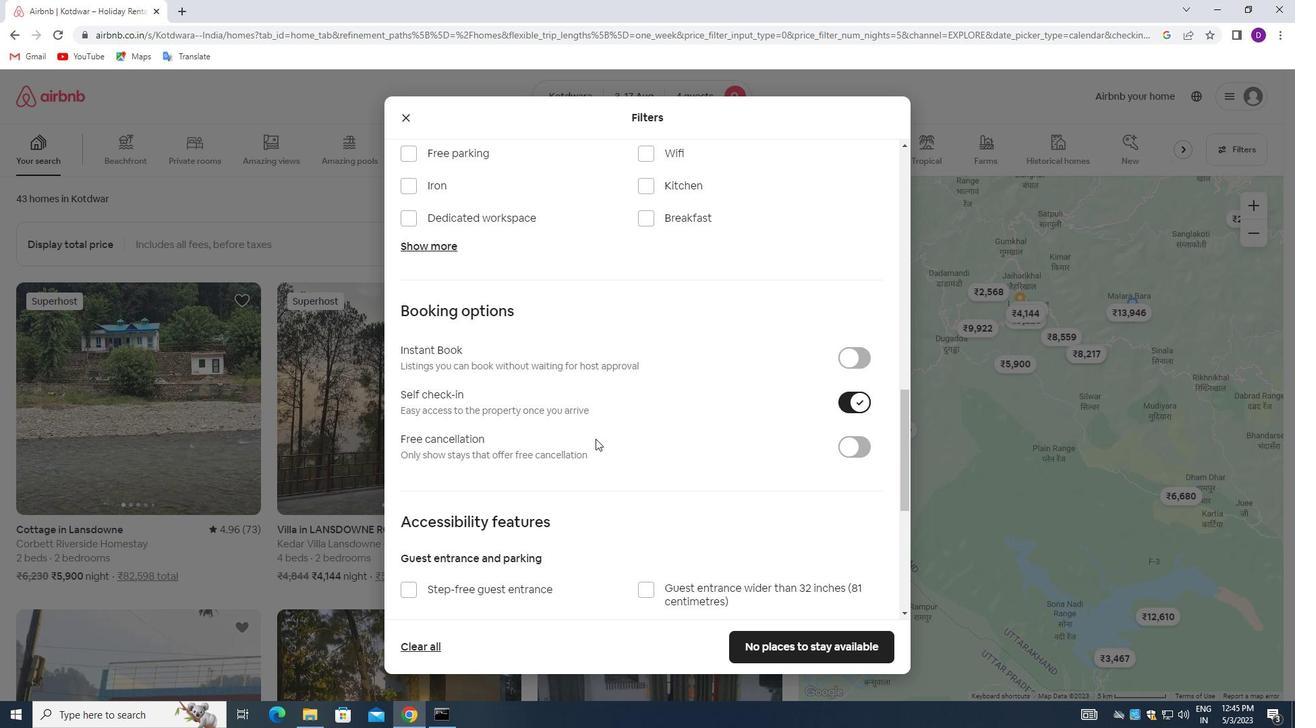 
Action: Mouse moved to (556, 398)
Screenshot: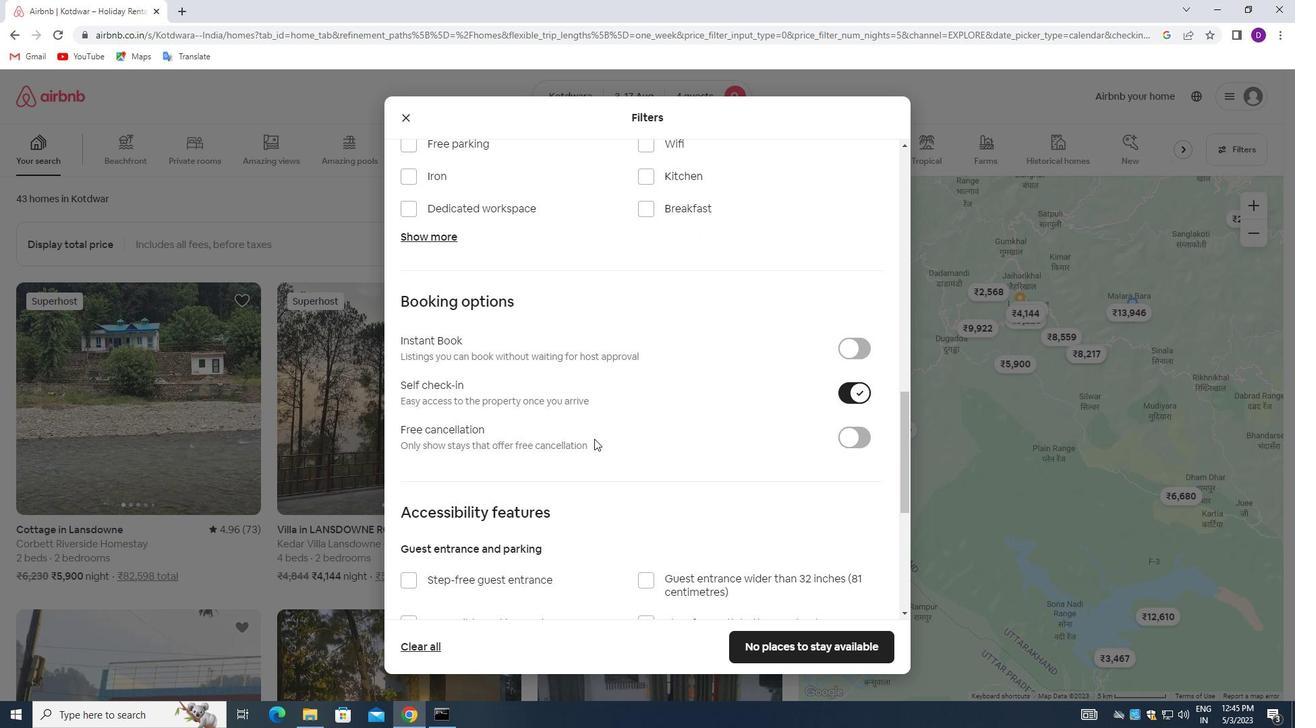 
Action: Mouse scrolled (556, 398) with delta (0, 0)
Screenshot: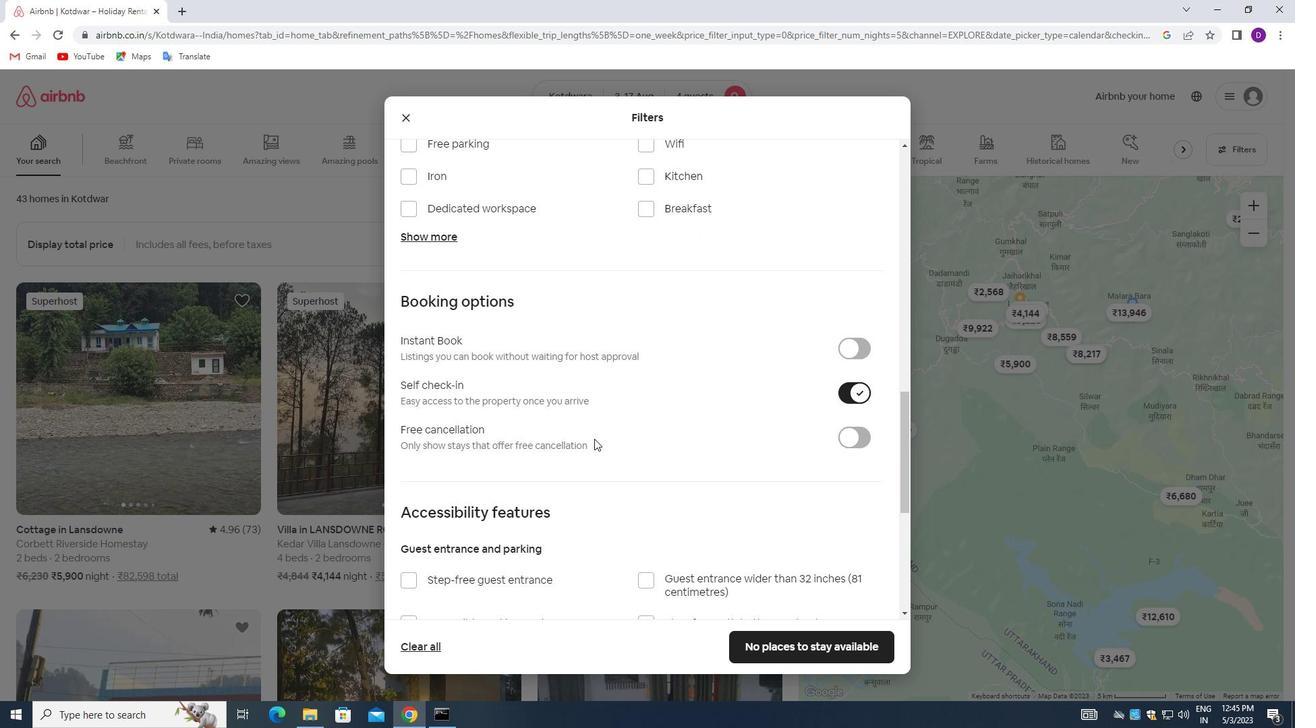 
Action: Mouse moved to (554, 398)
Screenshot: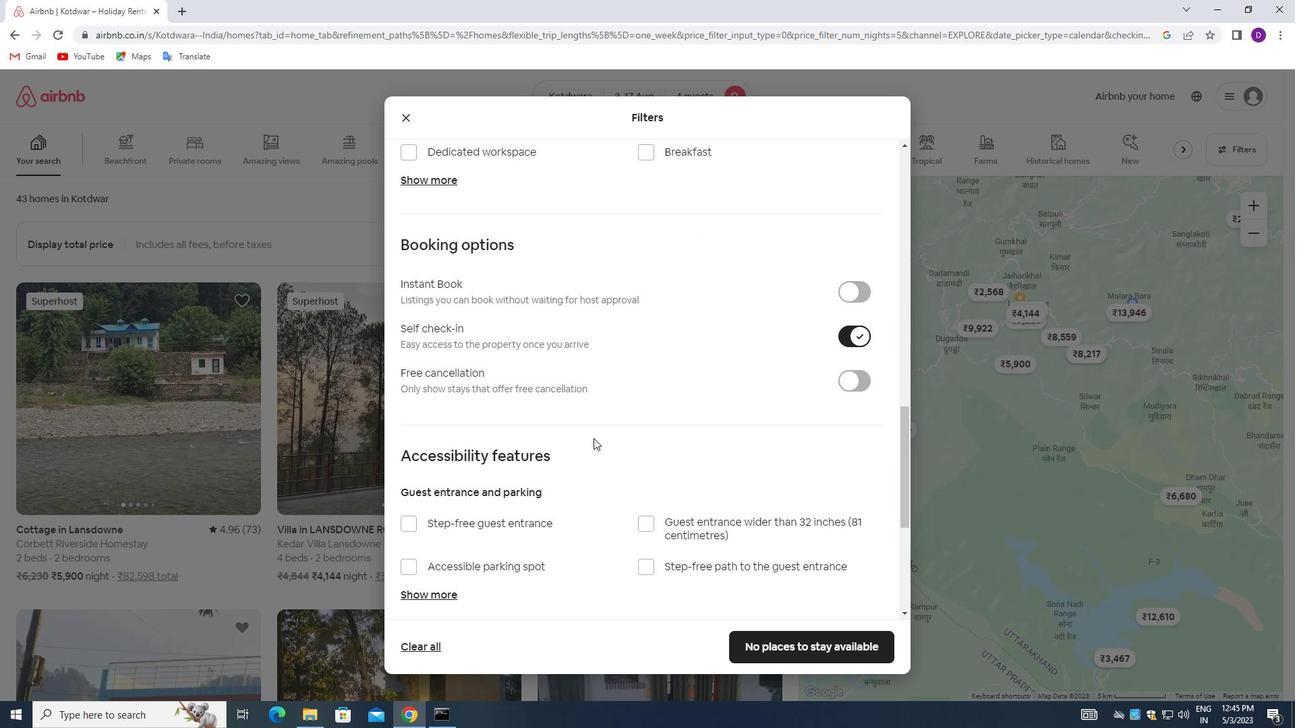 
Action: Mouse scrolled (554, 397) with delta (0, 0)
Screenshot: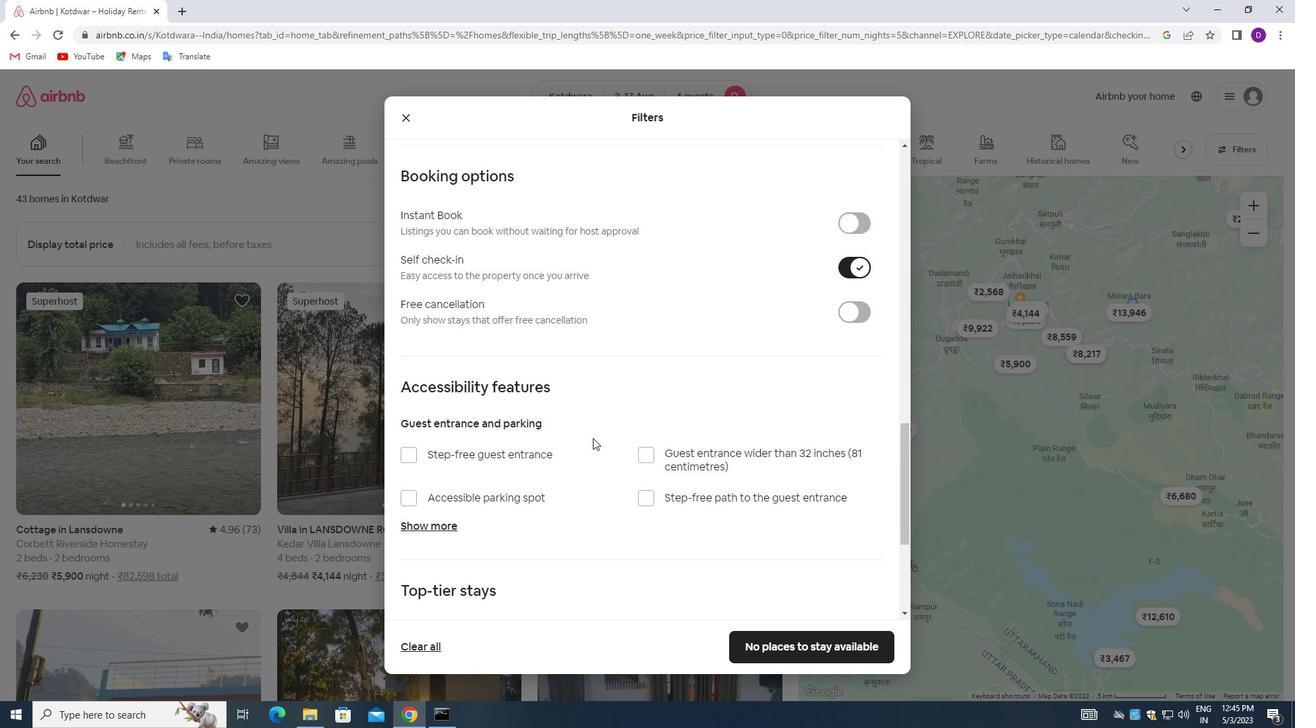
Action: Mouse moved to (553, 398)
Screenshot: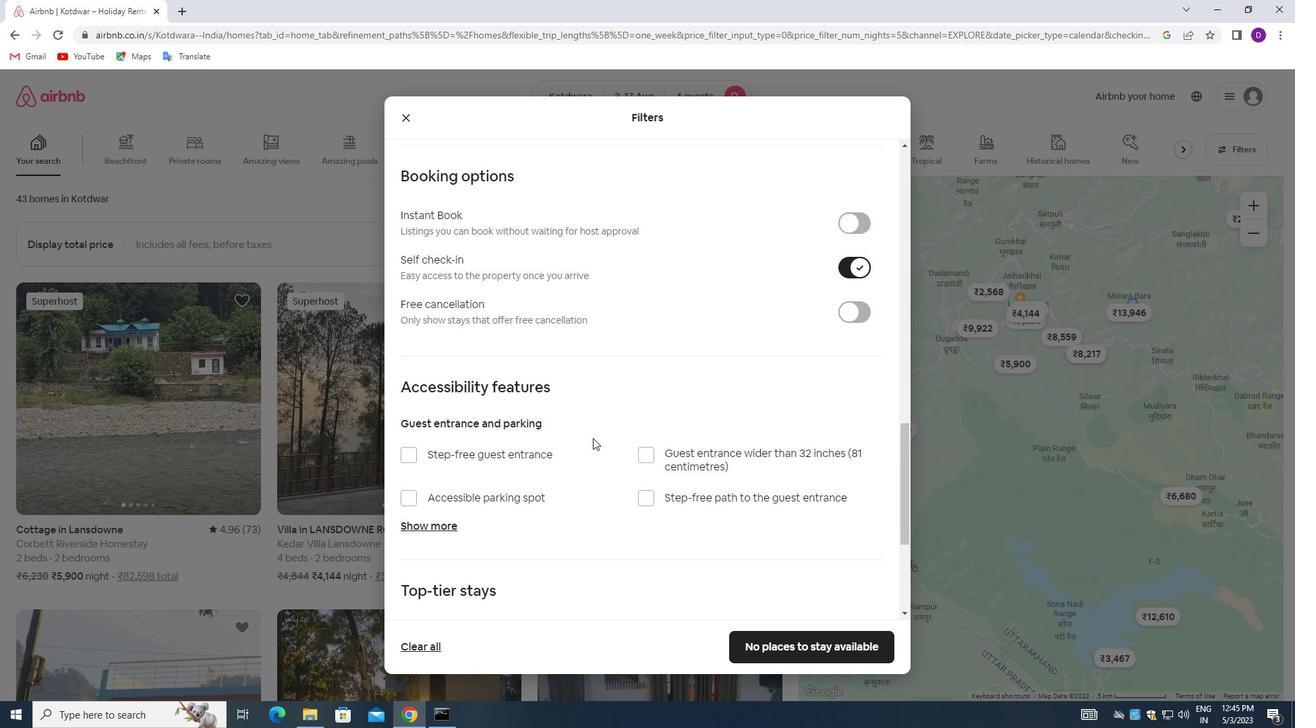 
Action: Mouse scrolled (553, 397) with delta (0, 0)
Screenshot: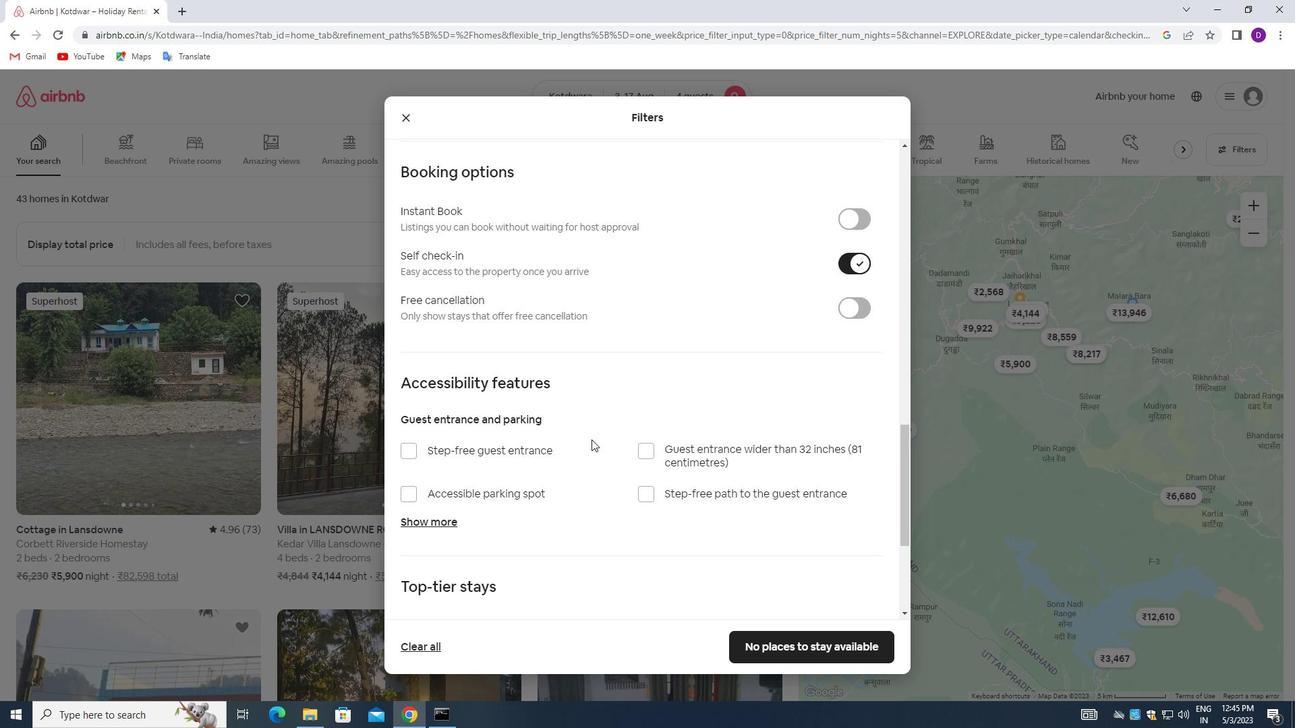 
Action: Mouse moved to (552, 398)
Screenshot: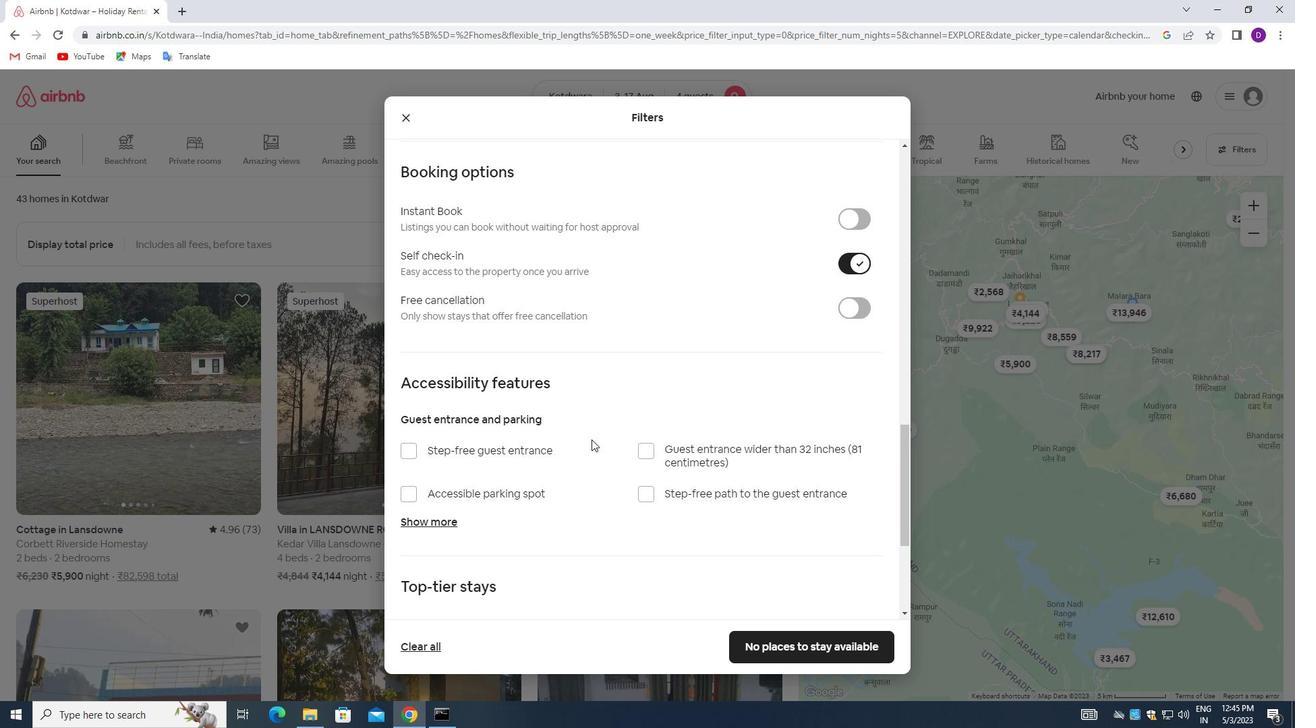 
Action: Mouse scrolled (552, 398) with delta (0, 0)
Screenshot: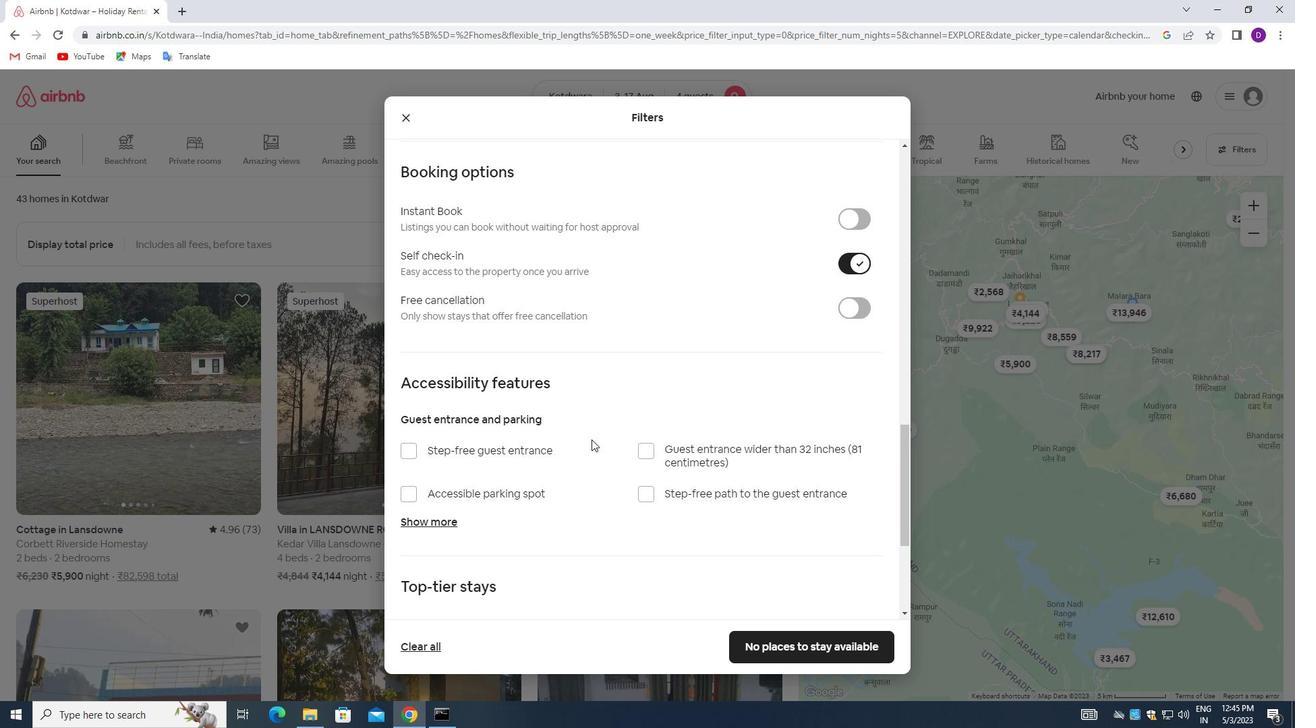 
Action: Mouse moved to (542, 405)
Screenshot: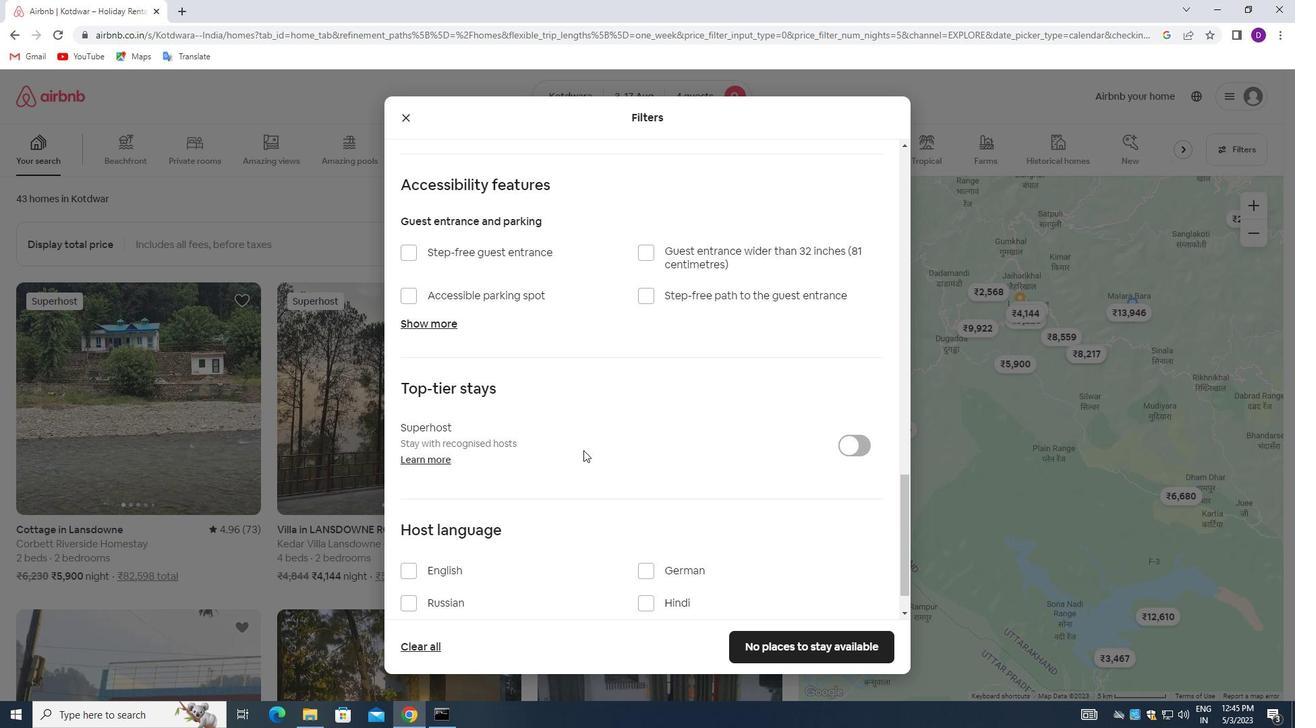 
Action: Mouse scrolled (542, 404) with delta (0, 0)
Screenshot: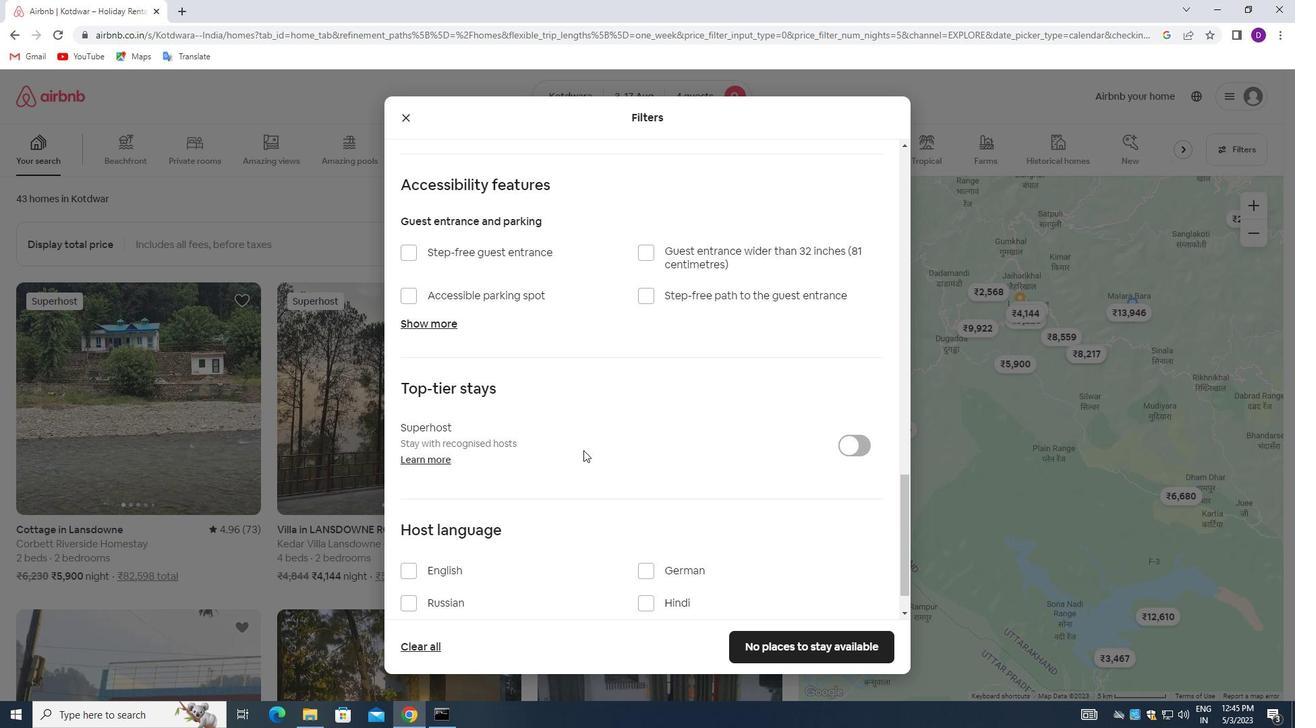 
Action: Mouse moved to (542, 407)
Screenshot: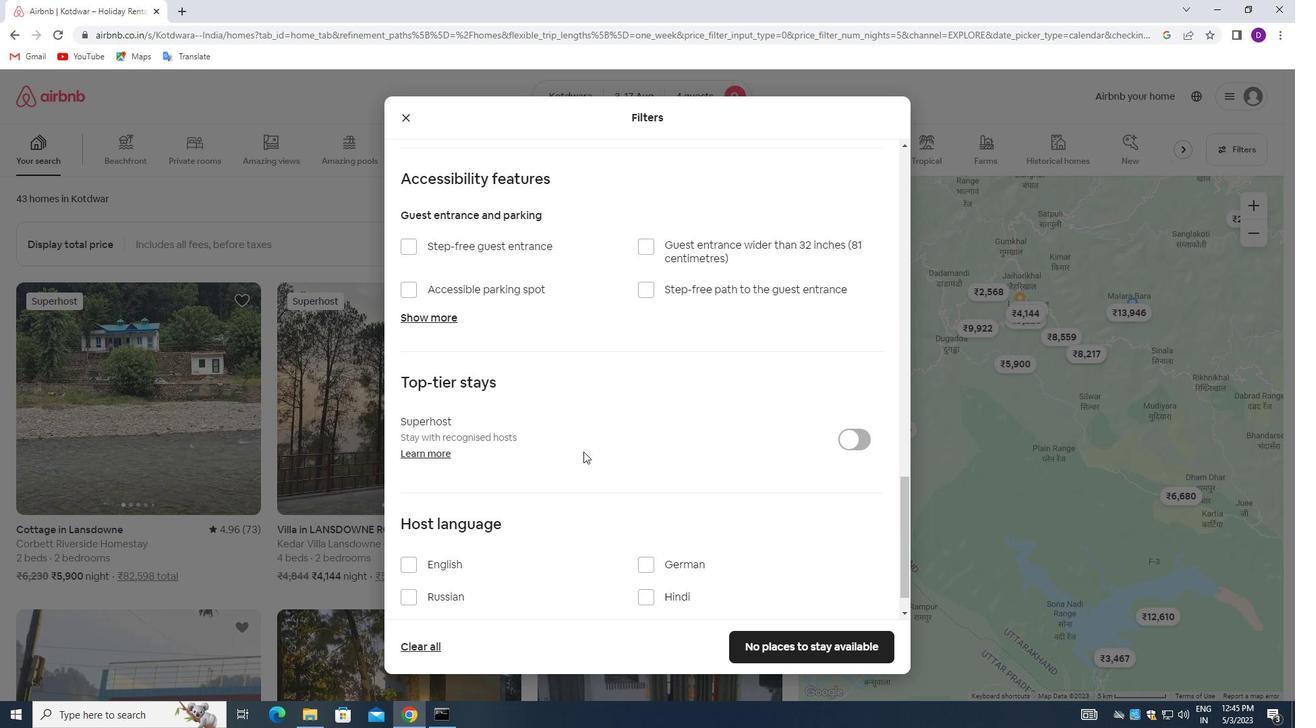 
Action: Mouse scrolled (542, 407) with delta (0, 0)
Screenshot: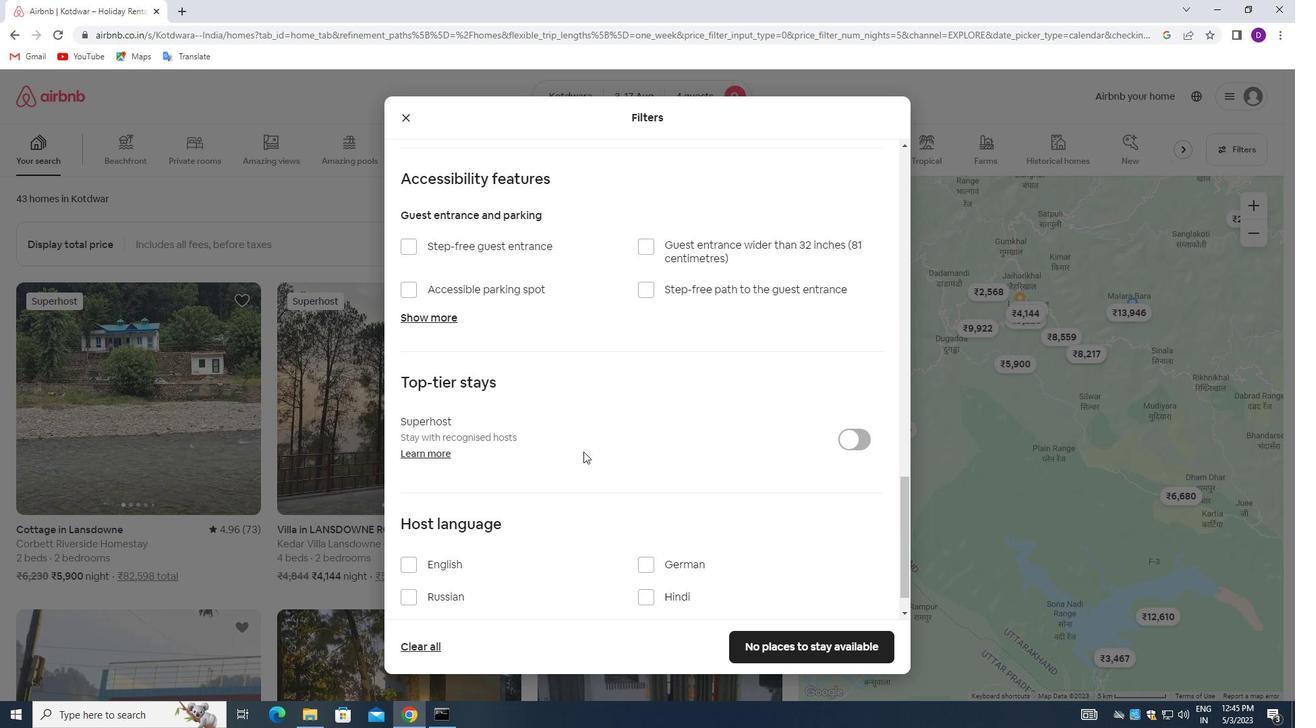 
Action: Mouse moved to (542, 408)
Screenshot: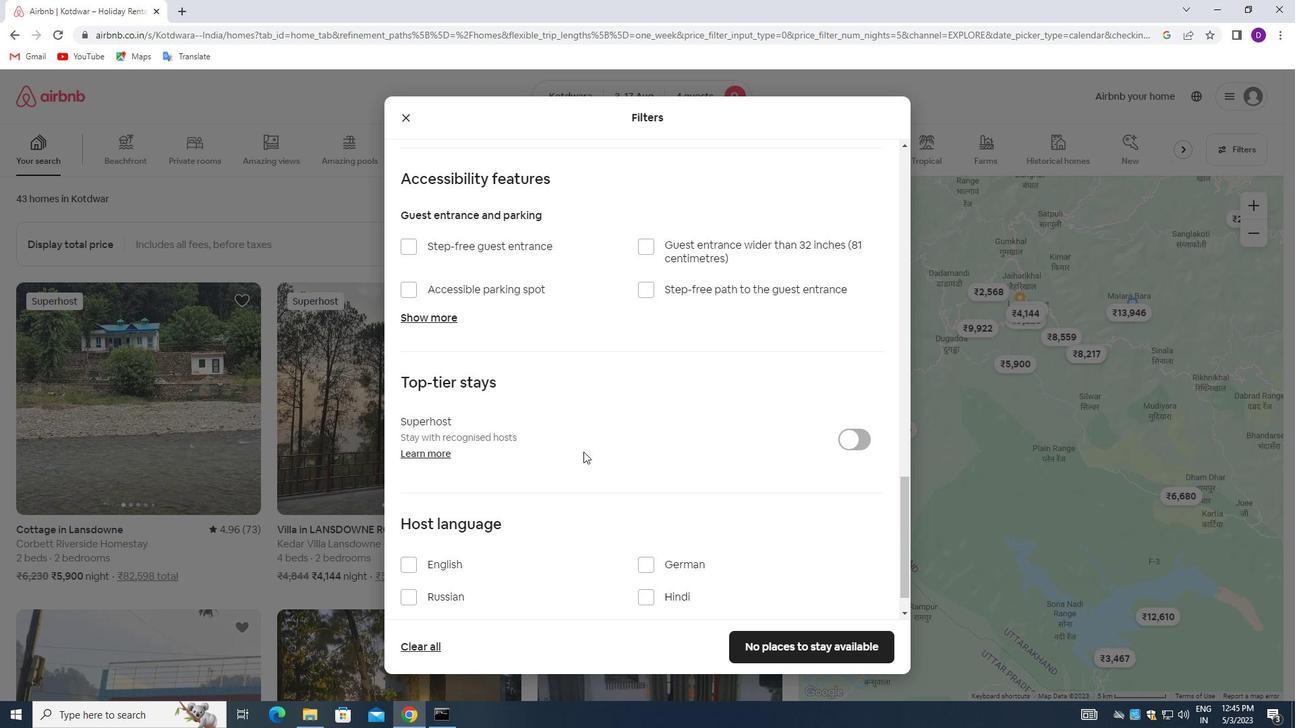 
Action: Mouse scrolled (542, 407) with delta (0, 0)
Screenshot: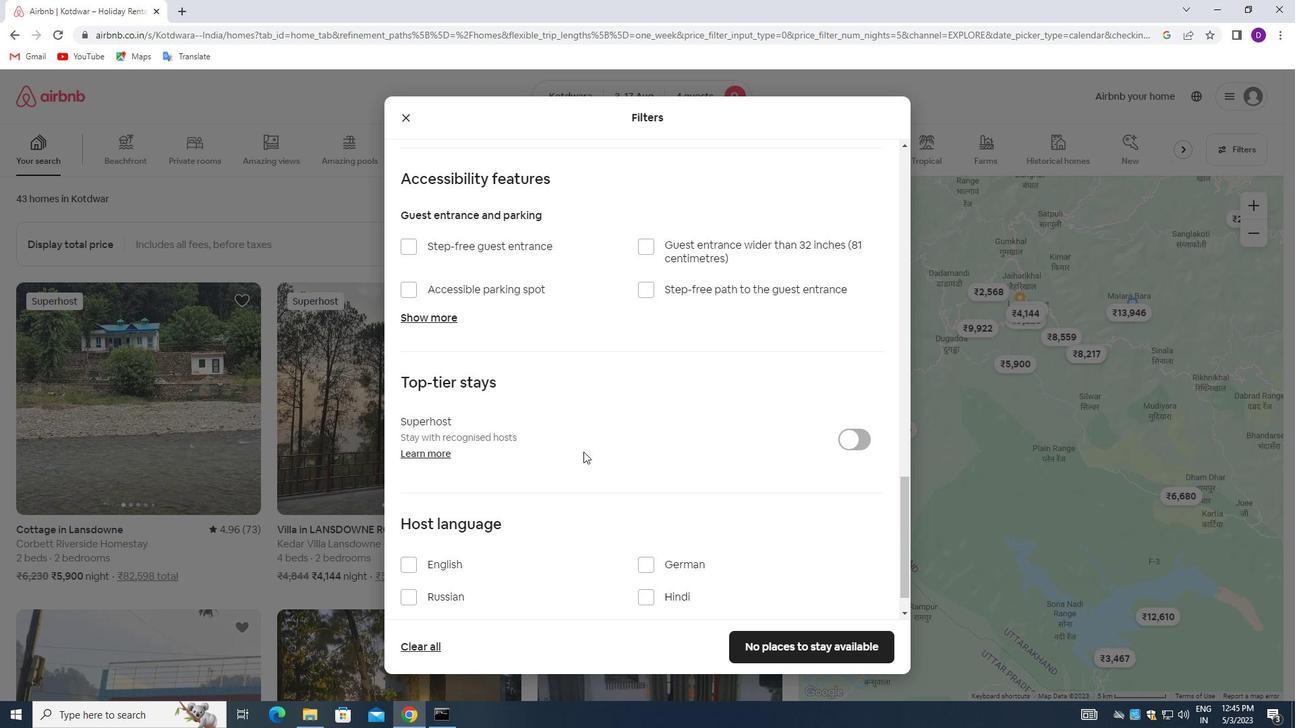 
Action: Mouse moved to (542, 408)
Screenshot: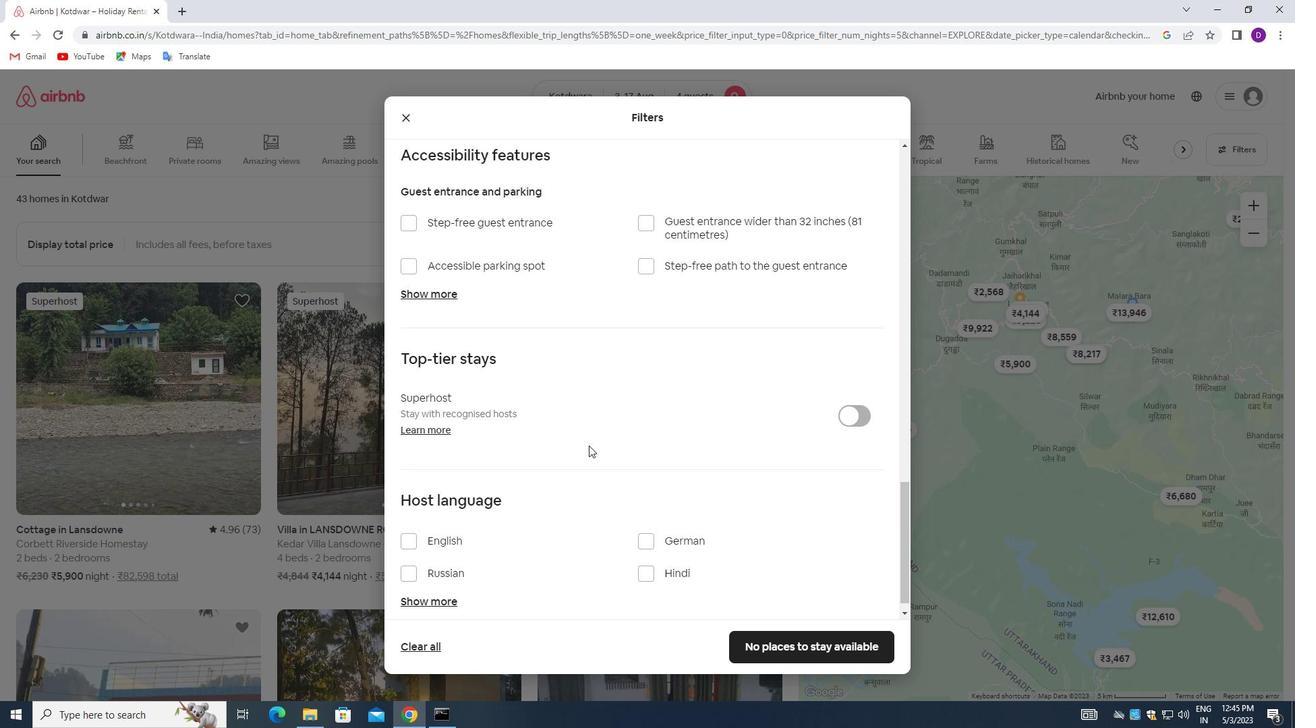 
Action: Mouse scrolled (542, 407) with delta (0, 0)
Screenshot: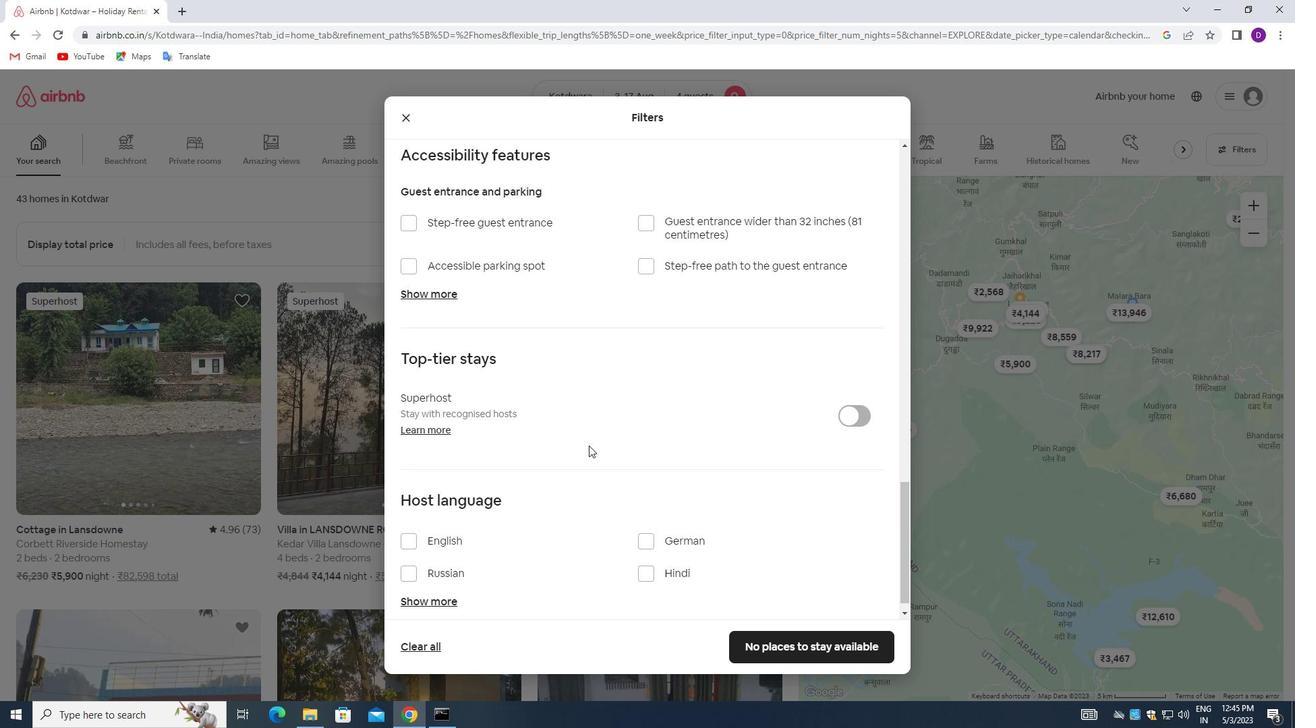 
Action: Mouse moved to (338, 465)
Screenshot: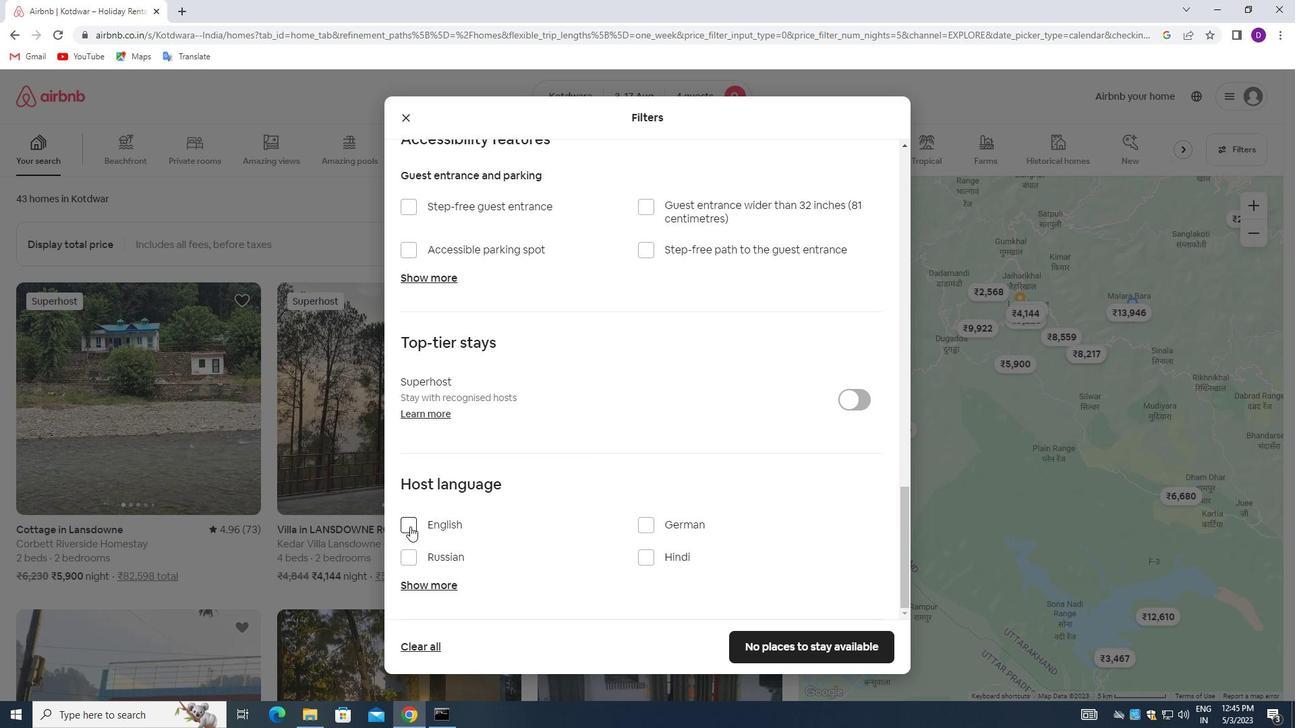 
Action: Mouse pressed left at (338, 465)
Screenshot: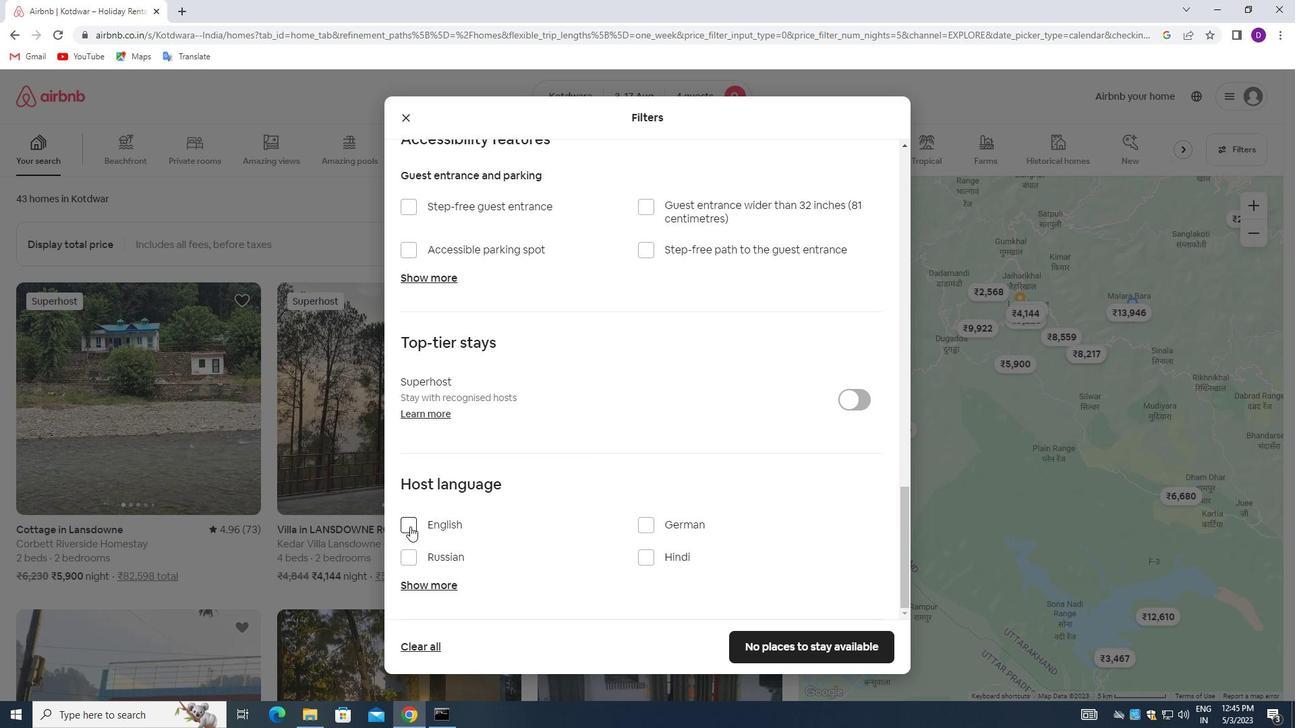 
Action: Mouse moved to (807, 552)
Screenshot: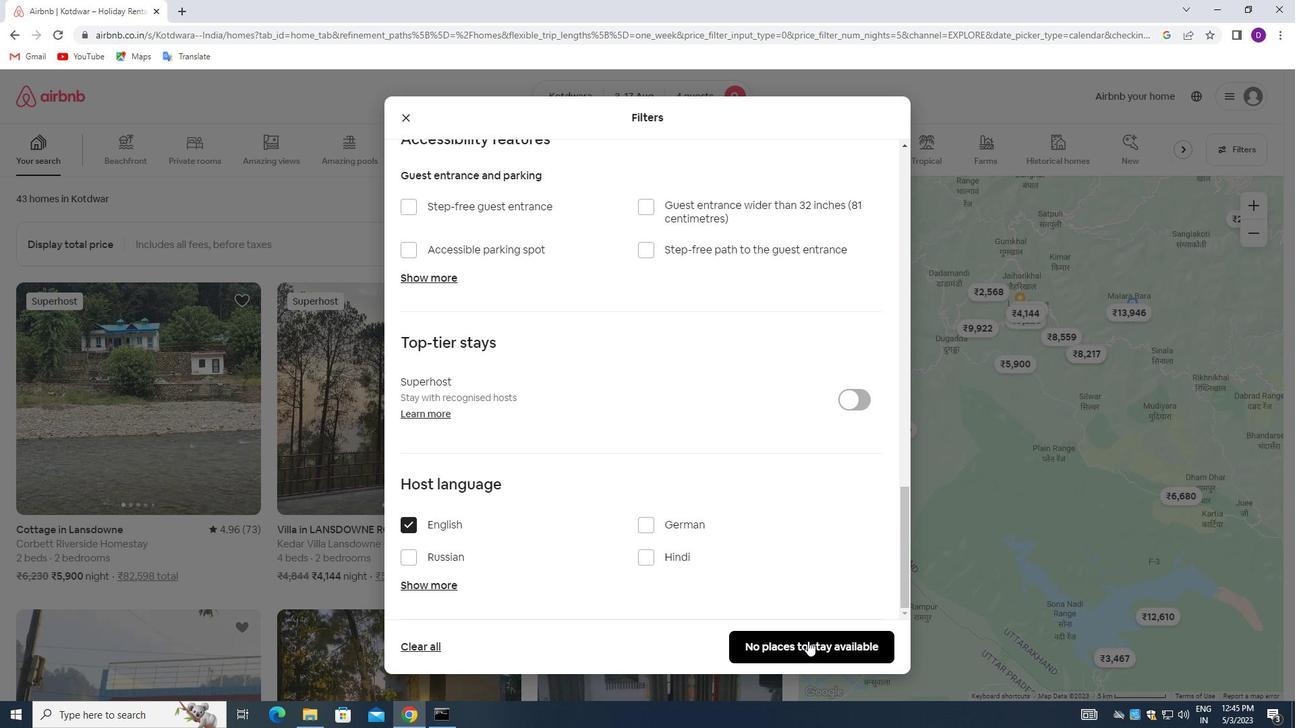 
Action: Mouse pressed left at (807, 552)
Screenshot: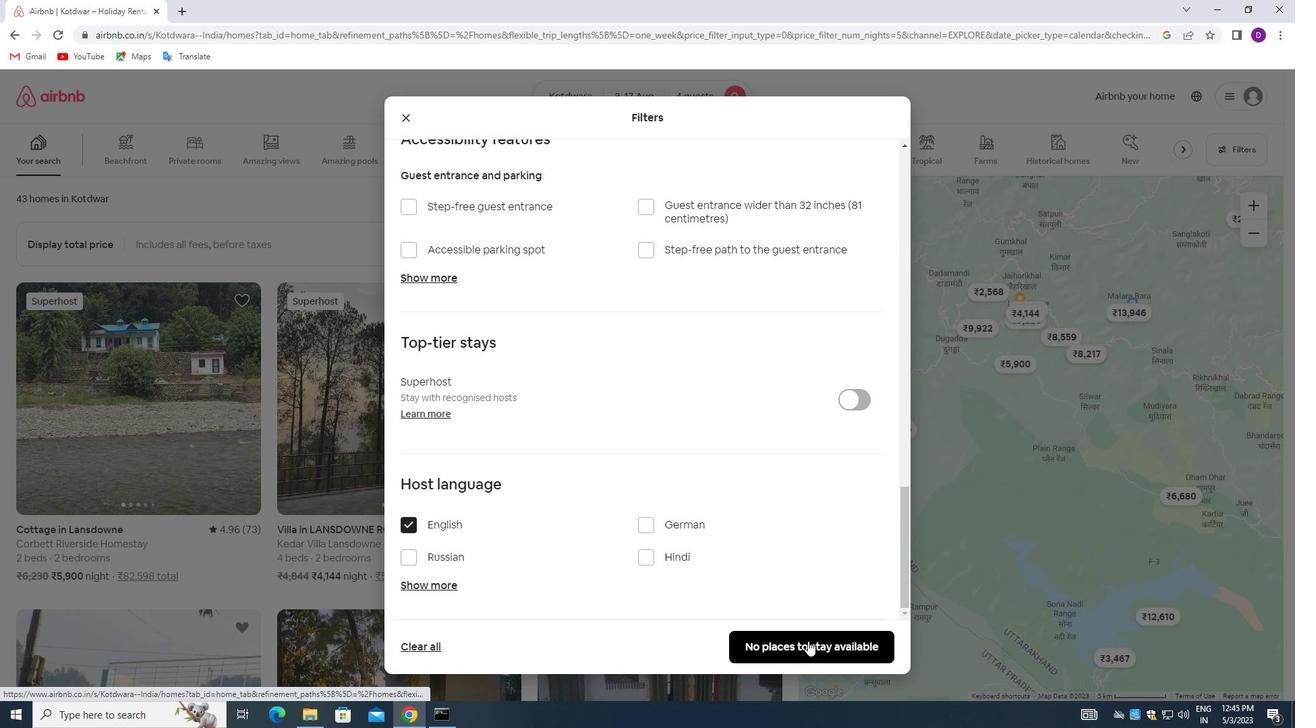 
Action: Mouse moved to (688, 419)
Screenshot: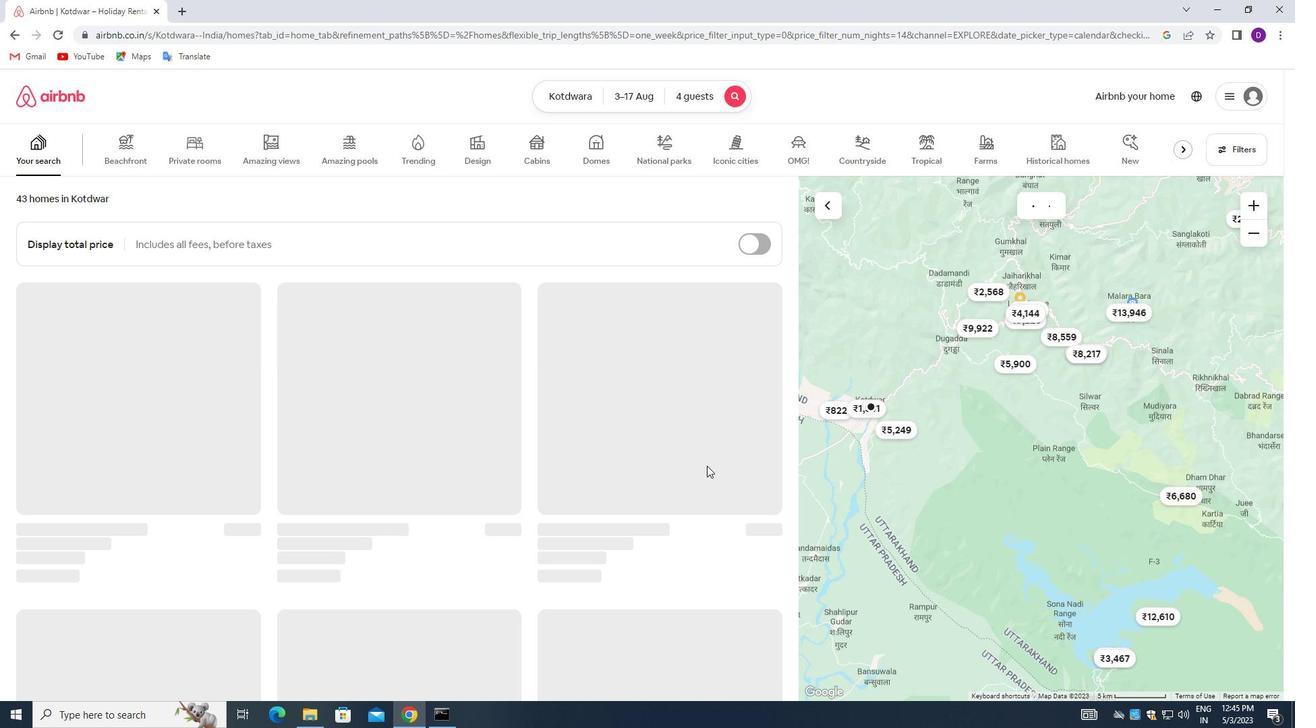 
